Task: Buy 1 Air Pump Check Valves from Exhaust & Emissions section under best seller category for shipping address: Eden Taylor, 3517 Cook Hill Road, Danbury, Connecticut 06810, Cell Number 2034707320. Pay from credit card ending with 6010, CVV 682
Action: Mouse moved to (14, 82)
Screenshot: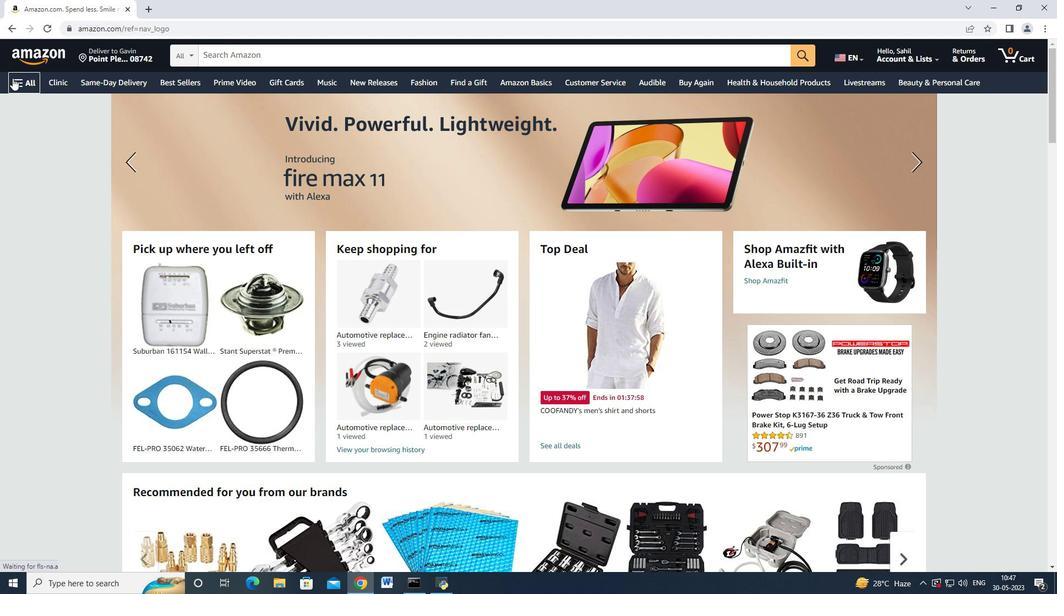 
Action: Mouse pressed left at (14, 82)
Screenshot: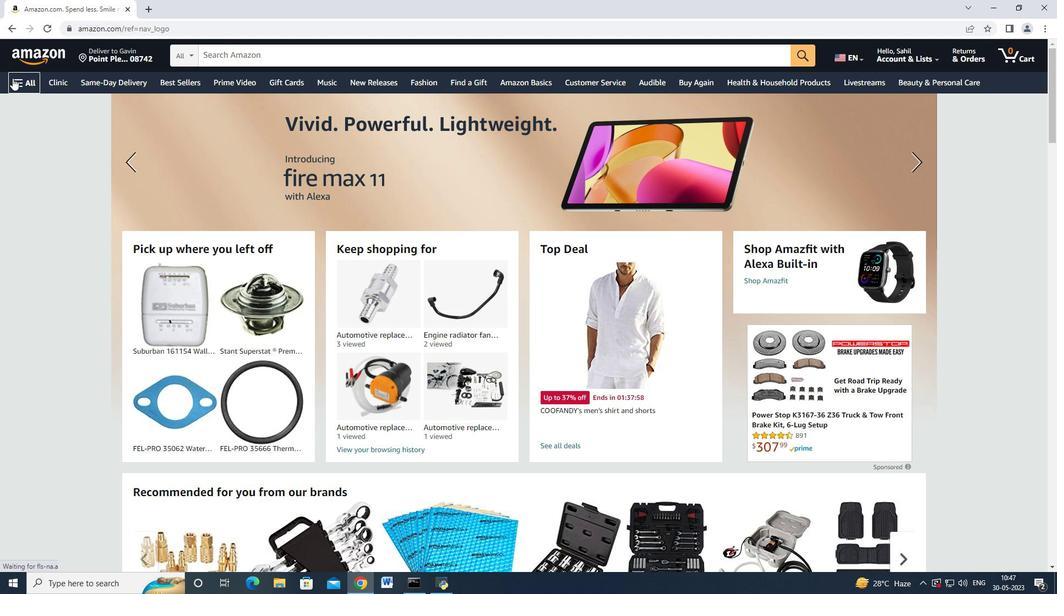 
Action: Mouse moved to (57, 173)
Screenshot: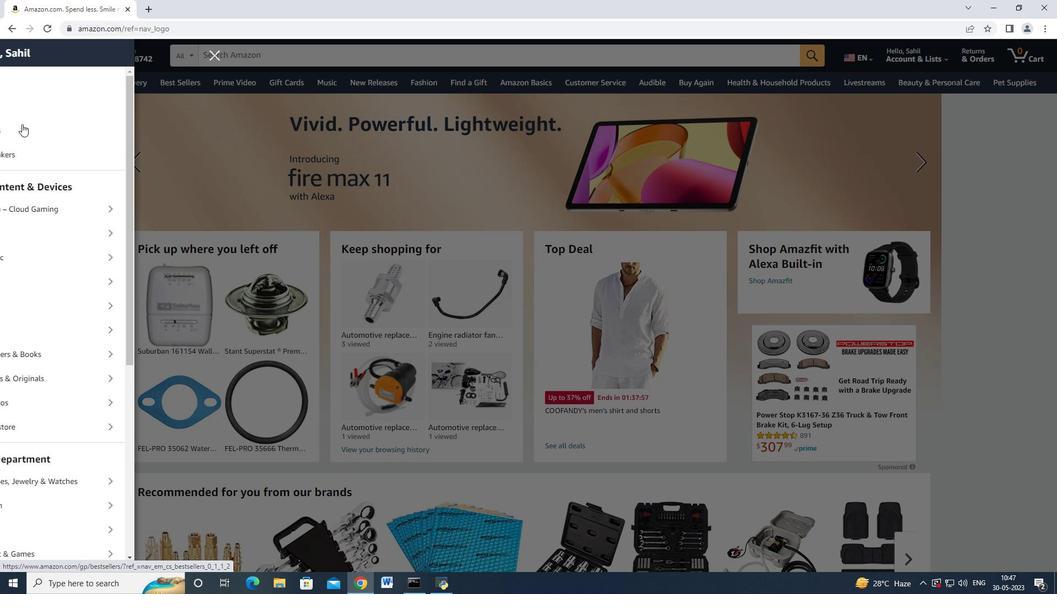 
Action: Mouse scrolled (57, 172) with delta (0, 0)
Screenshot: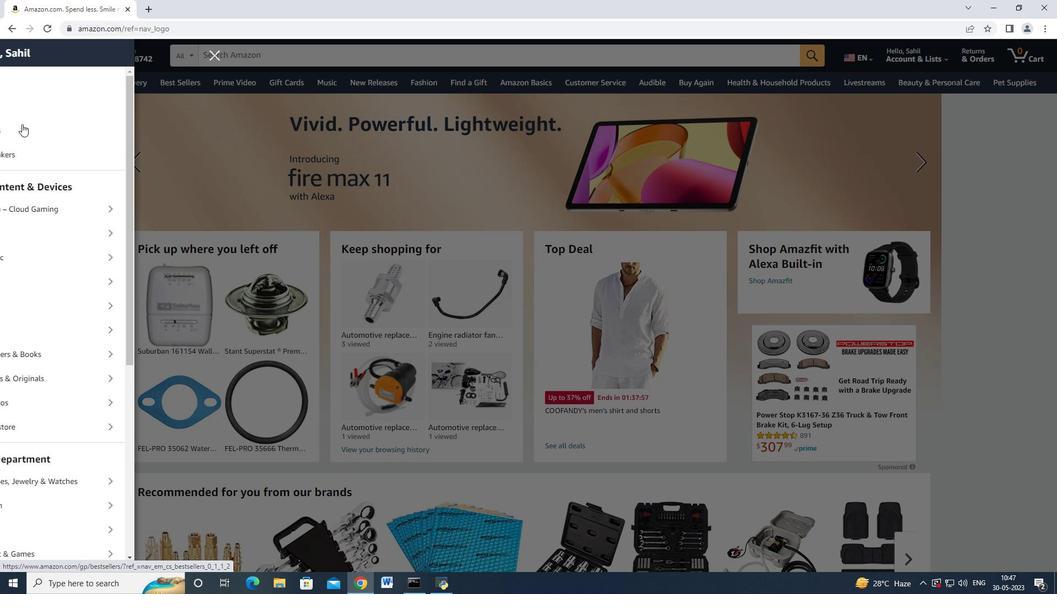 
Action: Mouse moved to (58, 176)
Screenshot: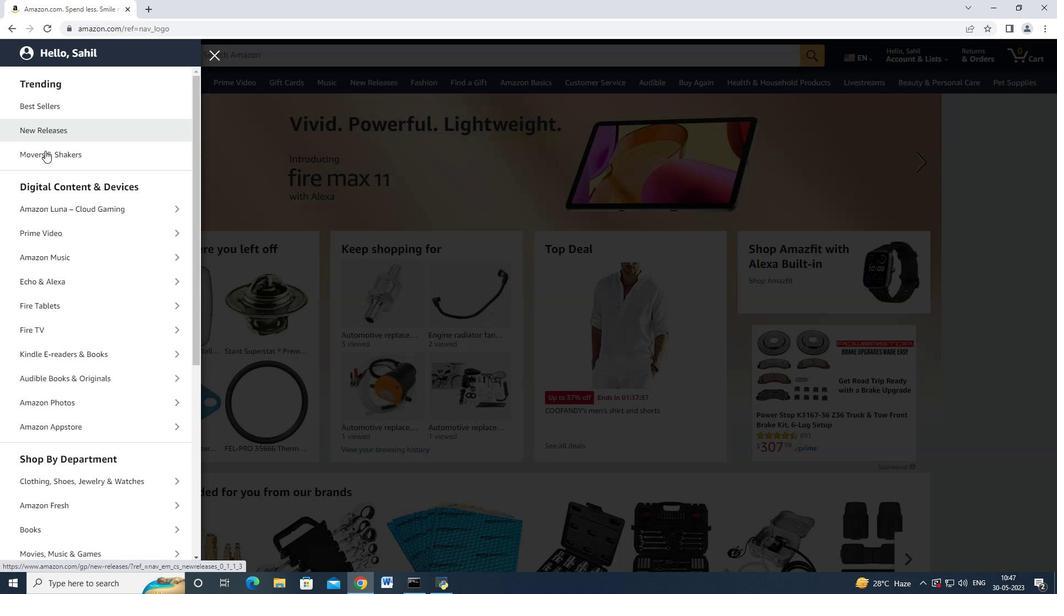 
Action: Mouse scrolled (58, 176) with delta (0, 0)
Screenshot: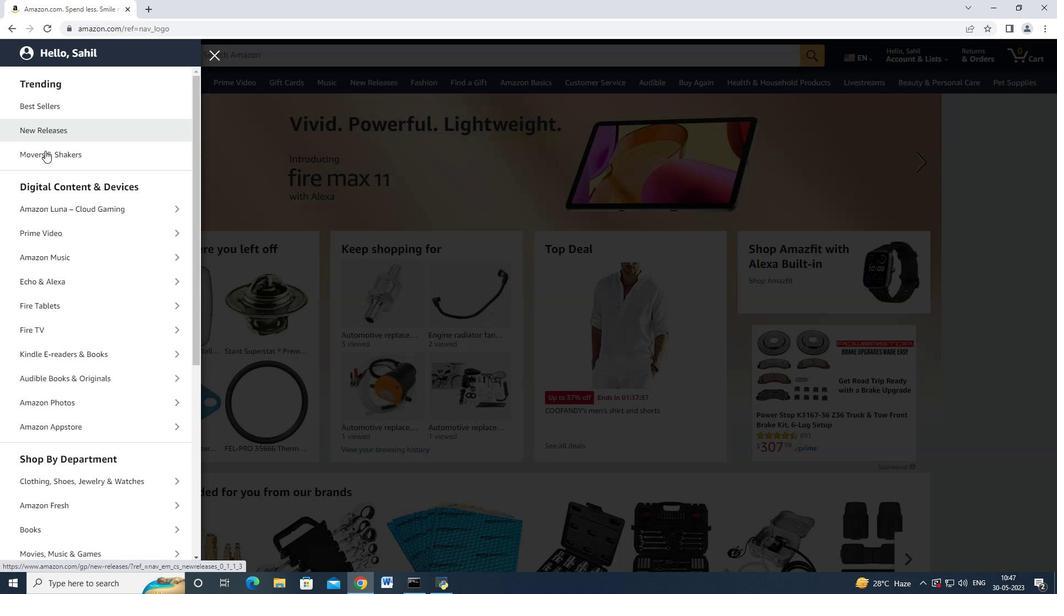 
Action: Mouse moved to (62, 186)
Screenshot: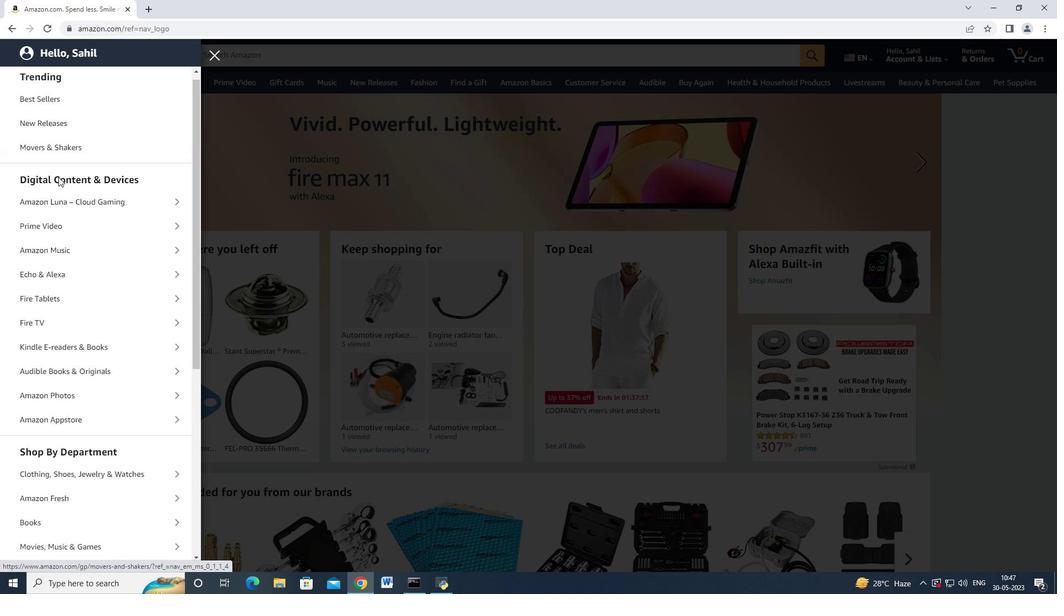 
Action: Mouse scrolled (62, 185) with delta (0, 0)
Screenshot: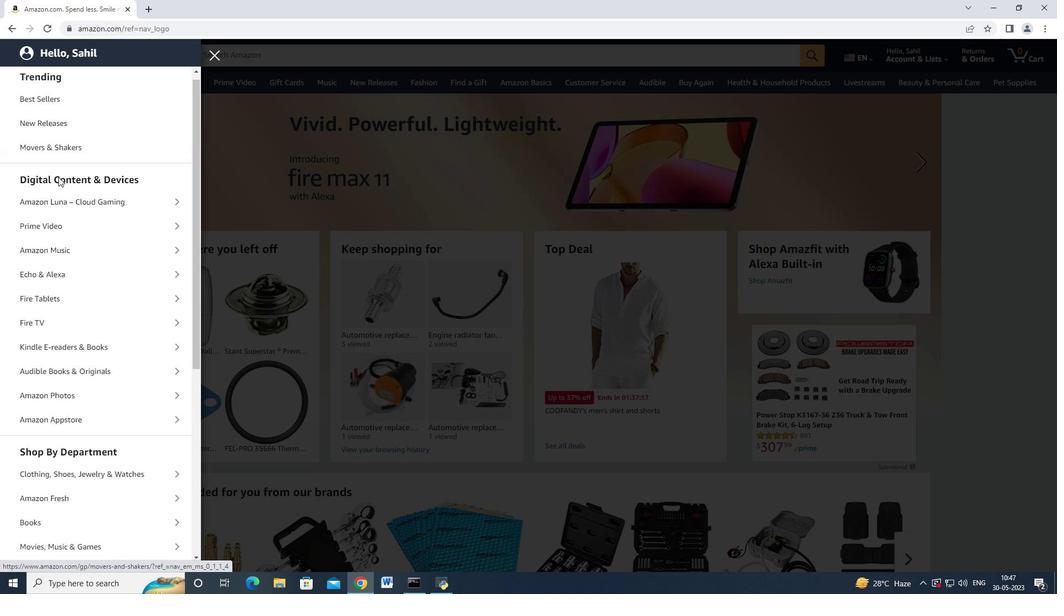 
Action: Mouse moved to (66, 411)
Screenshot: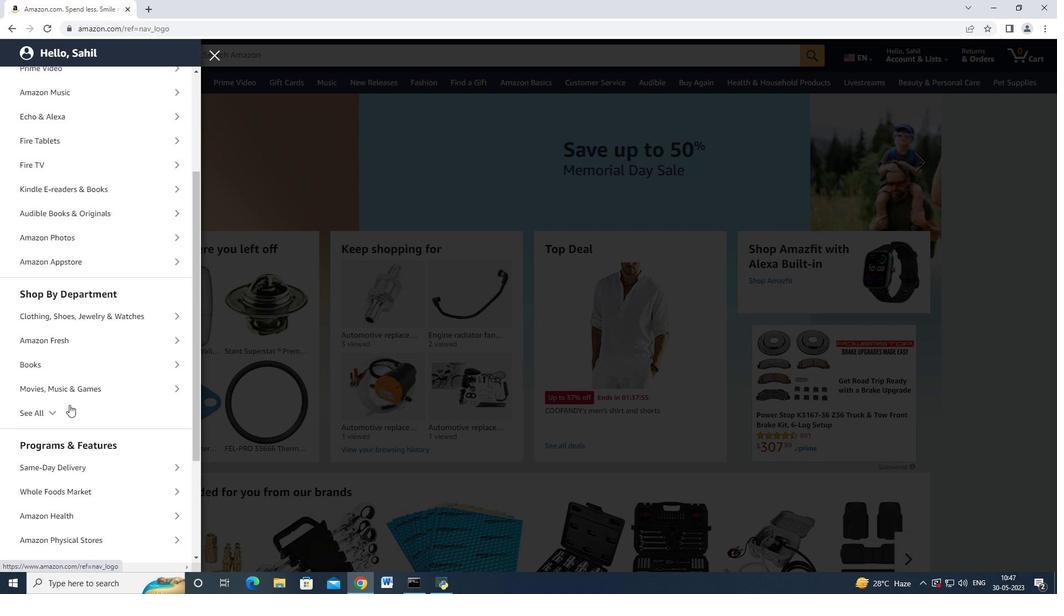 
Action: Mouse pressed left at (66, 411)
Screenshot: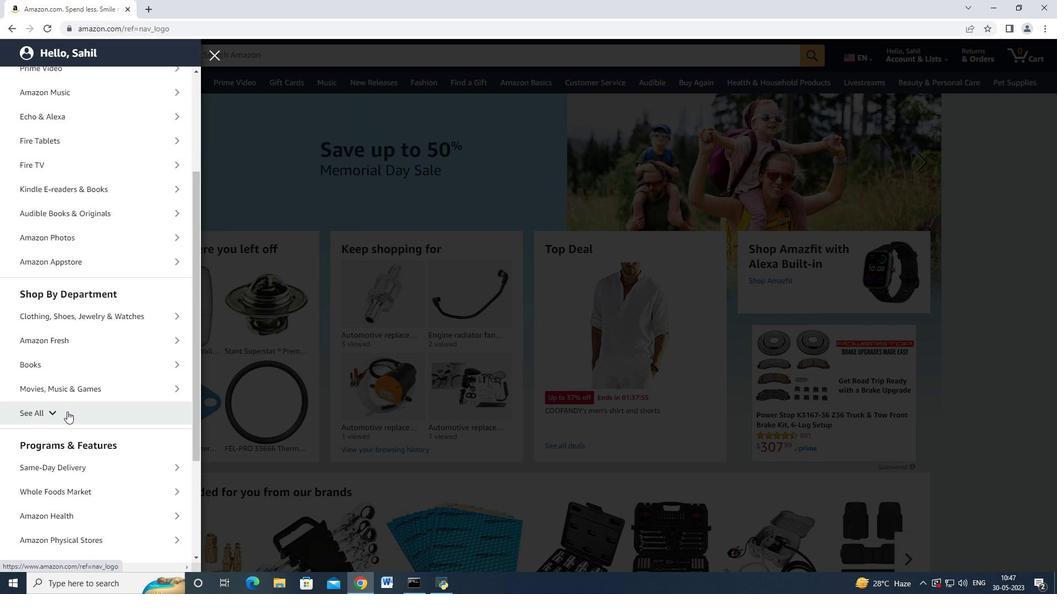 
Action: Mouse moved to (73, 385)
Screenshot: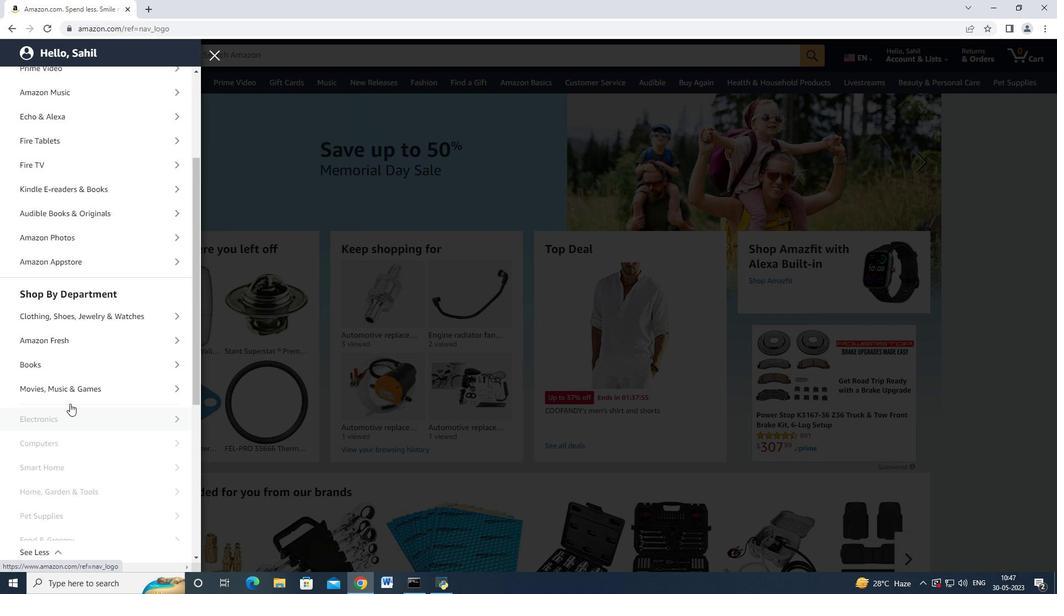 
Action: Mouse scrolled (73, 384) with delta (0, 0)
Screenshot: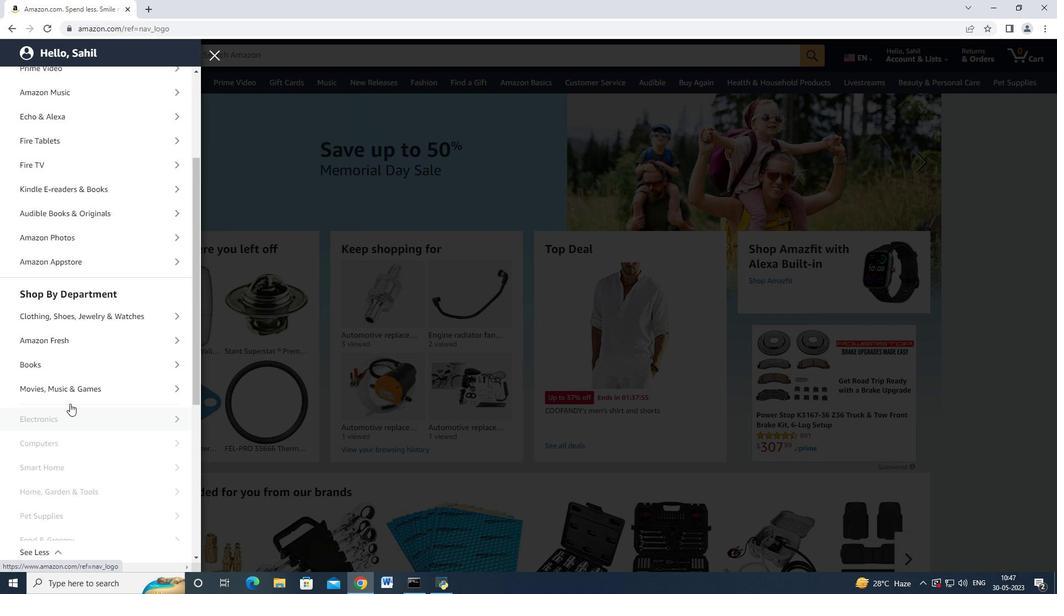 
Action: Mouse moved to (73, 385)
Screenshot: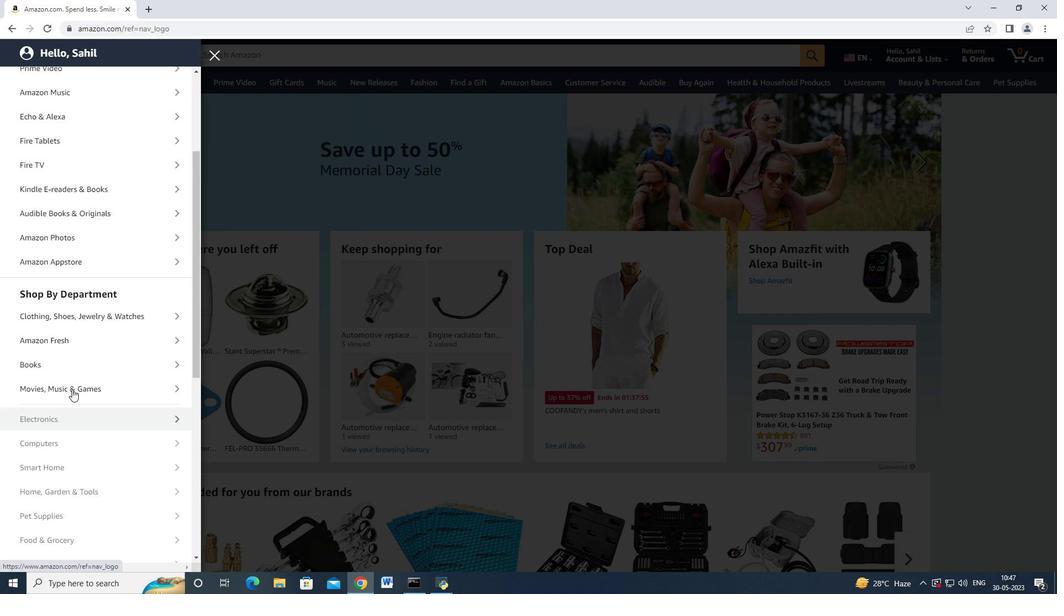 
Action: Mouse scrolled (73, 384) with delta (0, 0)
Screenshot: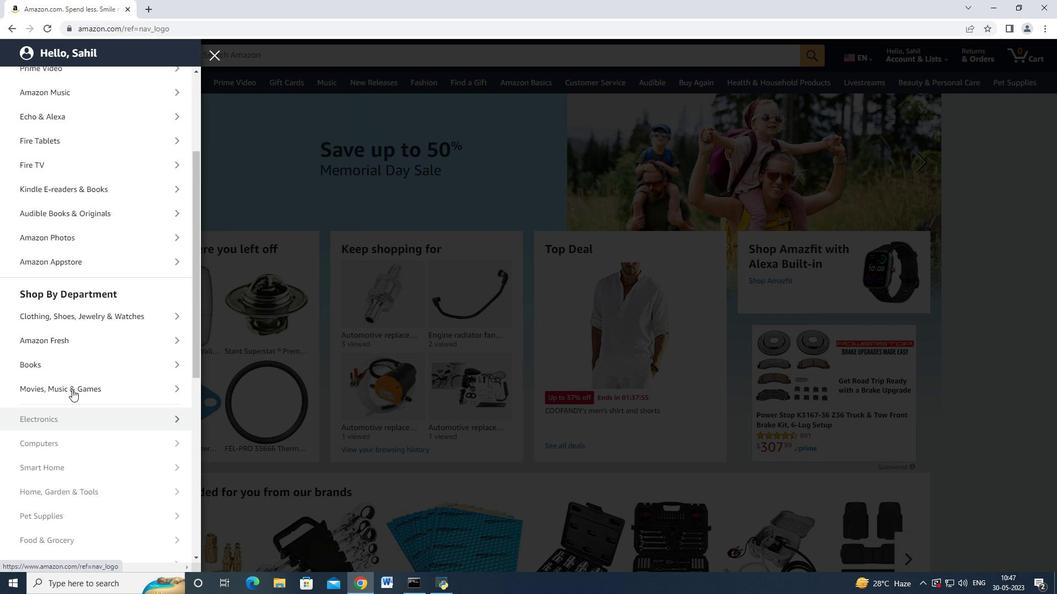 
Action: Mouse moved to (77, 380)
Screenshot: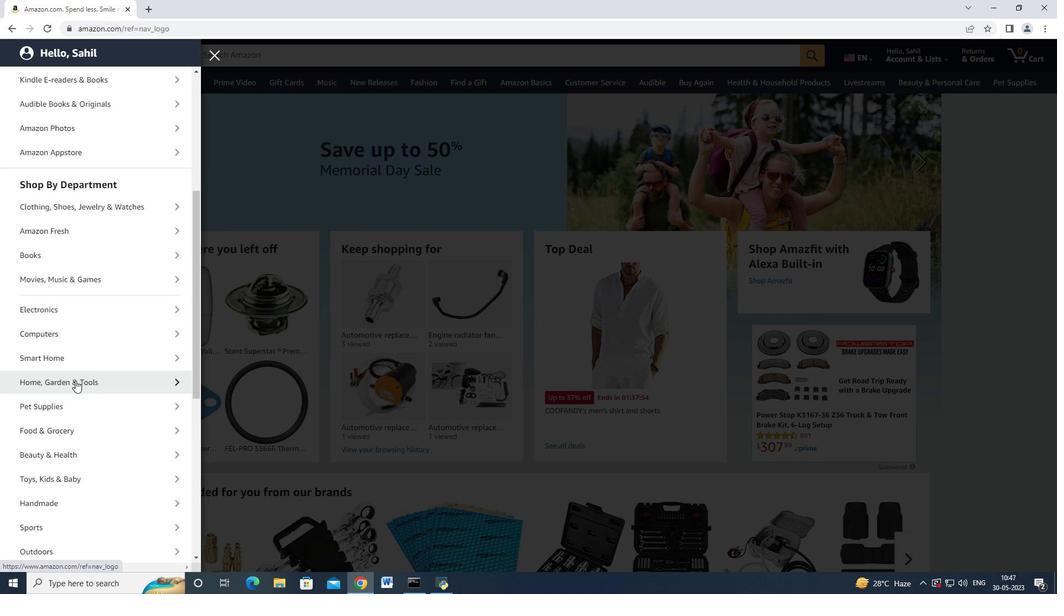 
Action: Mouse scrolled (77, 380) with delta (0, 0)
Screenshot: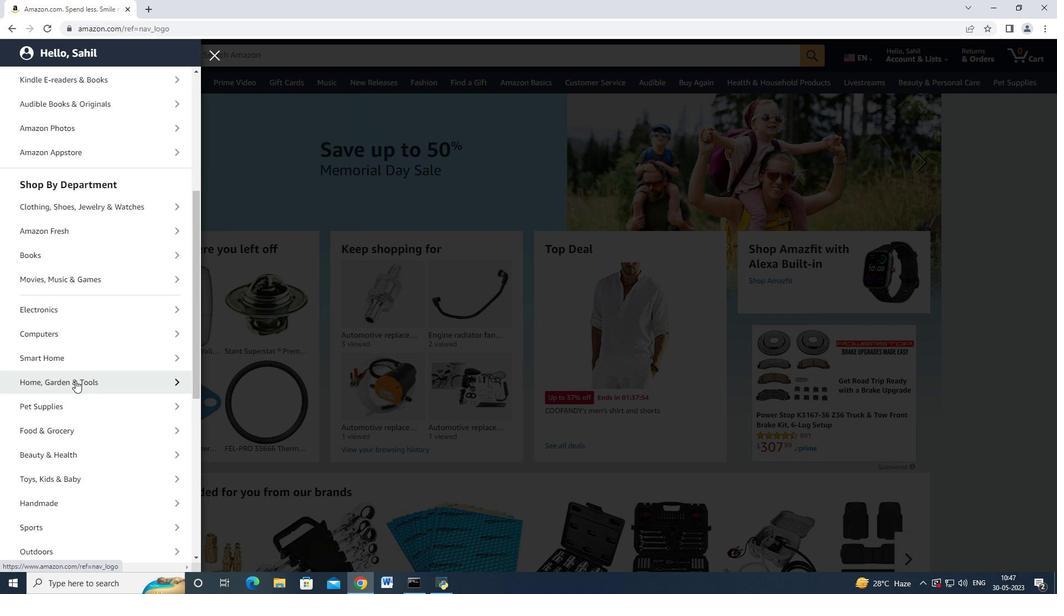 
Action: Mouse moved to (79, 366)
Screenshot: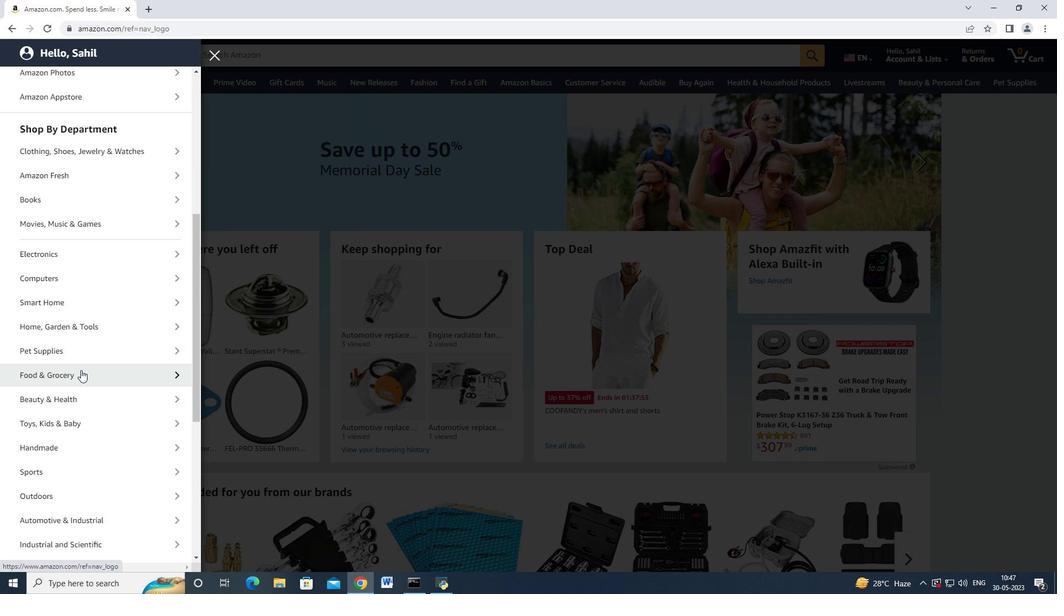 
Action: Mouse scrolled (79, 365) with delta (0, 0)
Screenshot: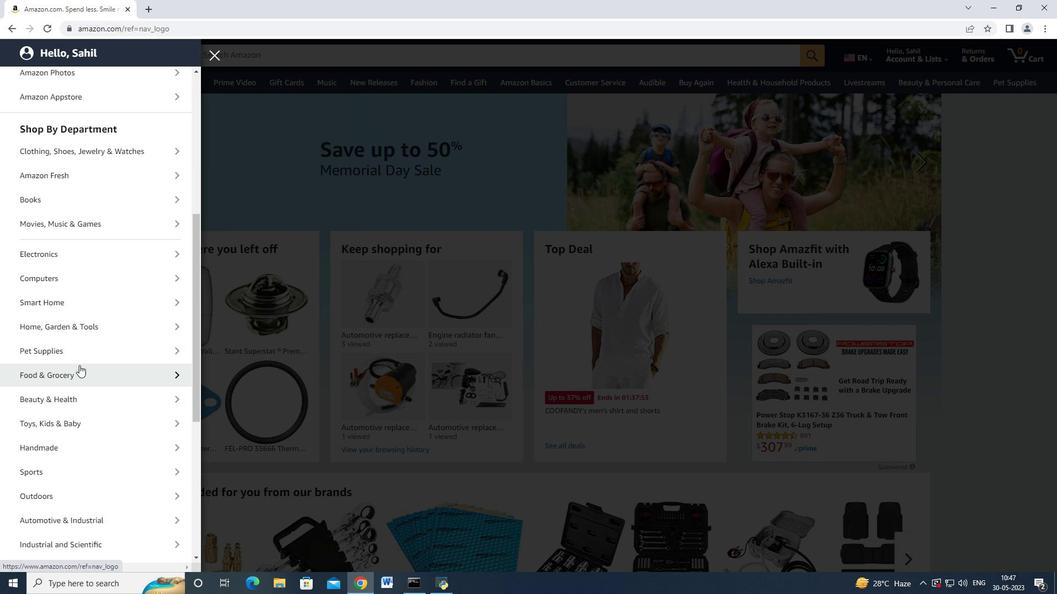 
Action: Mouse scrolled (79, 365) with delta (0, 0)
Screenshot: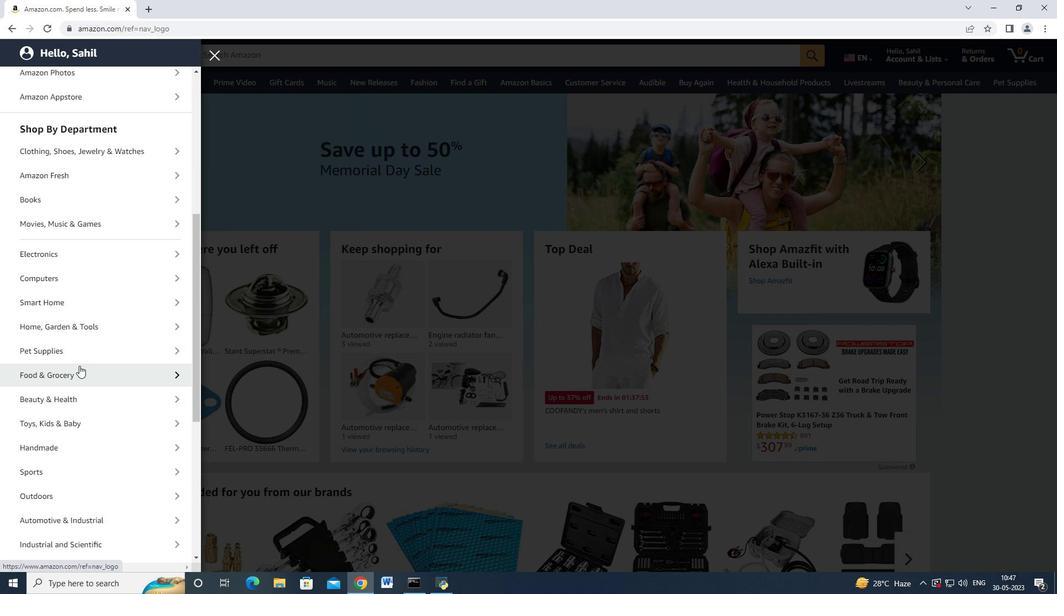
Action: Mouse moved to (110, 415)
Screenshot: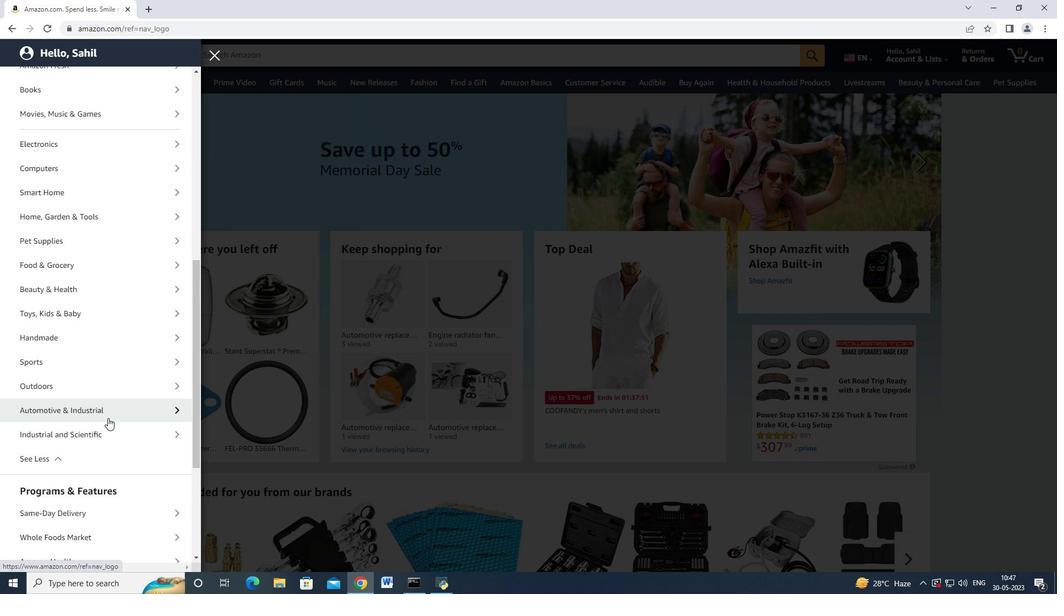
Action: Mouse pressed left at (110, 415)
Screenshot: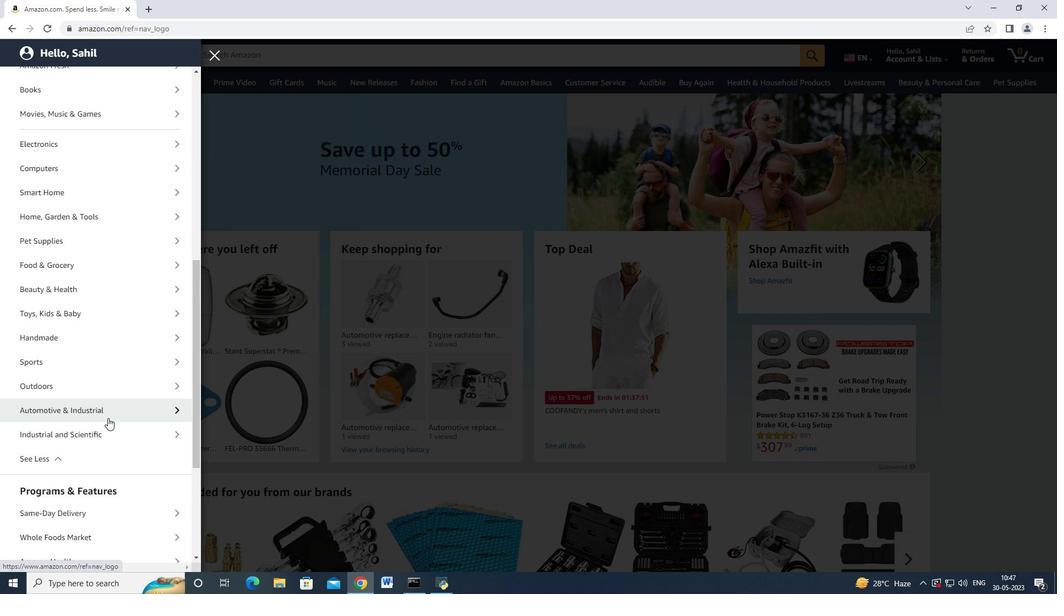 
Action: Mouse moved to (113, 137)
Screenshot: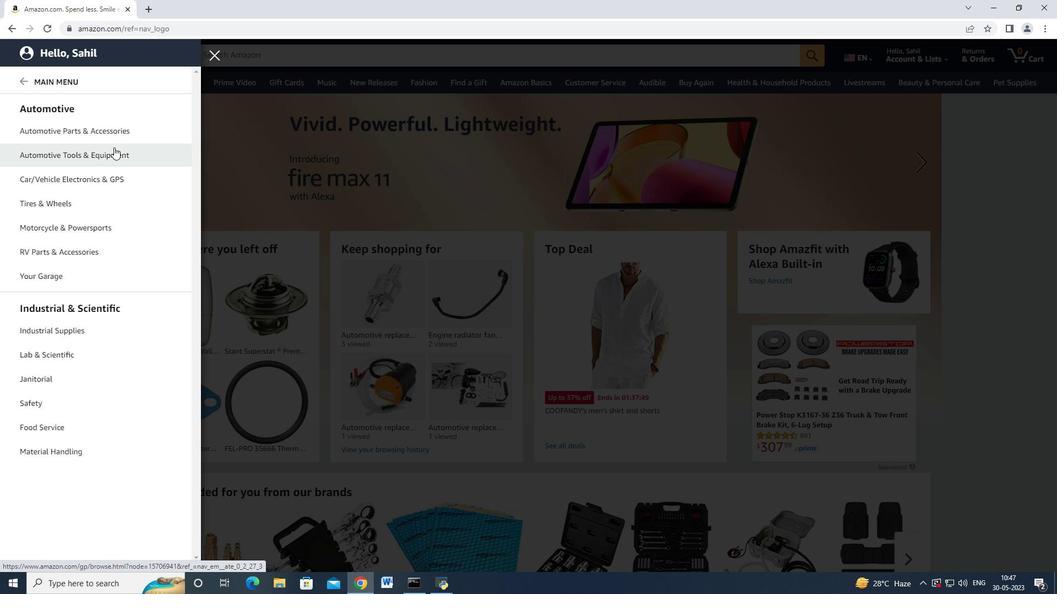 
Action: Mouse pressed left at (113, 137)
Screenshot: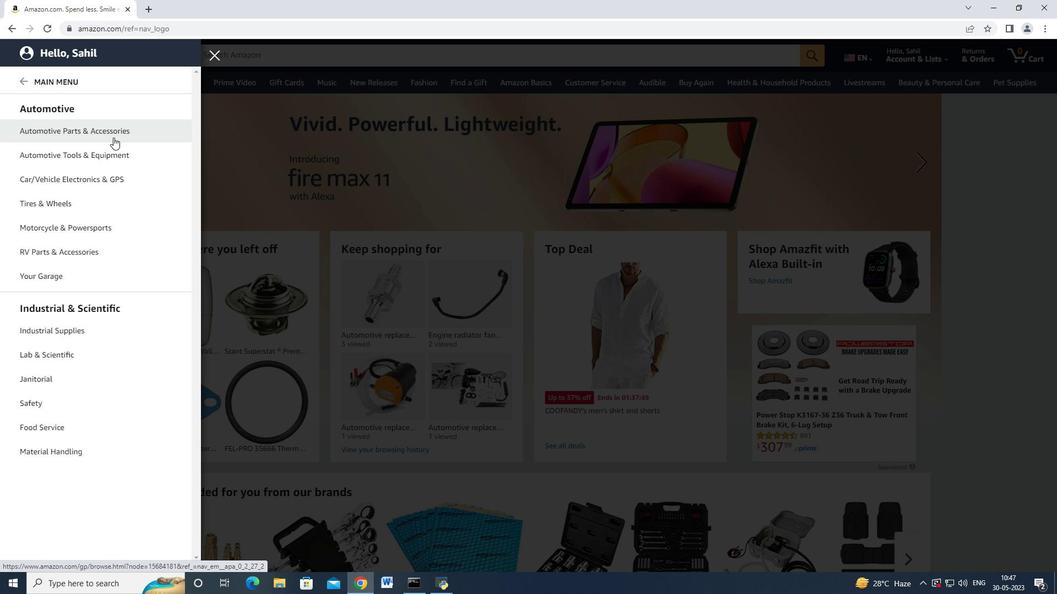 
Action: Mouse moved to (185, 107)
Screenshot: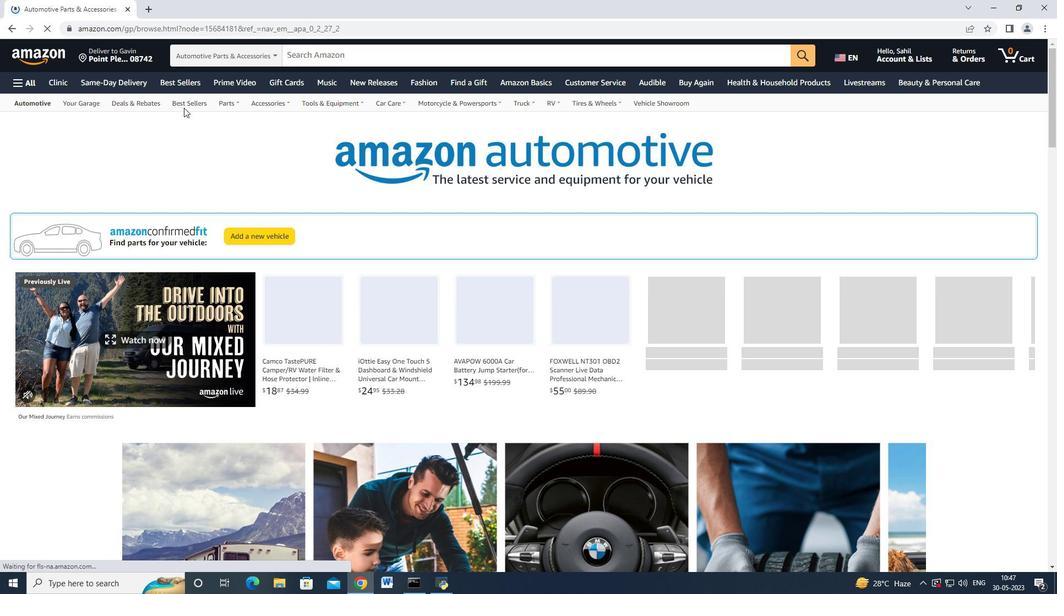 
Action: Mouse pressed left at (185, 107)
Screenshot: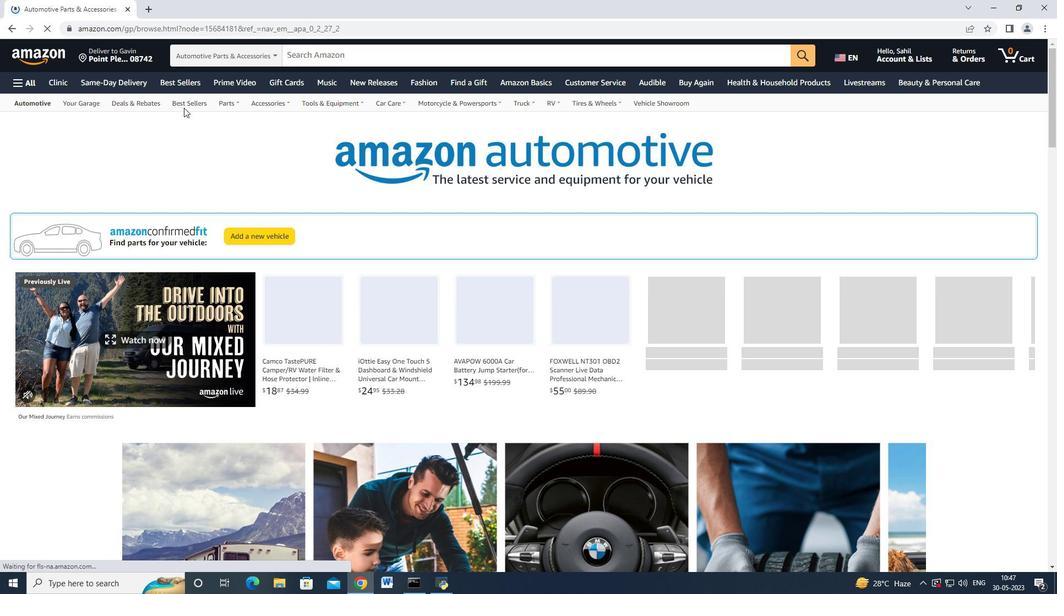 
Action: Mouse moved to (64, 356)
Screenshot: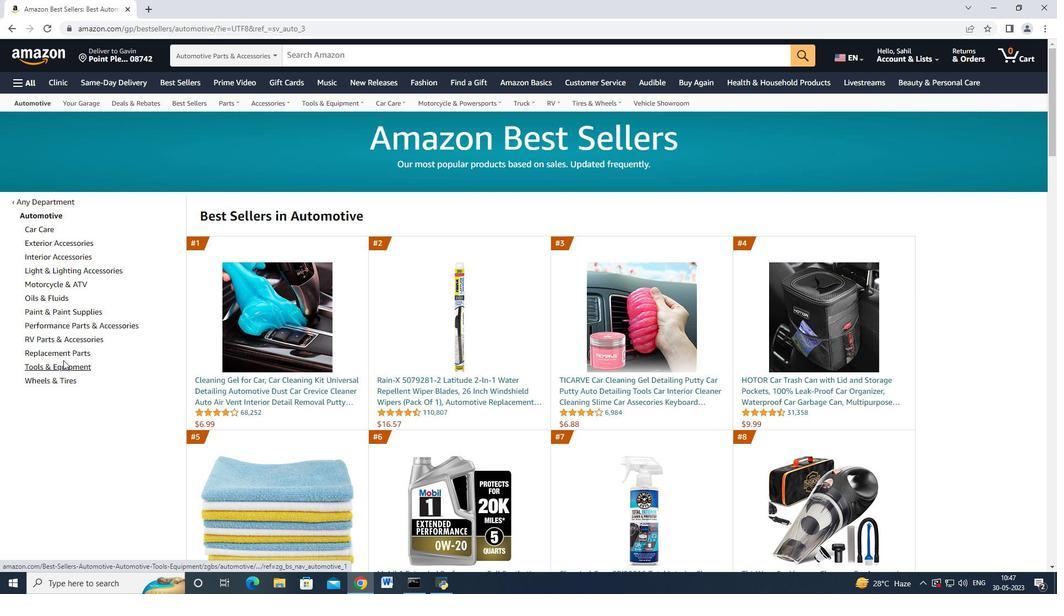
Action: Mouse pressed left at (64, 356)
Screenshot: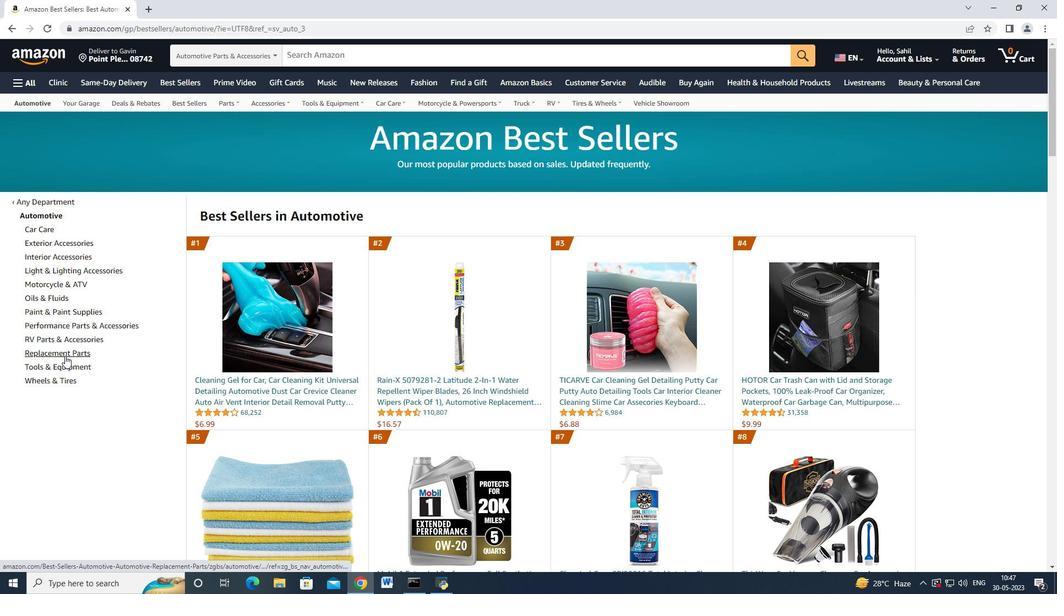 
Action: Mouse moved to (120, 239)
Screenshot: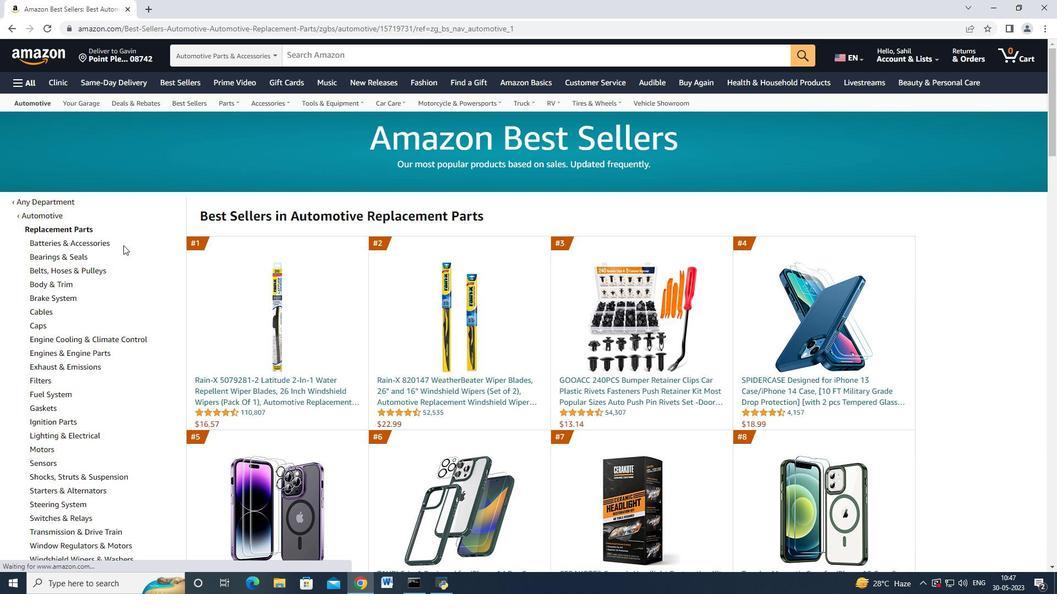 
Action: Mouse scrolled (120, 238) with delta (0, 0)
Screenshot: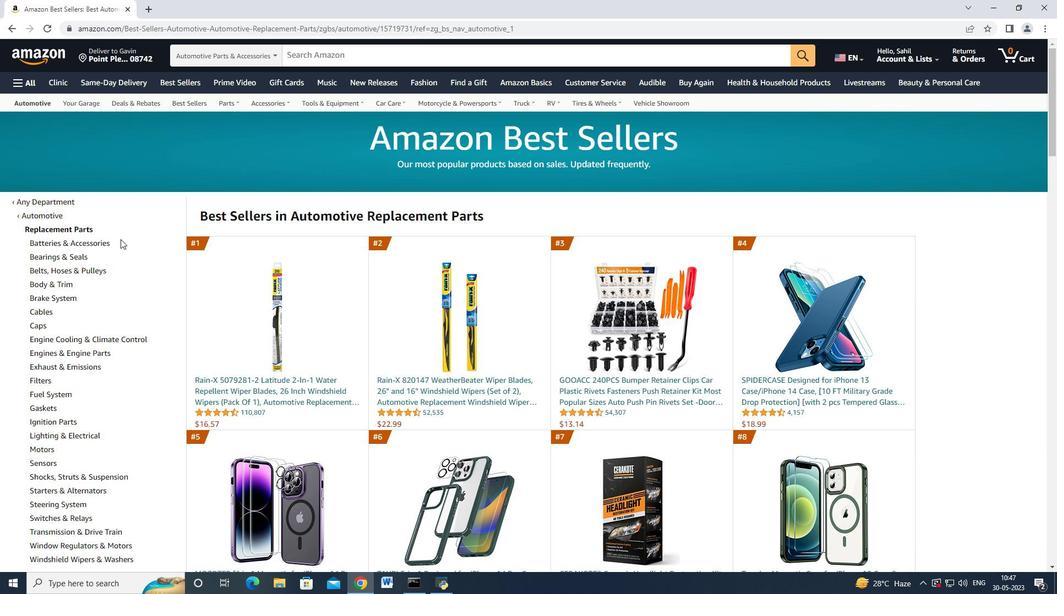
Action: Mouse moved to (119, 247)
Screenshot: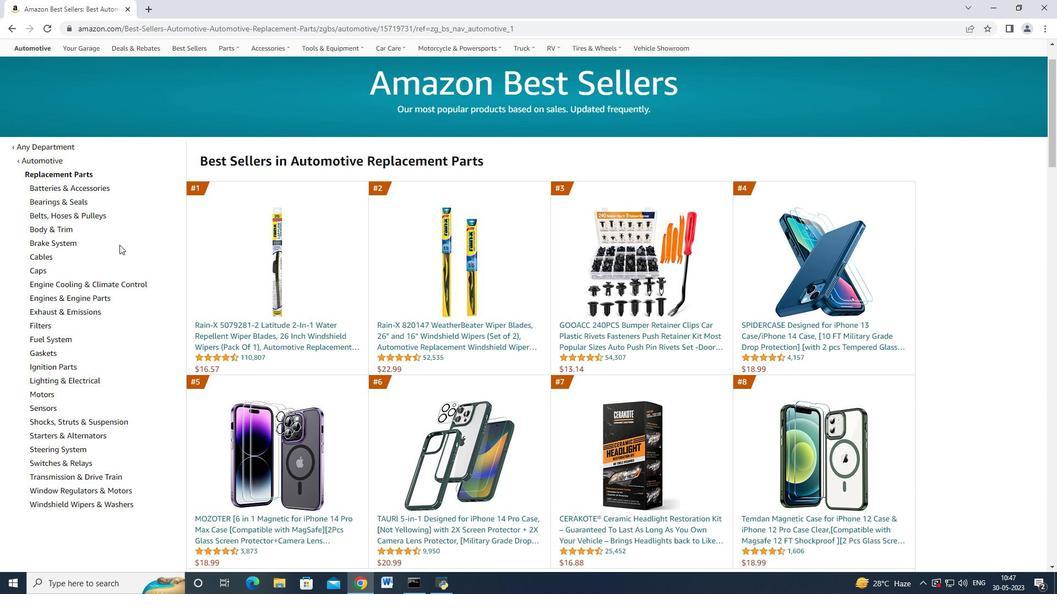 
Action: Mouse scrolled (119, 247) with delta (0, 0)
Screenshot: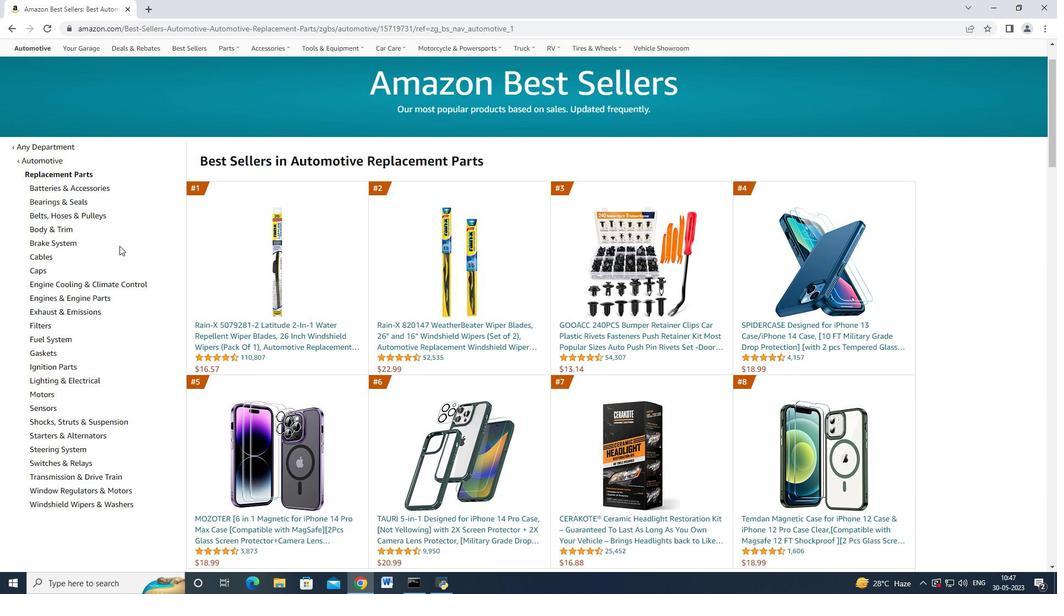 
Action: Mouse moved to (86, 254)
Screenshot: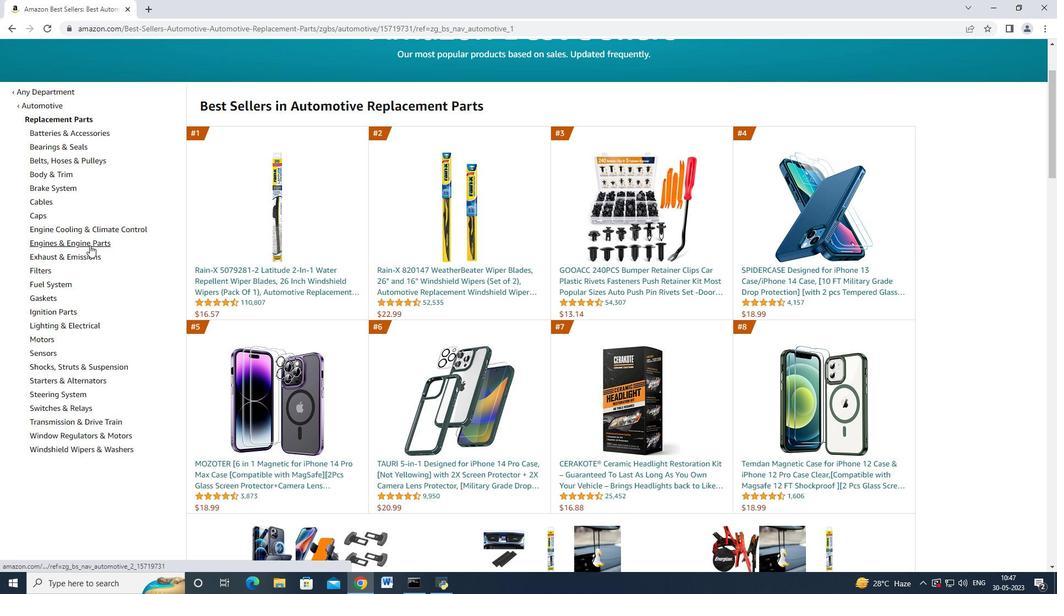 
Action: Mouse pressed left at (86, 254)
Screenshot: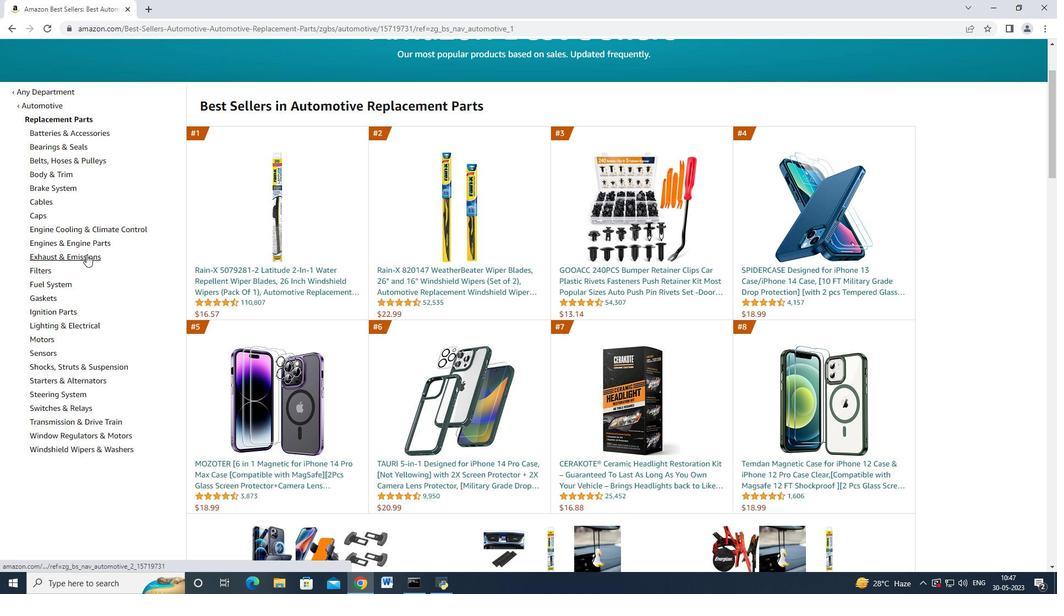 
Action: Mouse moved to (123, 250)
Screenshot: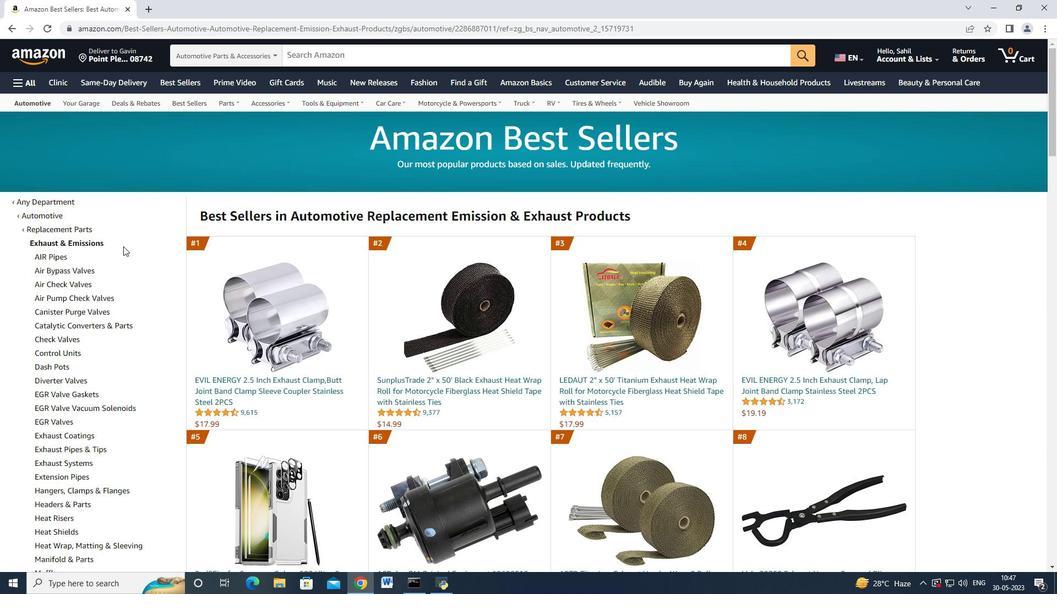 
Action: Mouse scrolled (123, 249) with delta (0, 0)
Screenshot: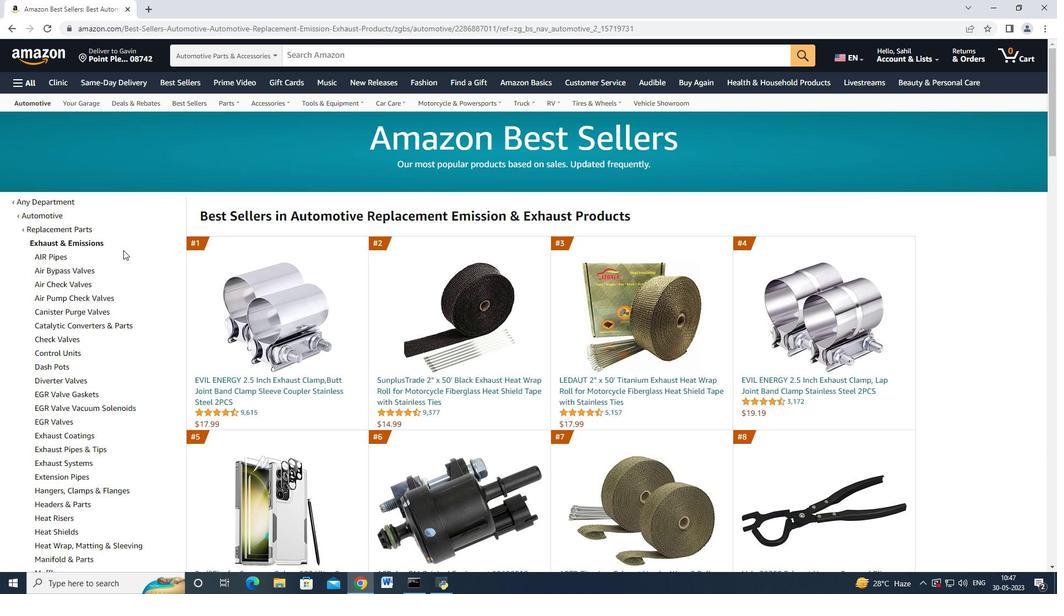 
Action: Mouse scrolled (123, 251) with delta (0, 0)
Screenshot: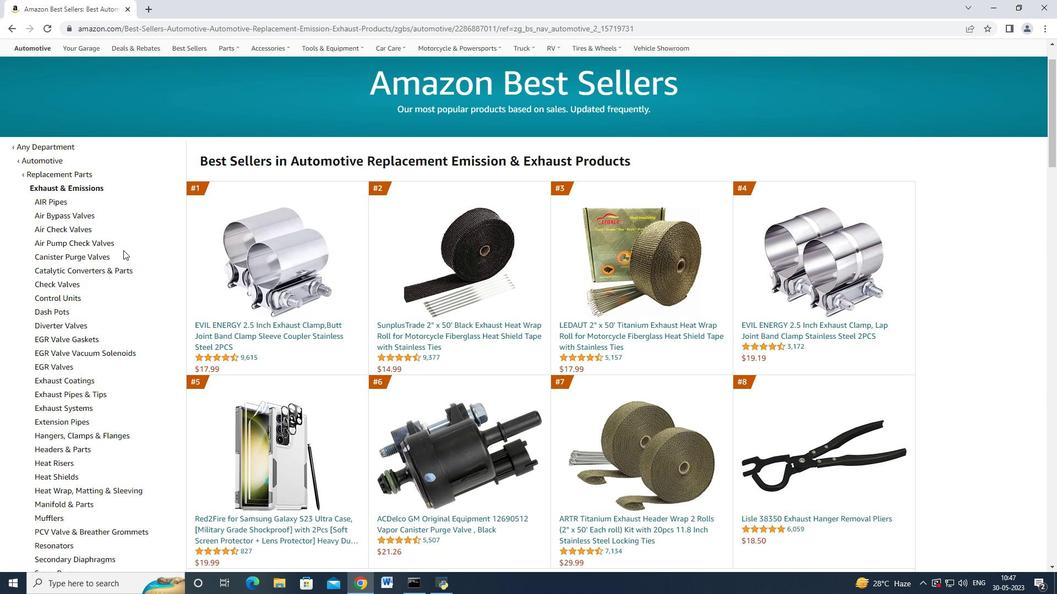
Action: Mouse moved to (99, 300)
Screenshot: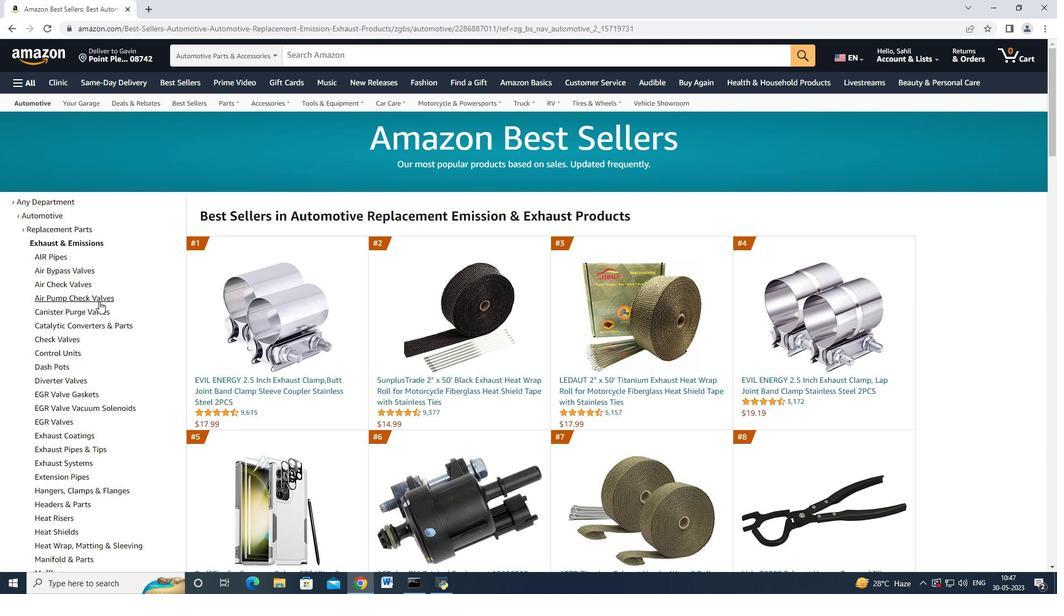 
Action: Mouse pressed left at (99, 300)
Screenshot: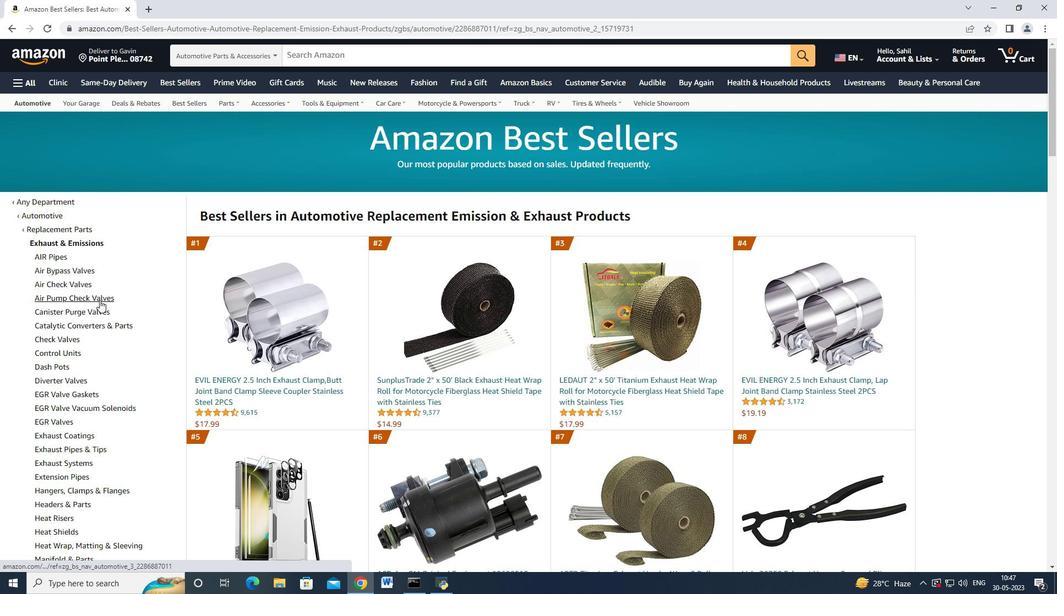 
Action: Mouse moved to (353, 305)
Screenshot: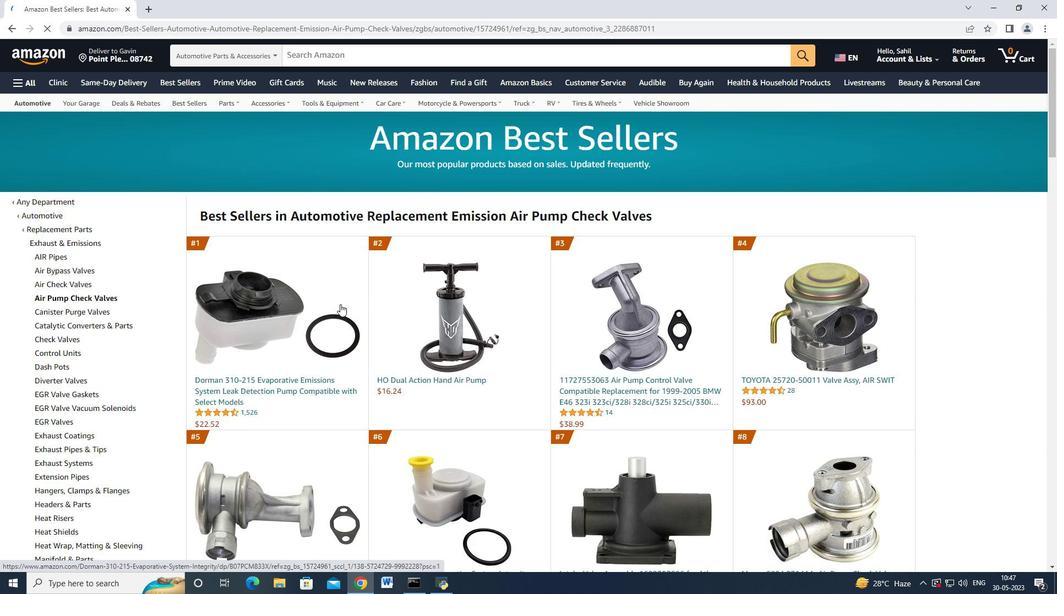 
Action: Mouse scrolled (353, 305) with delta (0, 0)
Screenshot: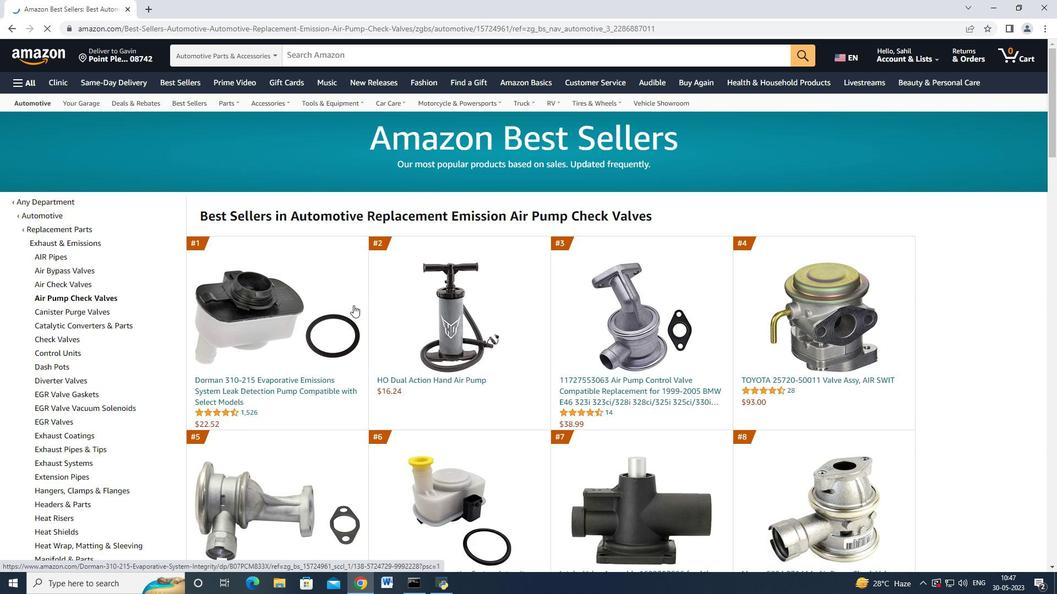 
Action: Mouse moved to (353, 306)
Screenshot: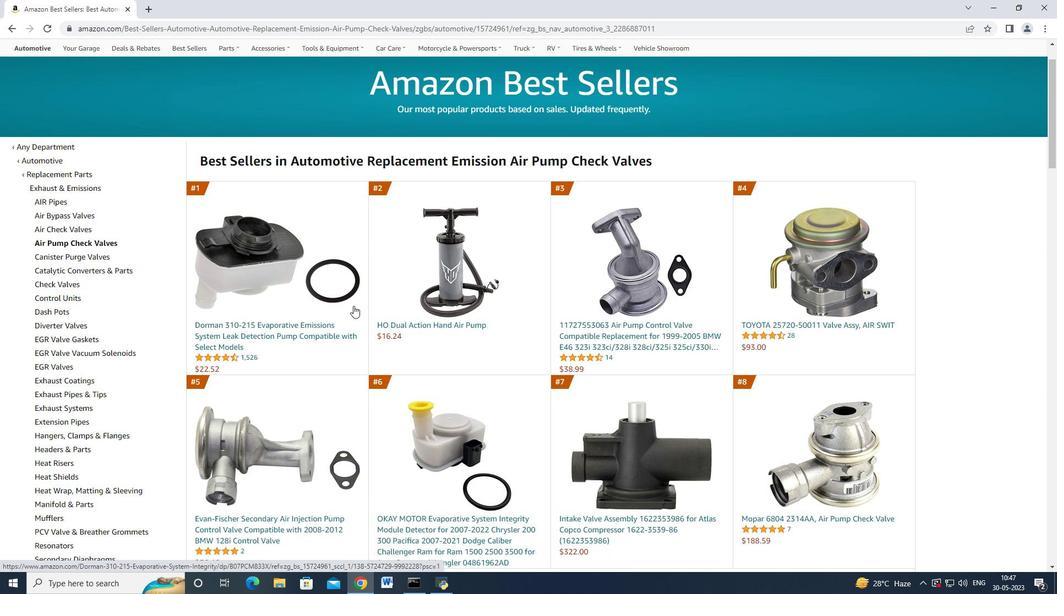 
Action: Mouse scrolled (353, 306) with delta (0, 0)
Screenshot: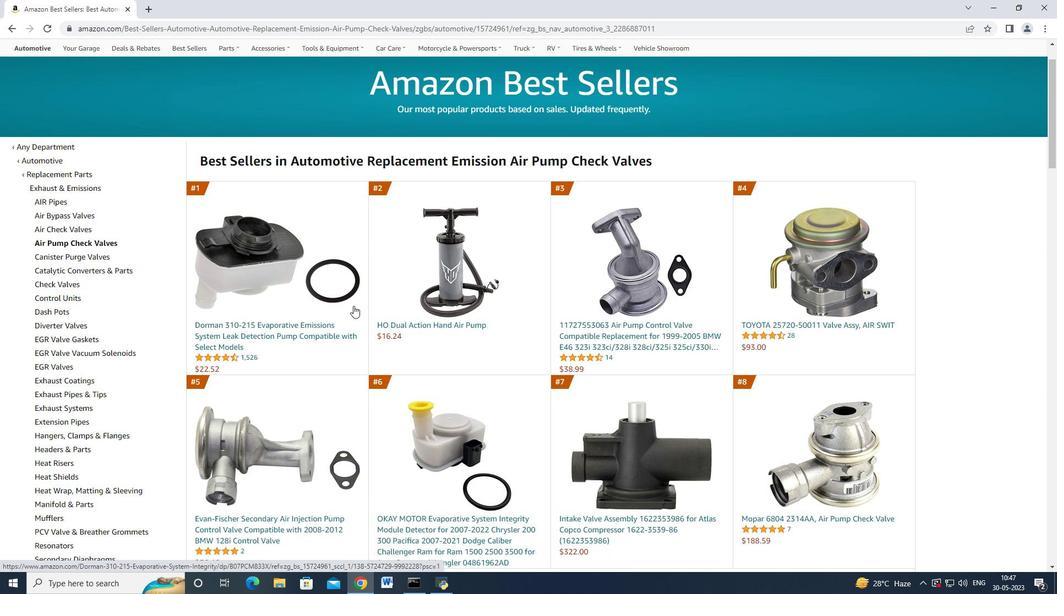 
Action: Mouse scrolled (353, 306) with delta (0, 0)
Screenshot: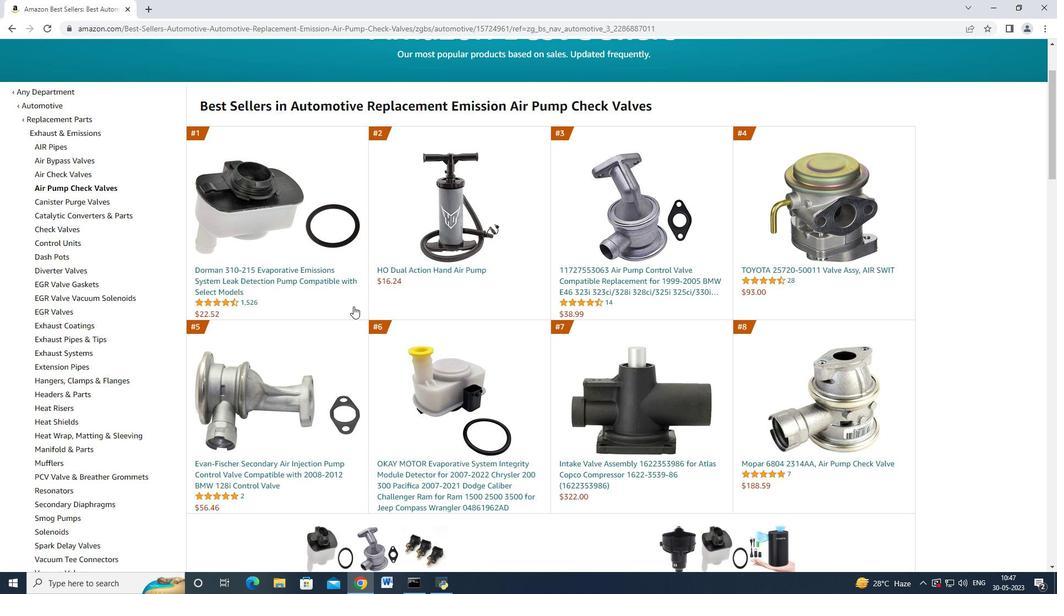 
Action: Mouse scrolled (353, 306) with delta (0, 0)
Screenshot: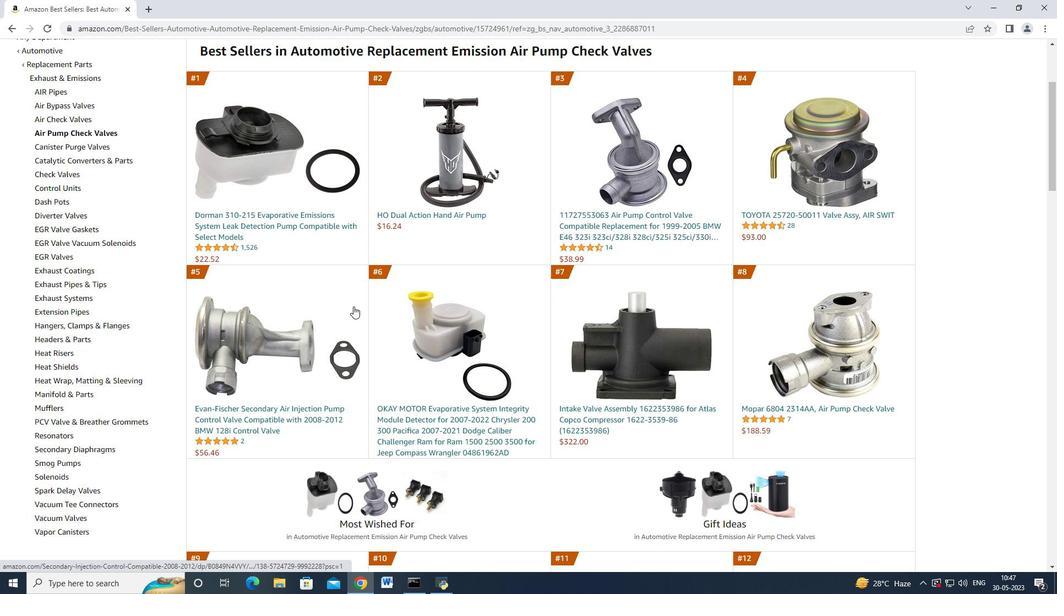 
Action: Mouse scrolled (353, 307) with delta (0, 0)
Screenshot: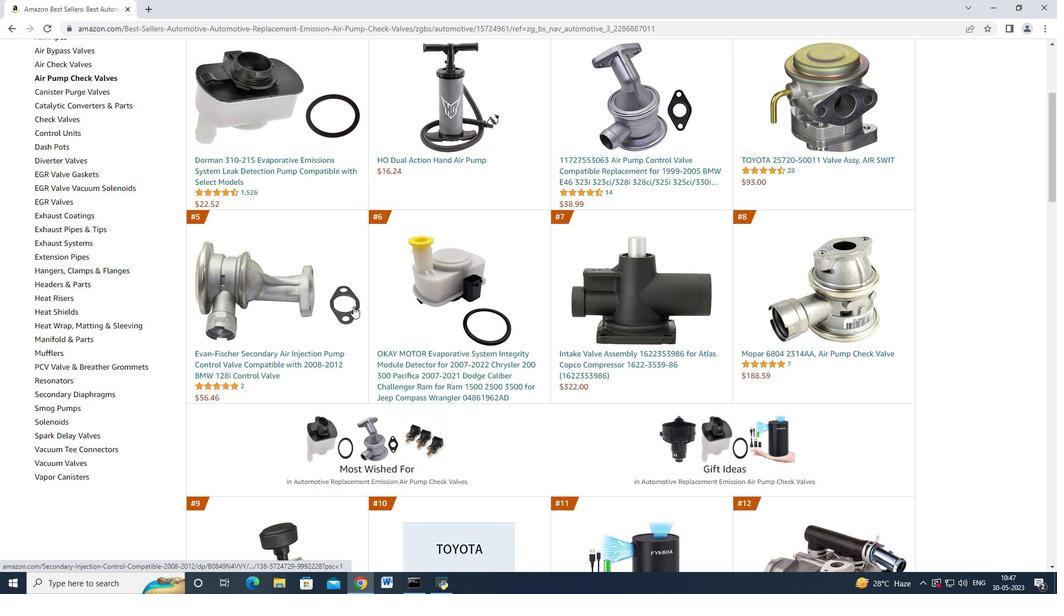 
Action: Mouse scrolled (353, 307) with delta (0, 0)
Screenshot: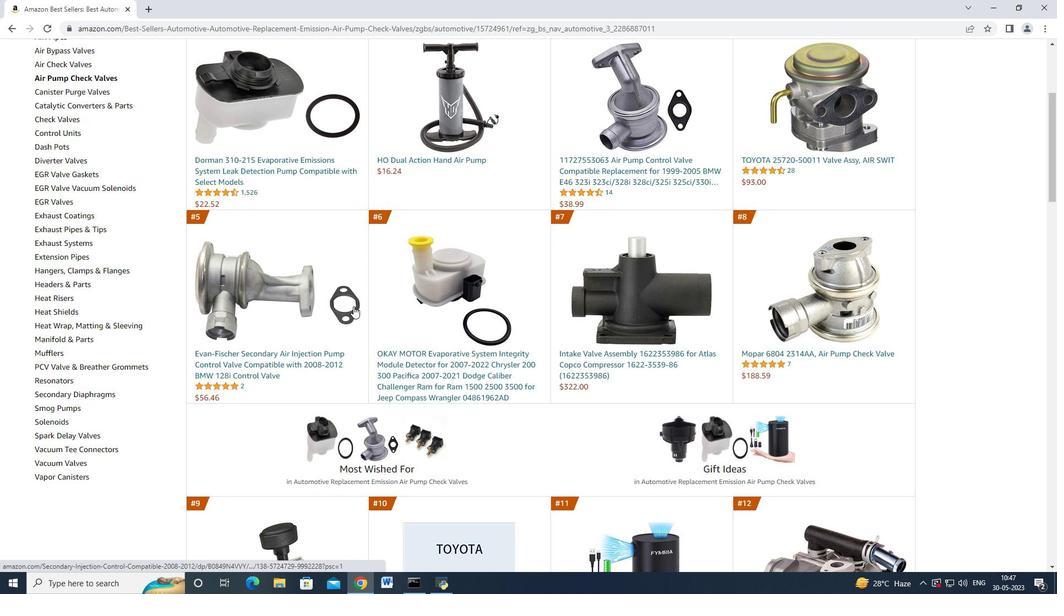 
Action: Mouse scrolled (353, 307) with delta (0, 0)
Screenshot: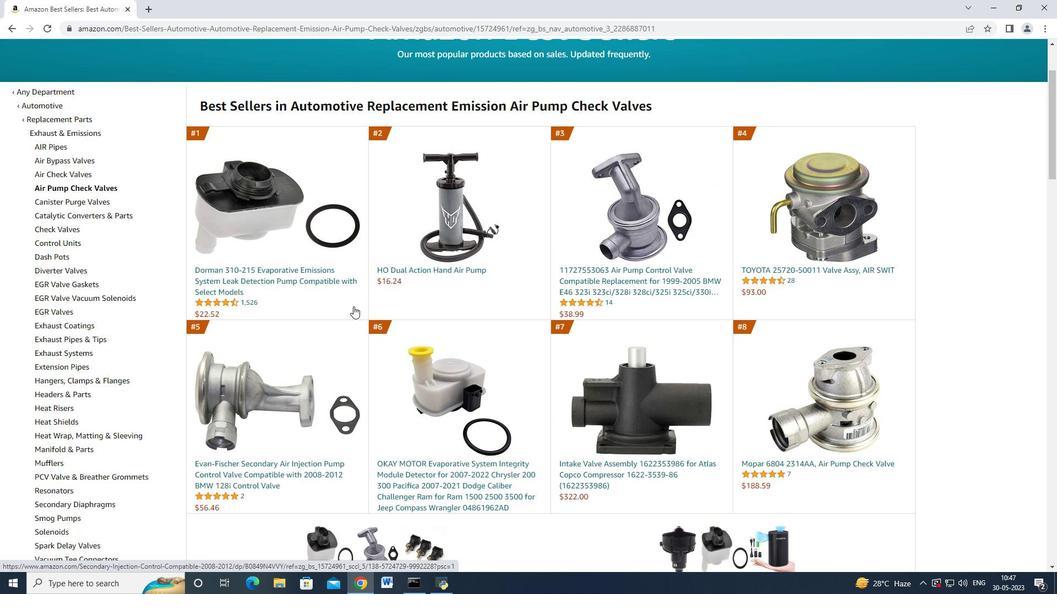 
Action: Mouse moved to (300, 327)
Screenshot: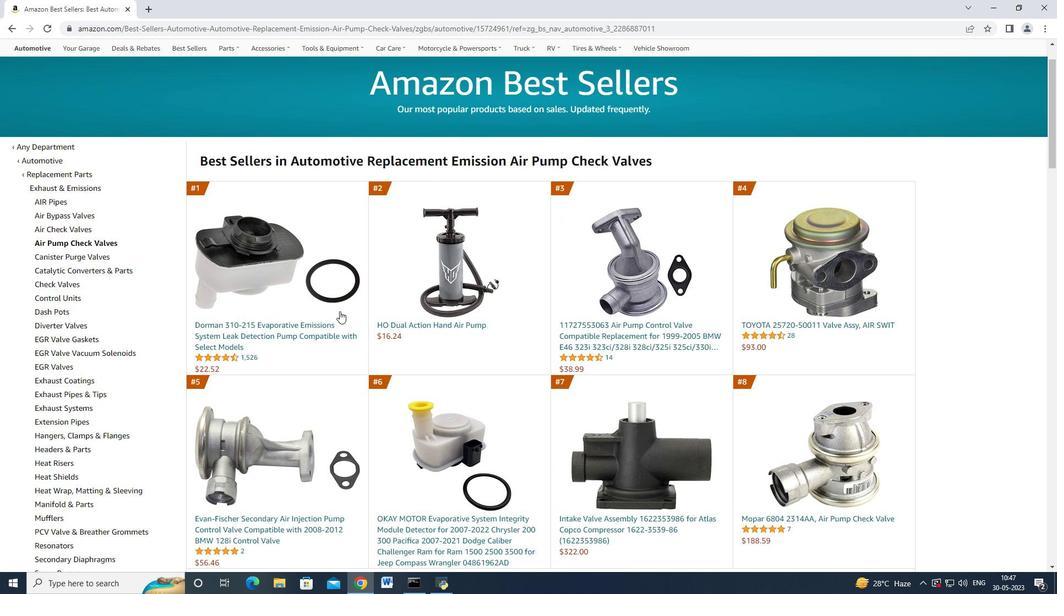 
Action: Mouse pressed left at (300, 327)
Screenshot: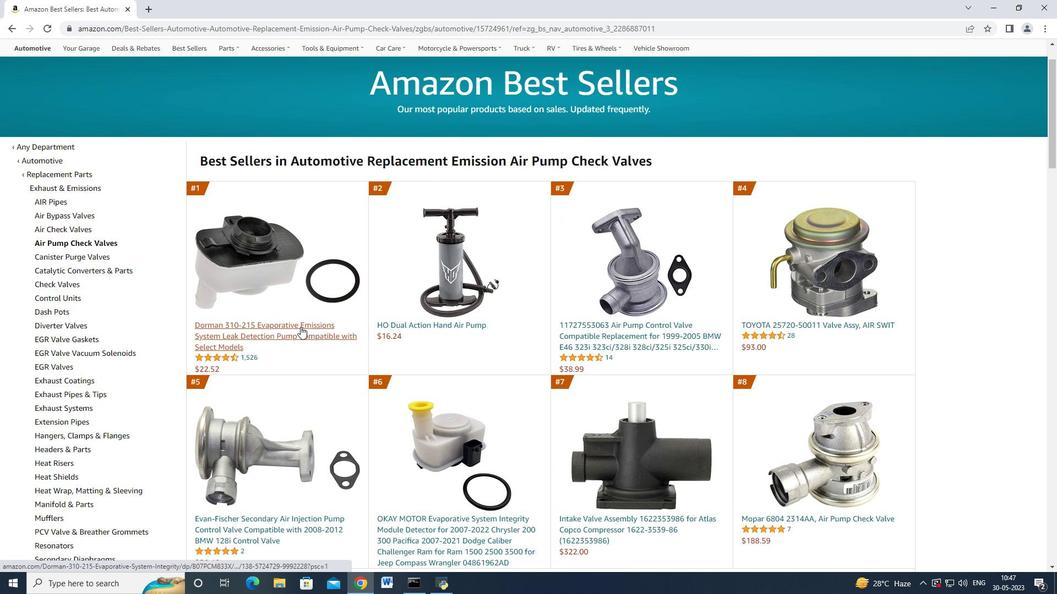 
Action: Mouse moved to (869, 515)
Screenshot: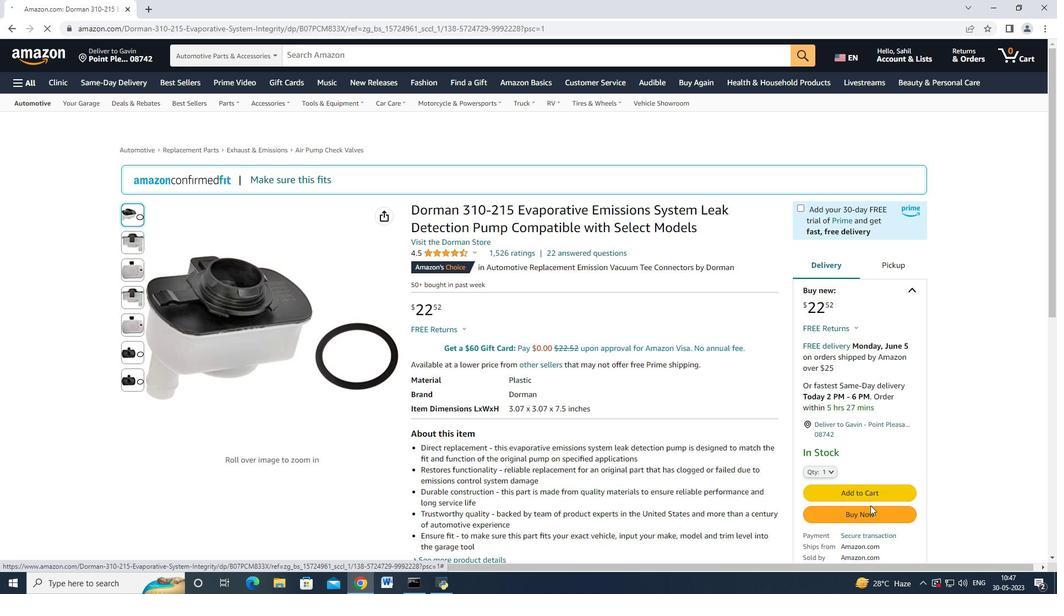 
Action: Mouse pressed left at (869, 515)
Screenshot: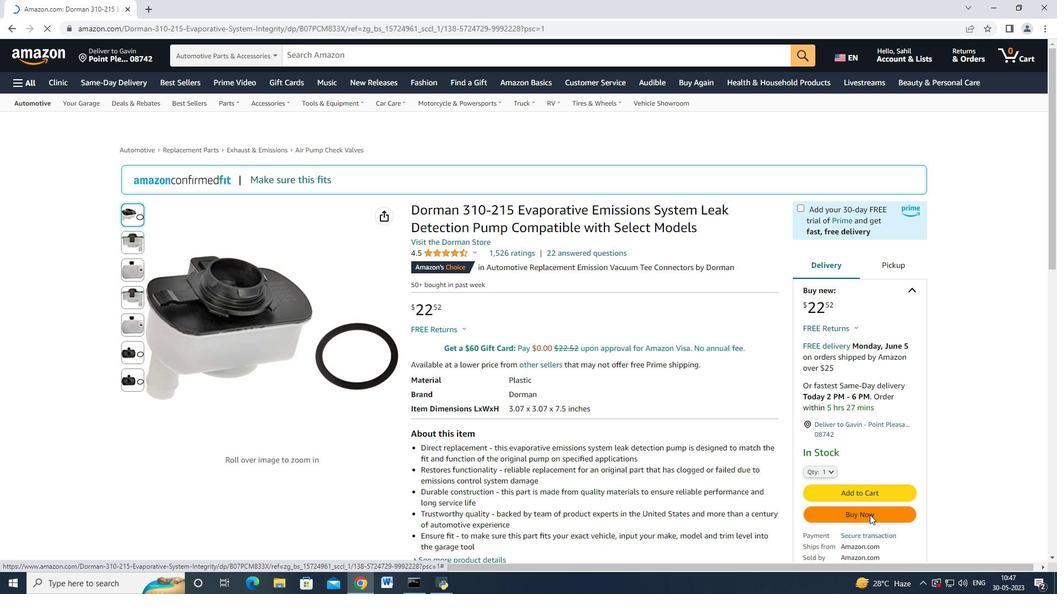 
Action: Mouse moved to (443, 287)
Screenshot: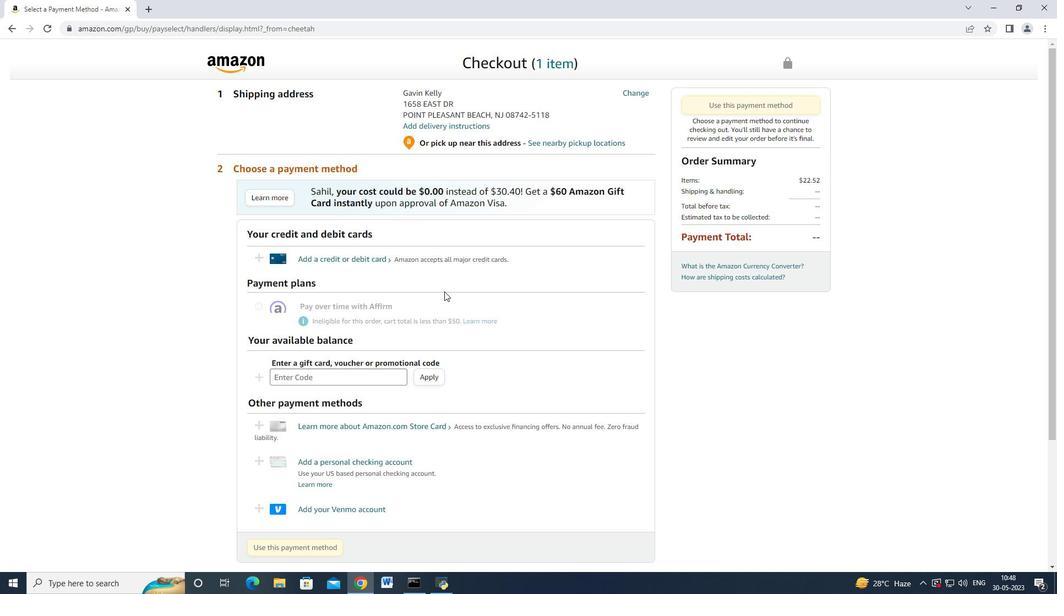 
Action: Mouse scrolled (443, 286) with delta (0, 0)
Screenshot: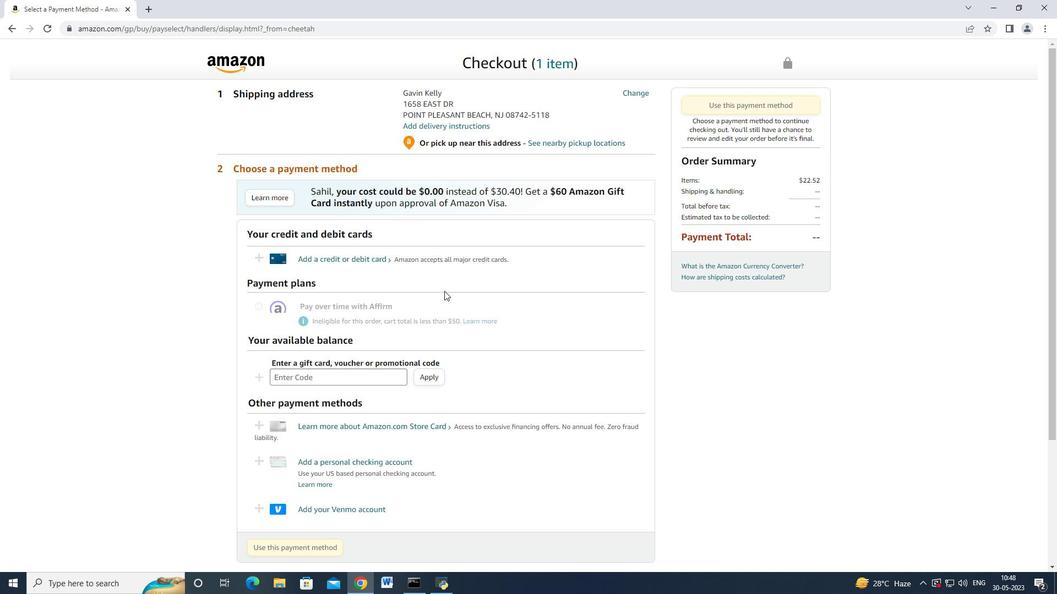 
Action: Mouse moved to (445, 287)
Screenshot: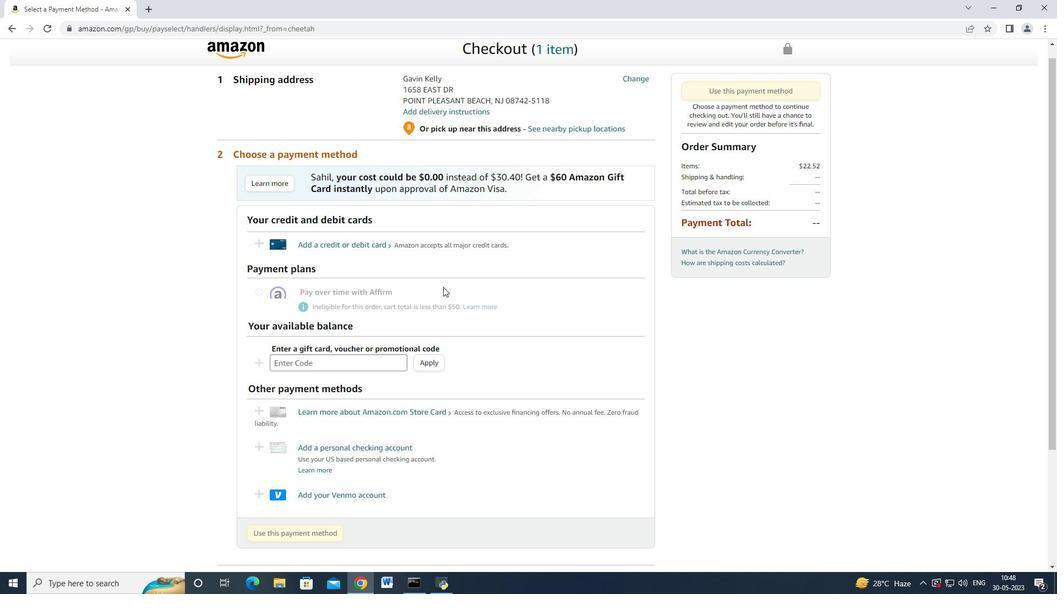 
Action: Mouse scrolled (445, 288) with delta (0, 0)
Screenshot: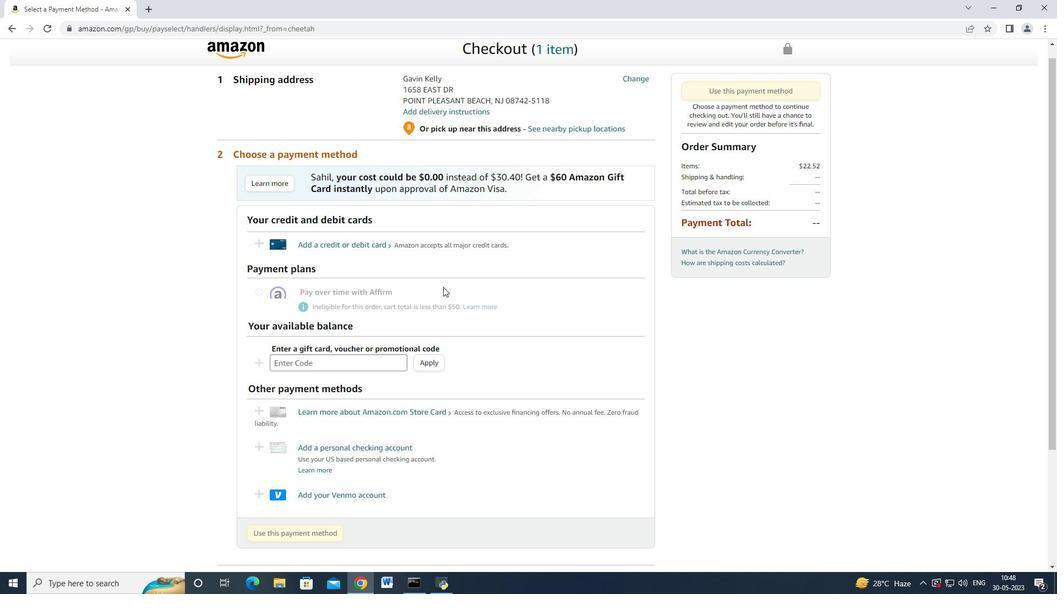 
Action: Mouse scrolled (445, 288) with delta (0, 0)
Screenshot: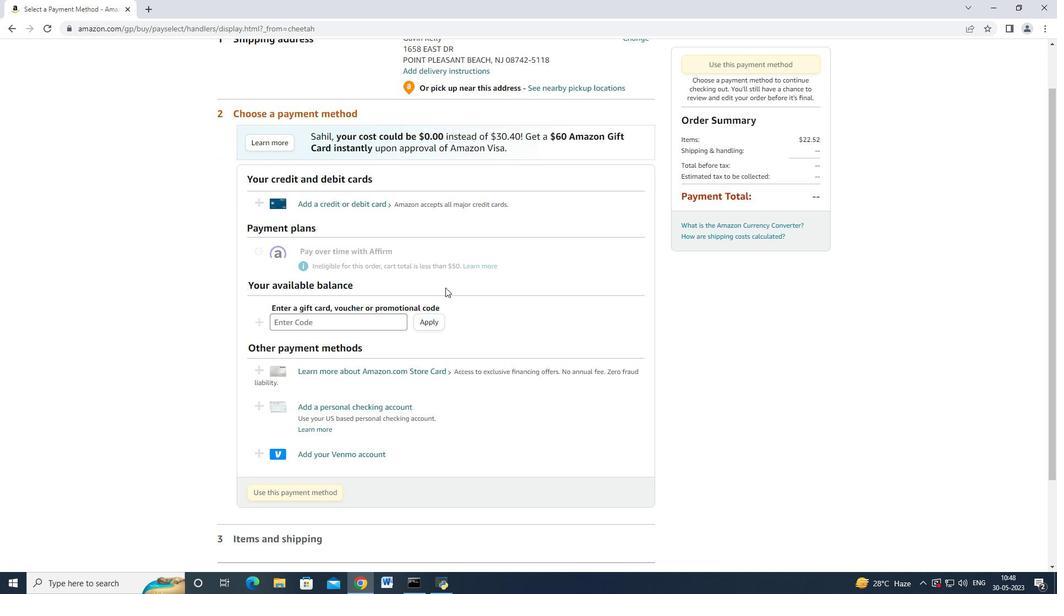 
Action: Mouse moved to (637, 93)
Screenshot: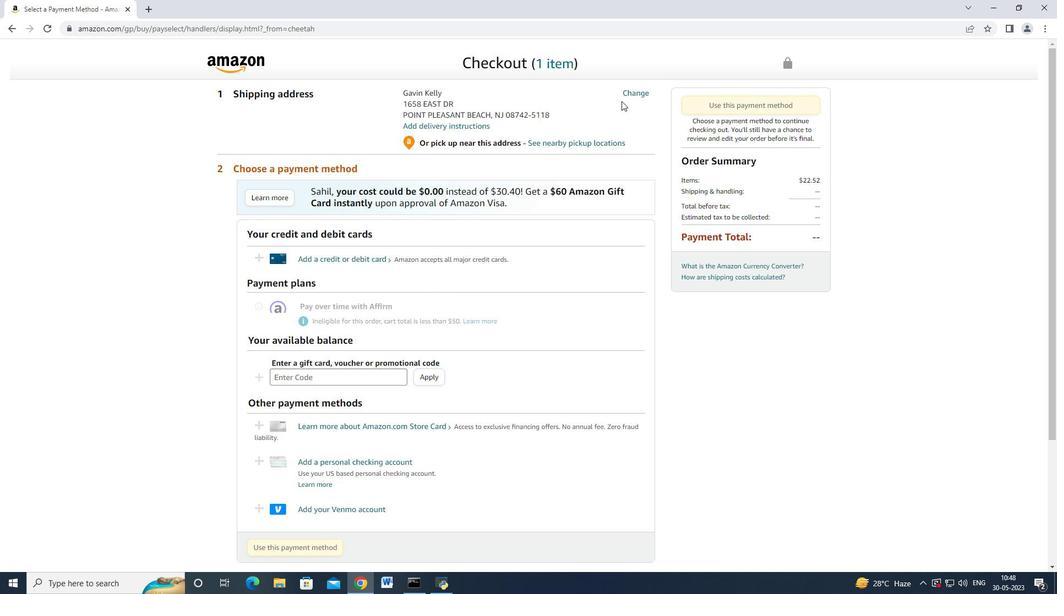 
Action: Mouse pressed left at (637, 93)
Screenshot: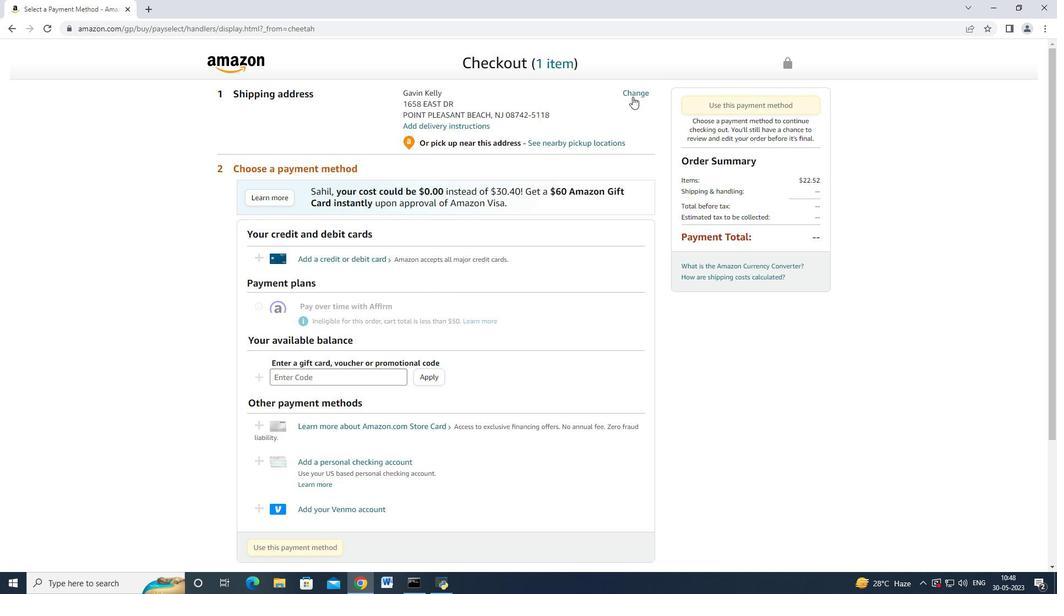 
Action: Mouse moved to (401, 205)
Screenshot: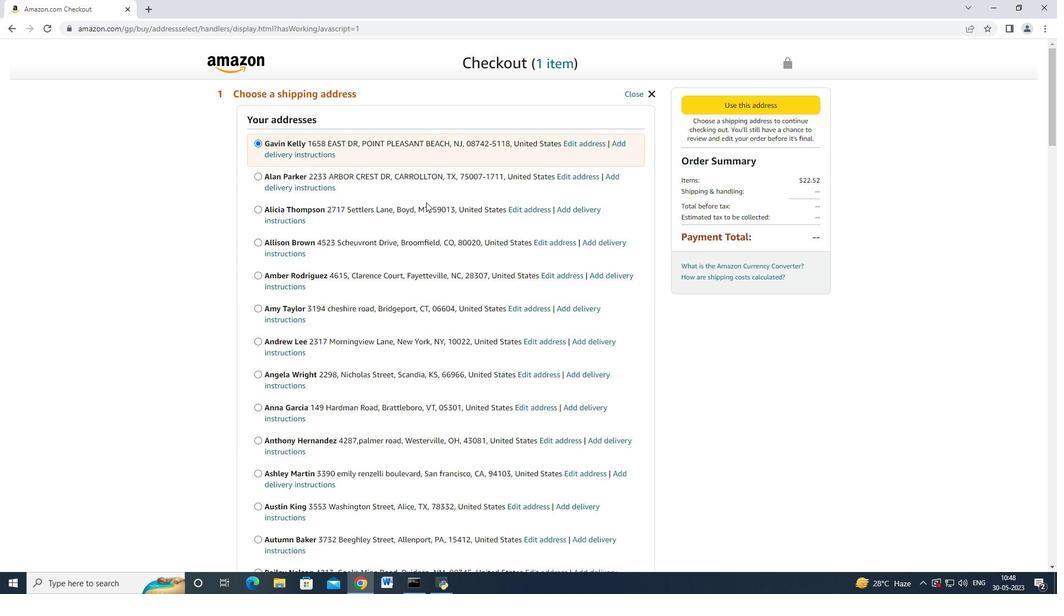 
Action: Mouse scrolled (401, 205) with delta (0, 0)
Screenshot: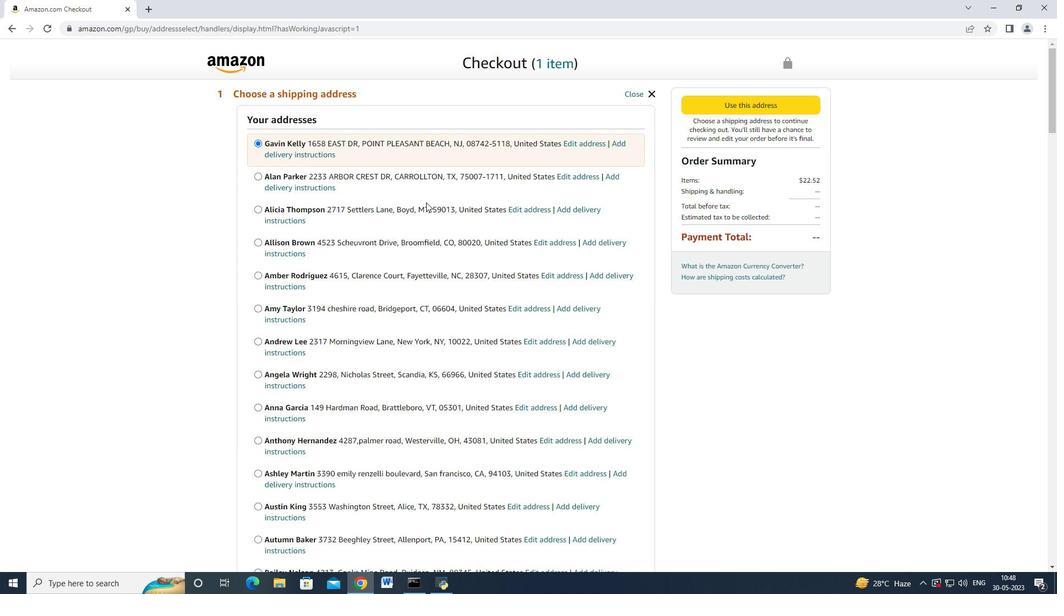 
Action: Mouse scrolled (401, 205) with delta (0, 0)
Screenshot: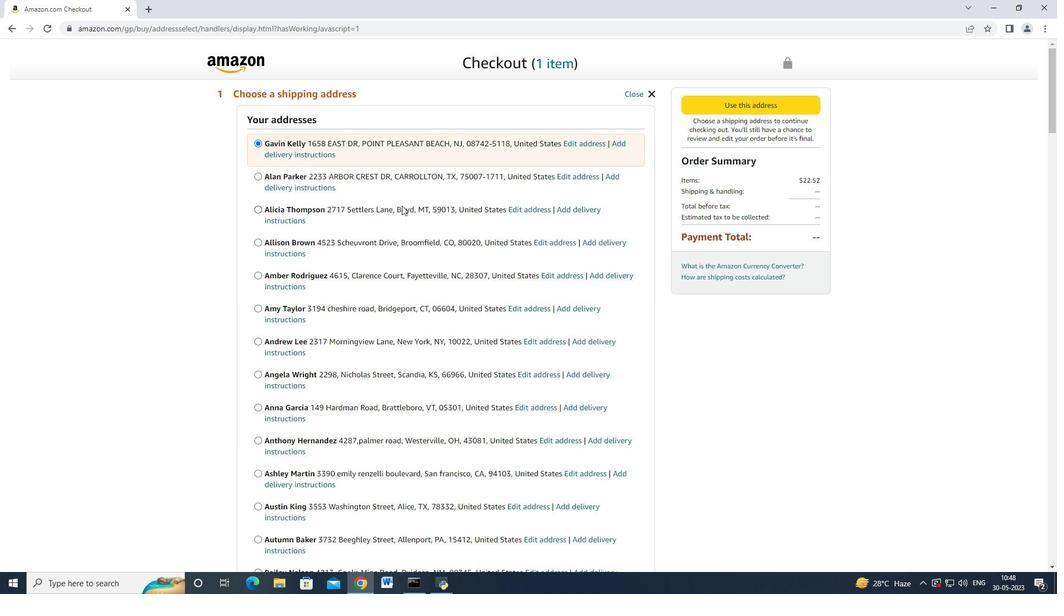 
Action: Mouse scrolled (401, 205) with delta (0, 0)
Screenshot: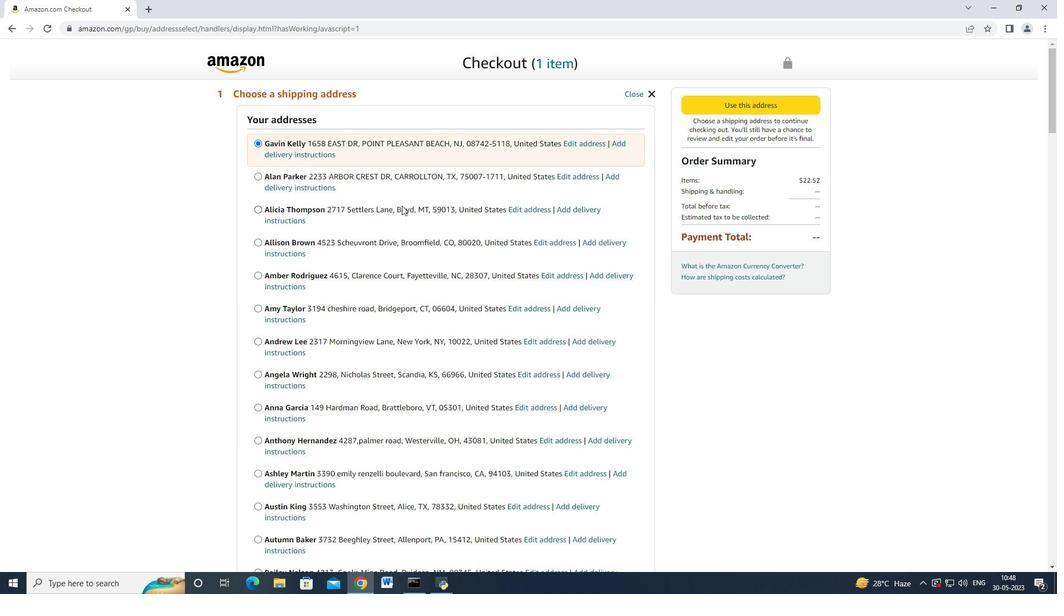 
Action: Mouse scrolled (401, 205) with delta (0, 0)
Screenshot: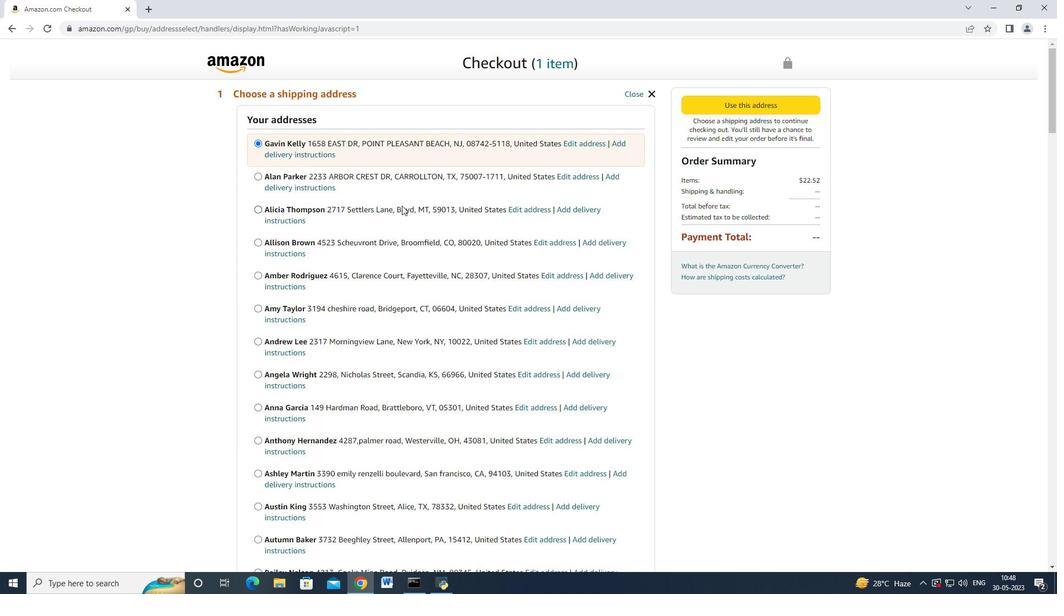 
Action: Mouse scrolled (401, 205) with delta (0, 0)
Screenshot: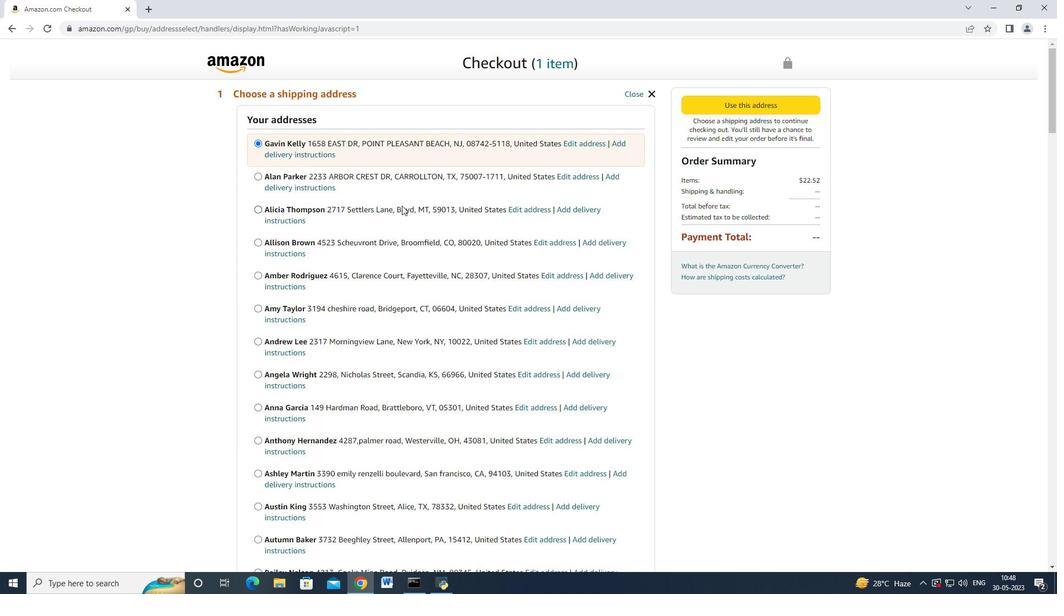 
Action: Mouse scrolled (401, 205) with delta (0, 0)
Screenshot: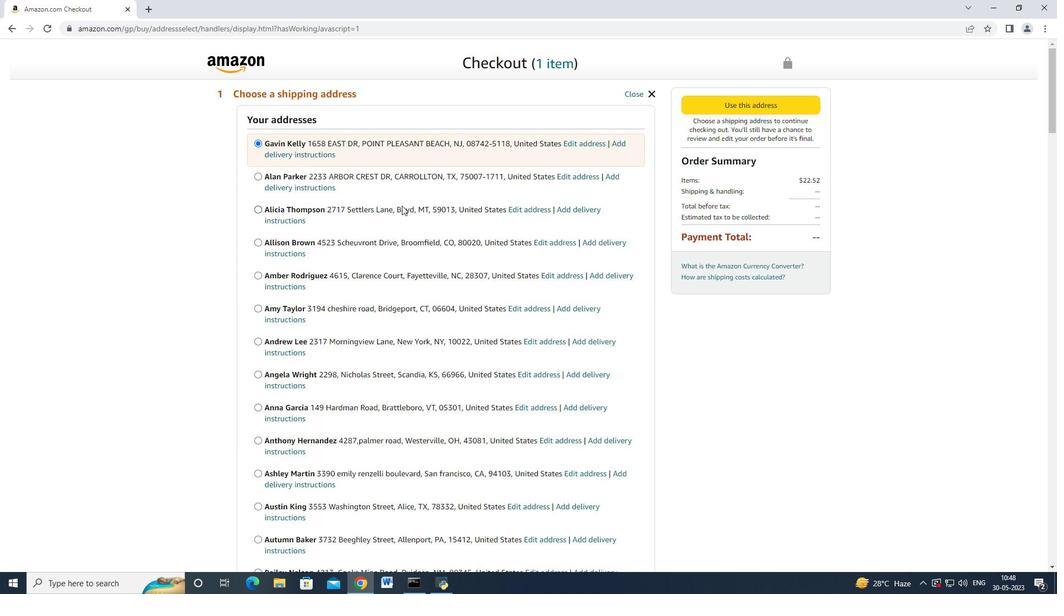 
Action: Mouse moved to (398, 203)
Screenshot: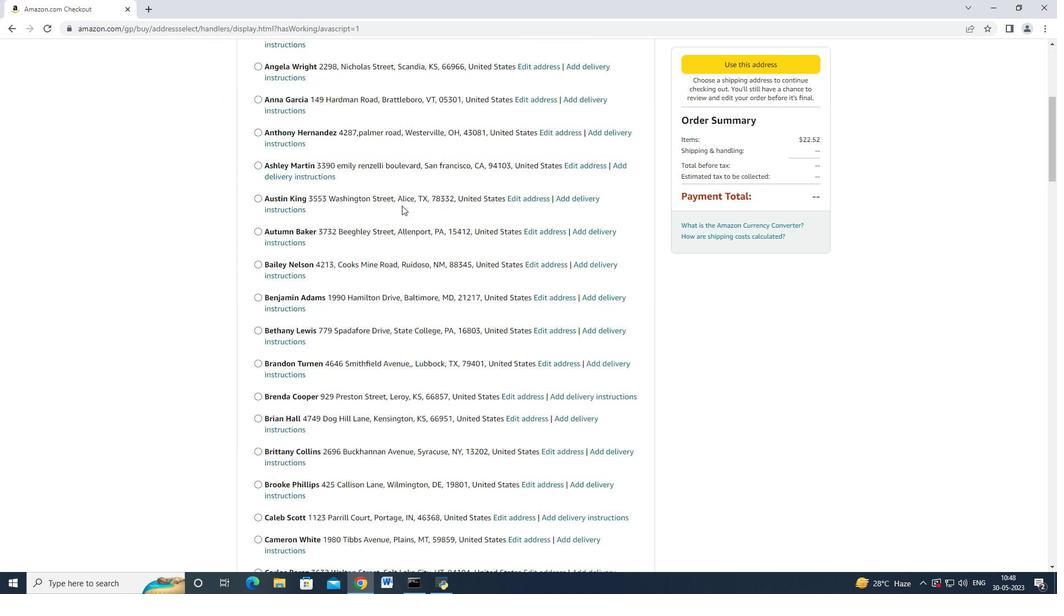 
Action: Mouse scrolled (398, 202) with delta (0, 0)
Screenshot: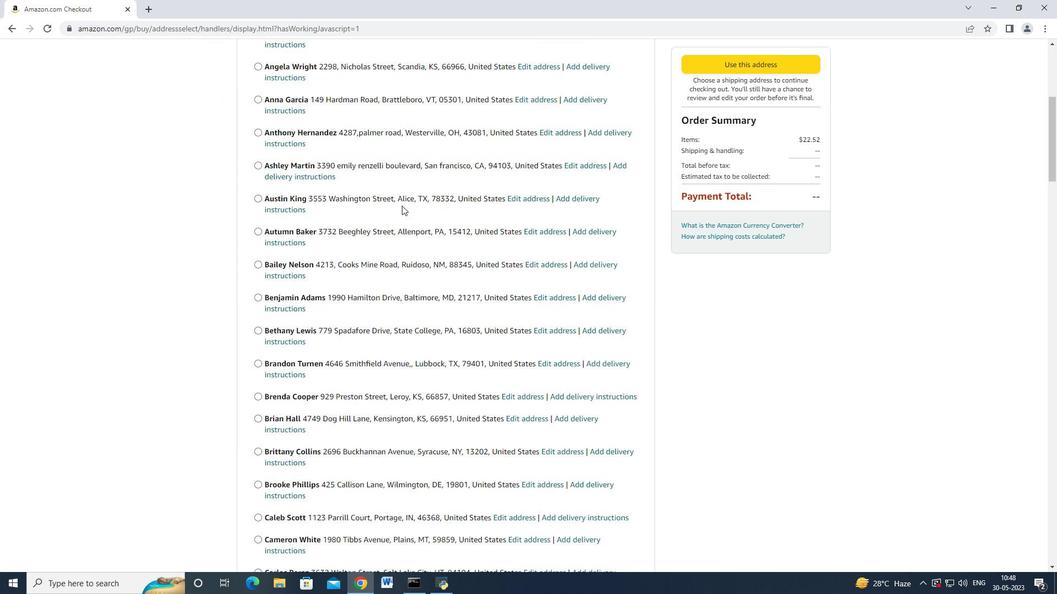 
Action: Mouse moved to (396, 202)
Screenshot: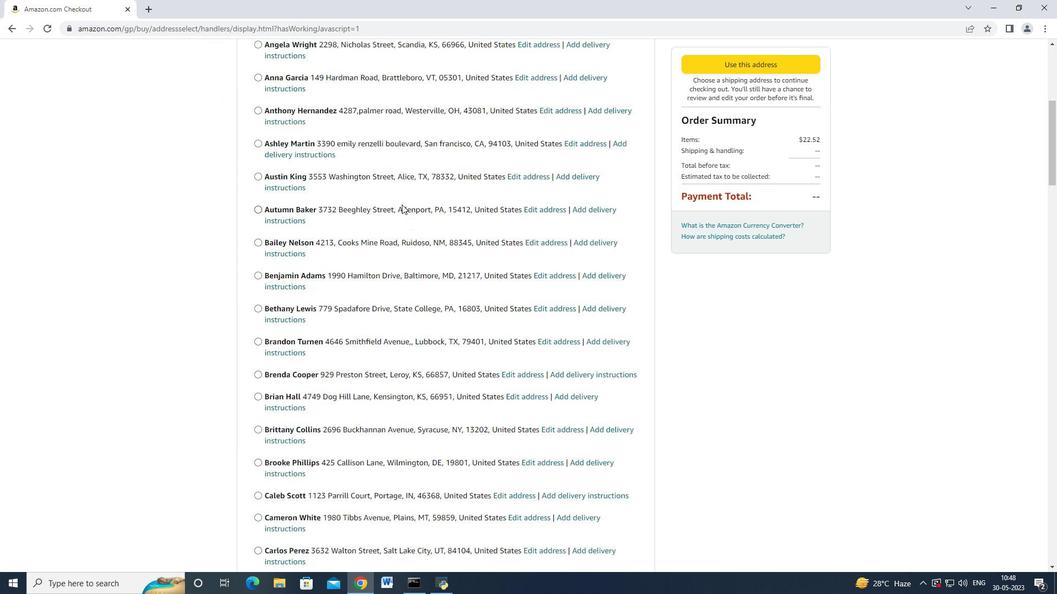 
Action: Mouse scrolled (396, 202) with delta (0, 0)
Screenshot: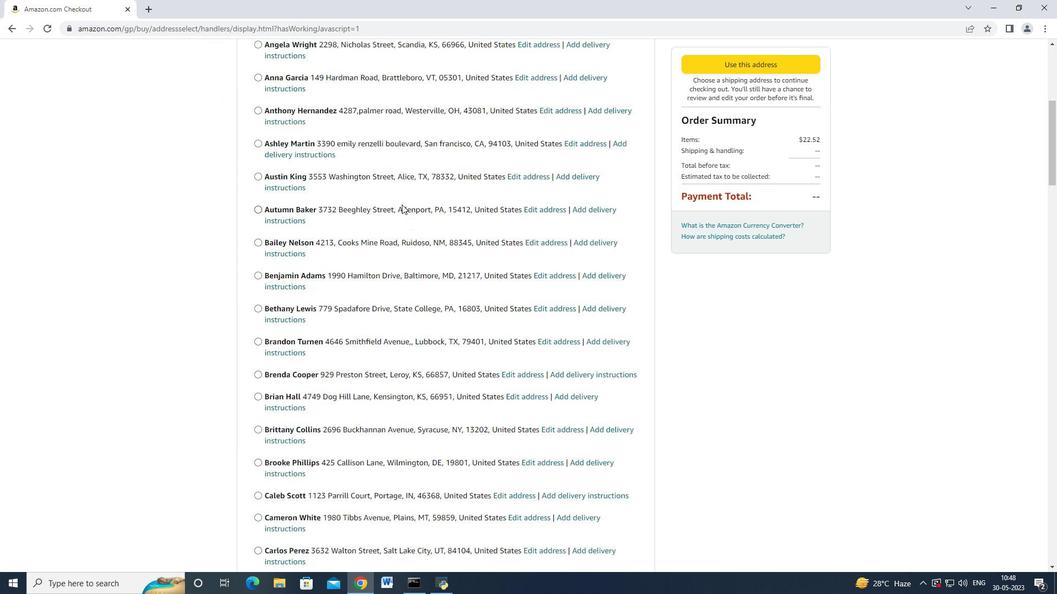 
Action: Mouse moved to (395, 201)
Screenshot: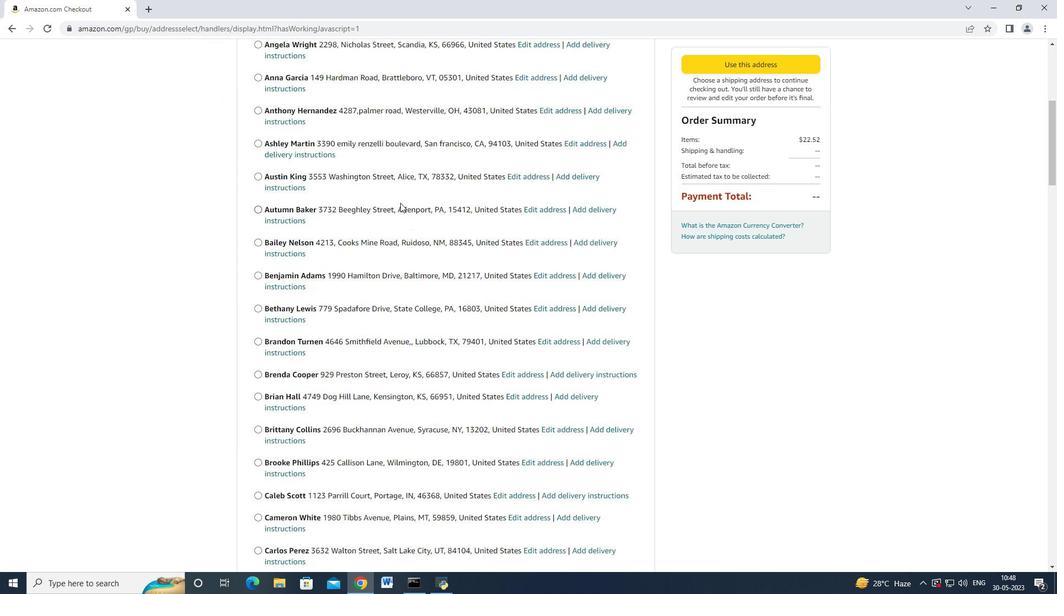 
Action: Mouse scrolled (396, 201) with delta (0, 0)
Screenshot: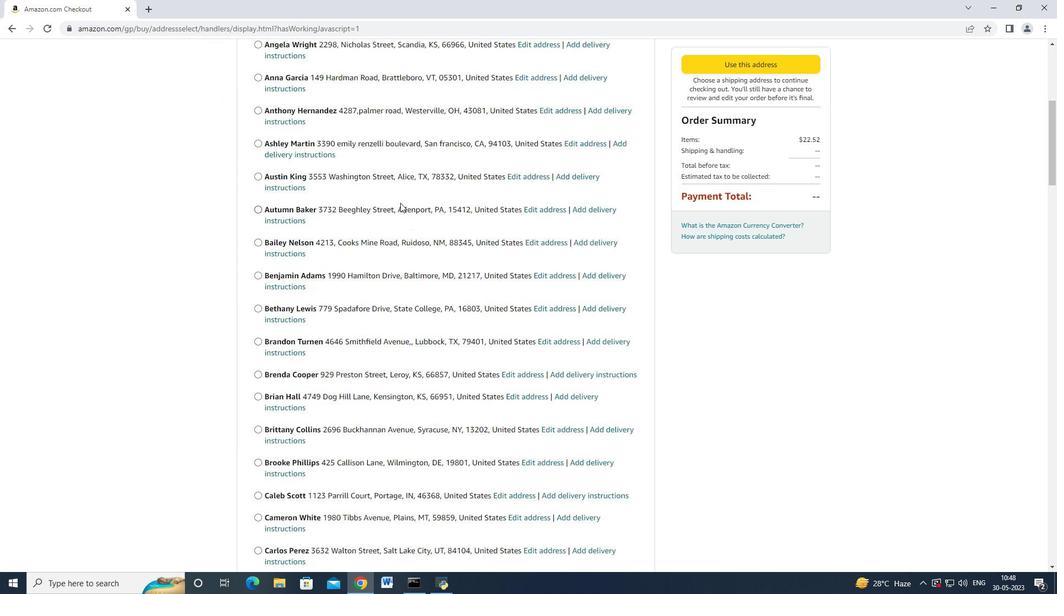 
Action: Mouse moved to (395, 201)
Screenshot: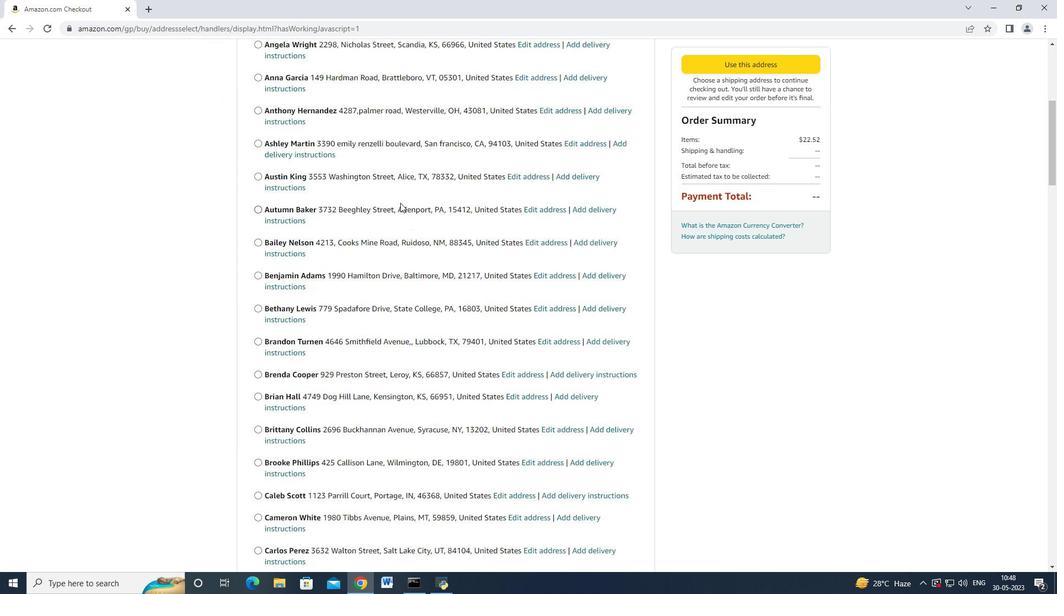 
Action: Mouse scrolled (395, 200) with delta (0, 0)
Screenshot: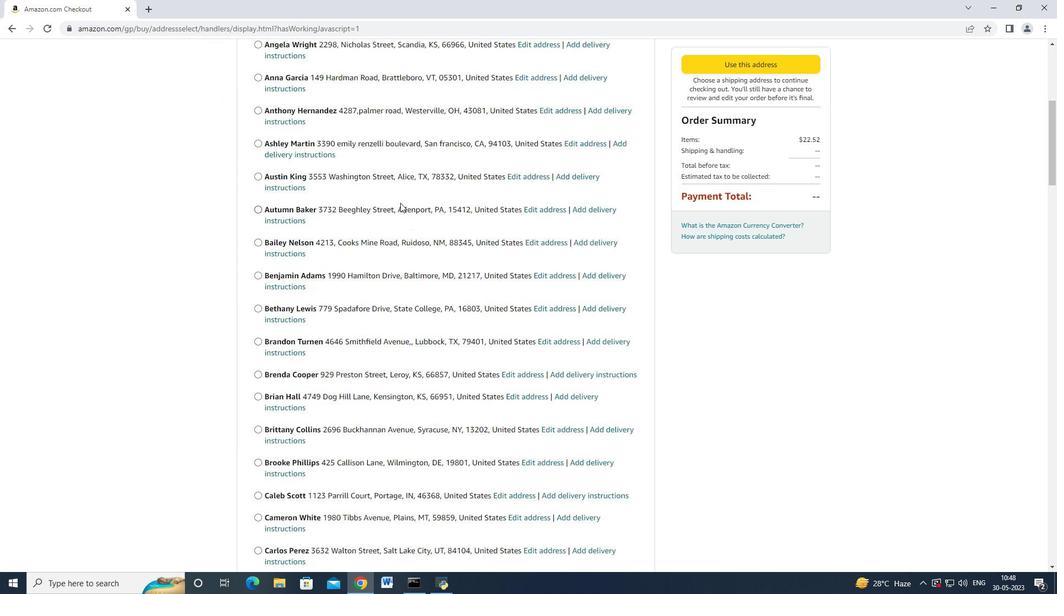 
Action: Mouse moved to (395, 200)
Screenshot: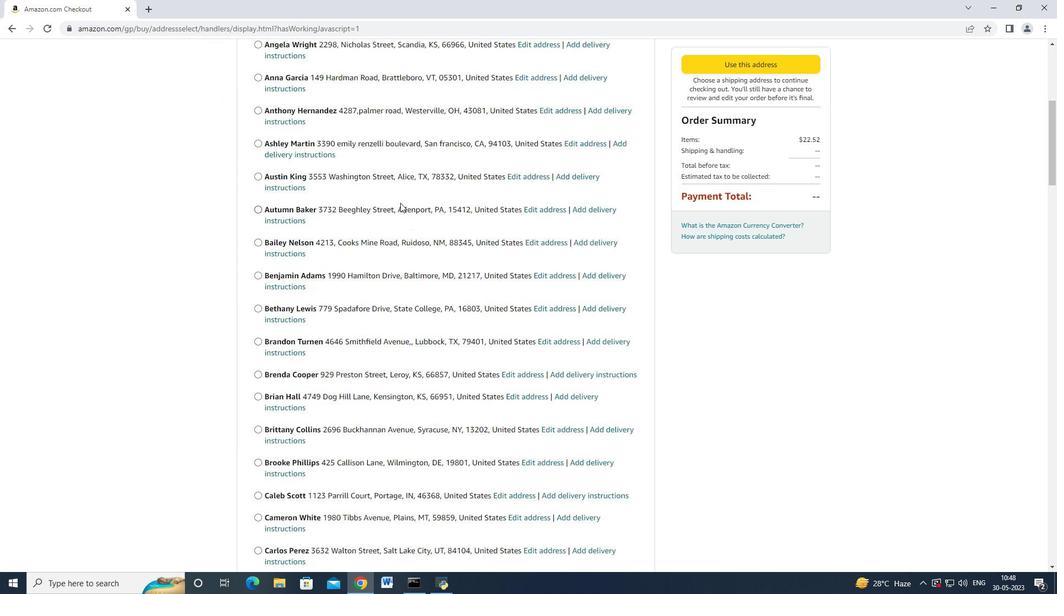 
Action: Mouse scrolled (395, 200) with delta (0, 0)
Screenshot: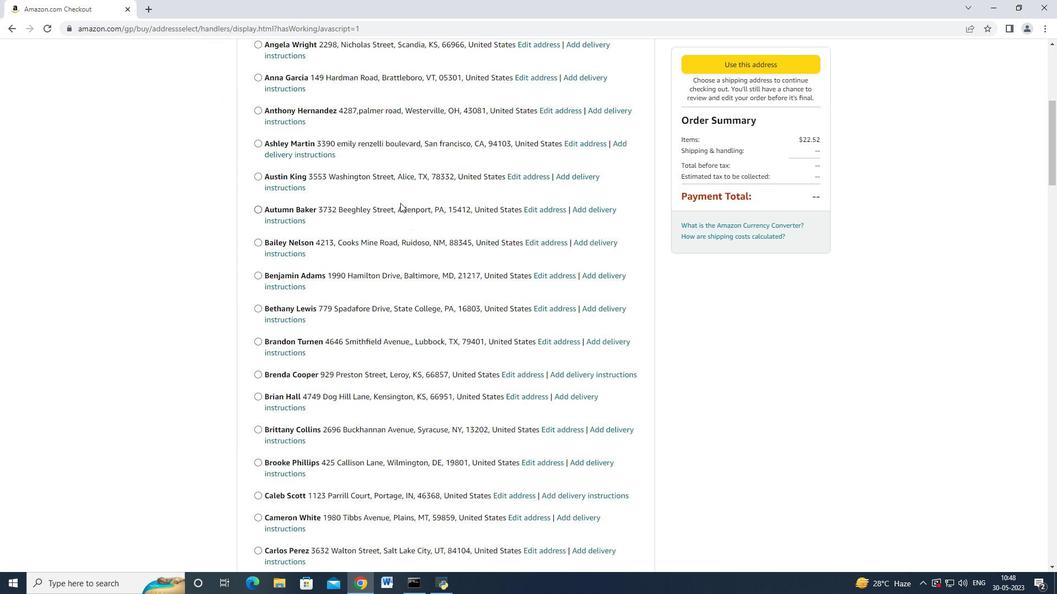 
Action: Mouse moved to (394, 200)
Screenshot: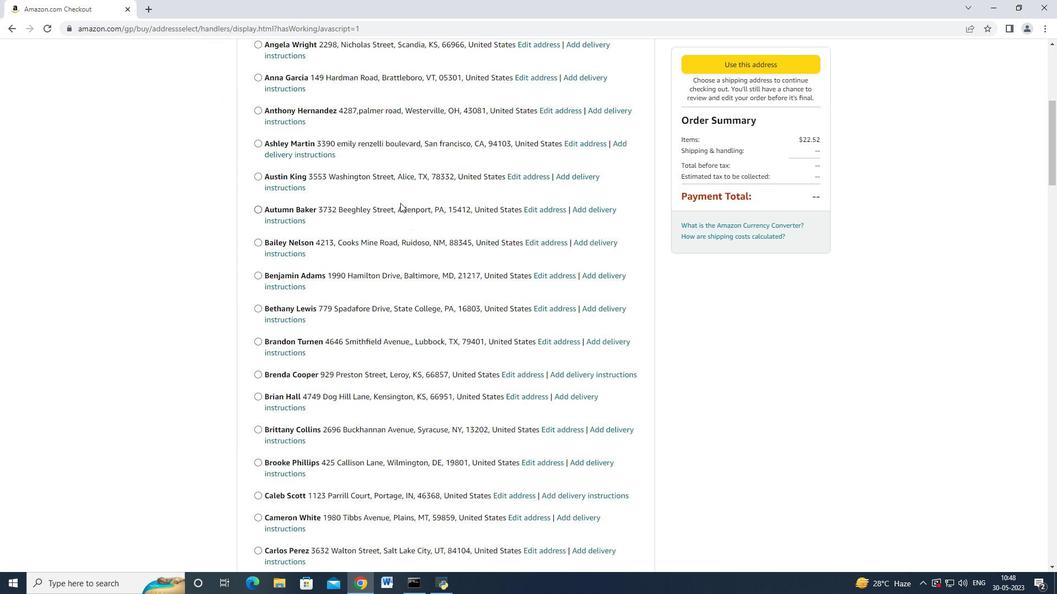 
Action: Mouse scrolled (394, 200) with delta (0, 0)
Screenshot: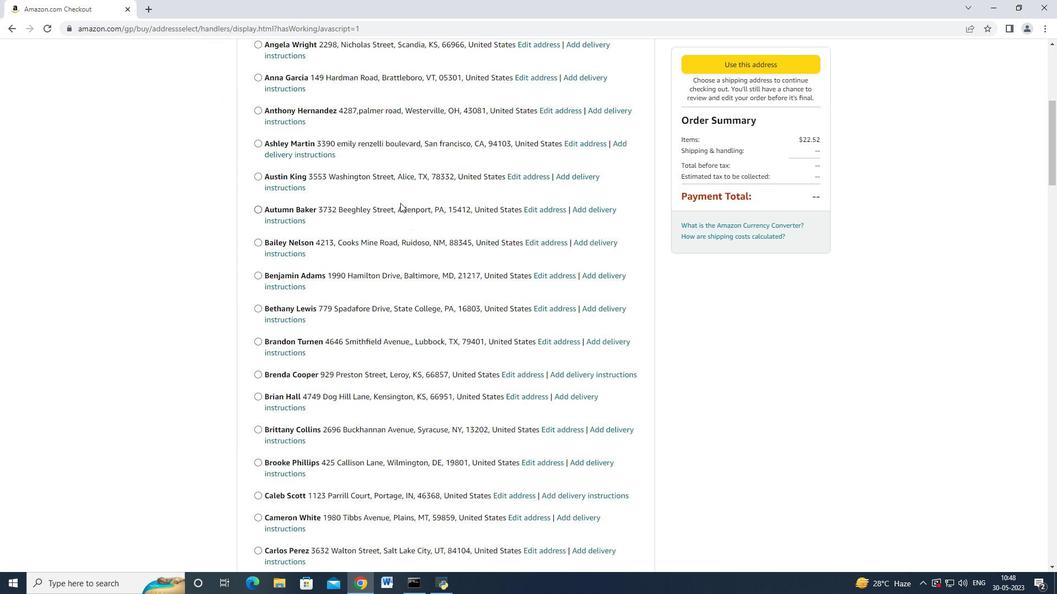 
Action: Mouse moved to (394, 200)
Screenshot: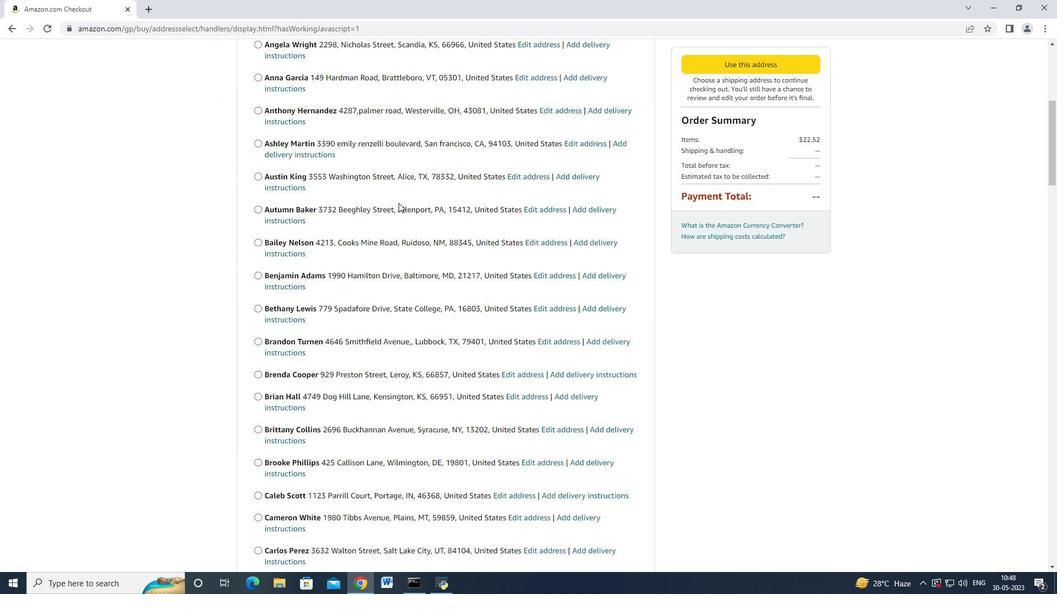 
Action: Mouse scrolled (394, 200) with delta (0, 0)
Screenshot: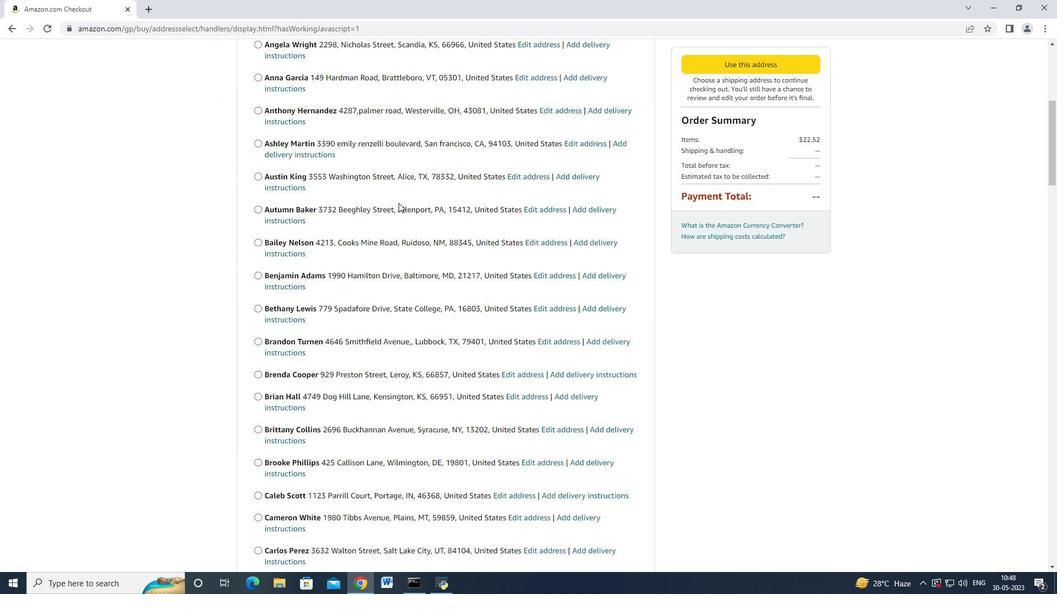 
Action: Mouse moved to (385, 202)
Screenshot: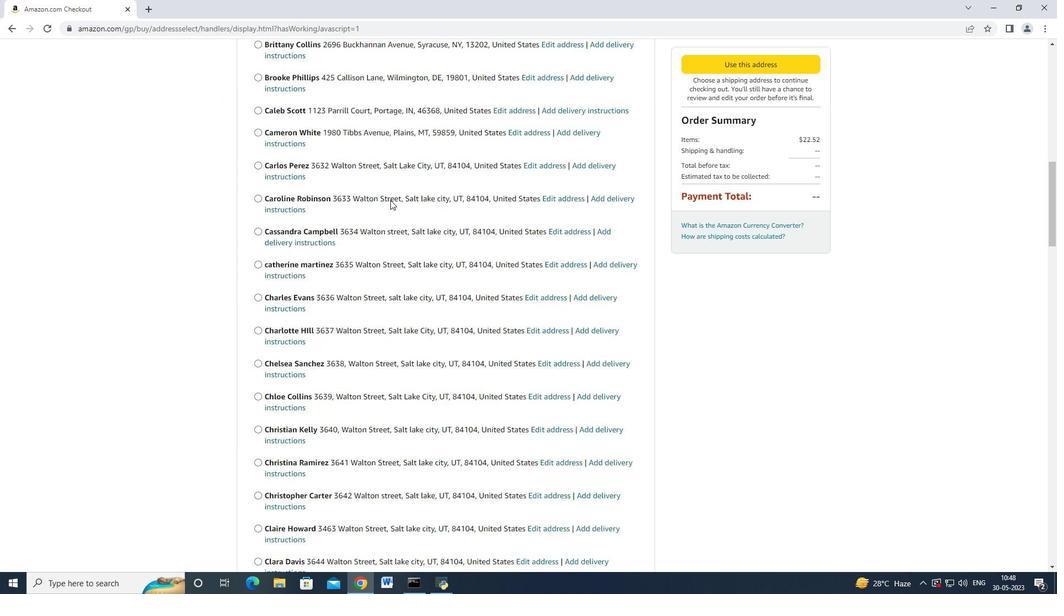 
Action: Mouse scrolled (385, 202) with delta (0, 0)
Screenshot: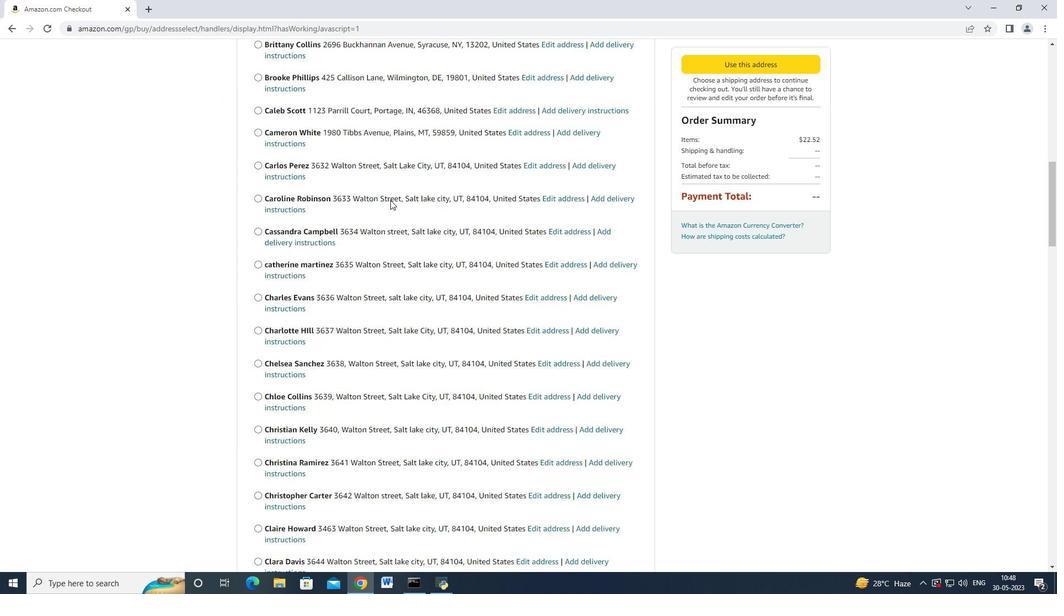 
Action: Mouse moved to (385, 203)
Screenshot: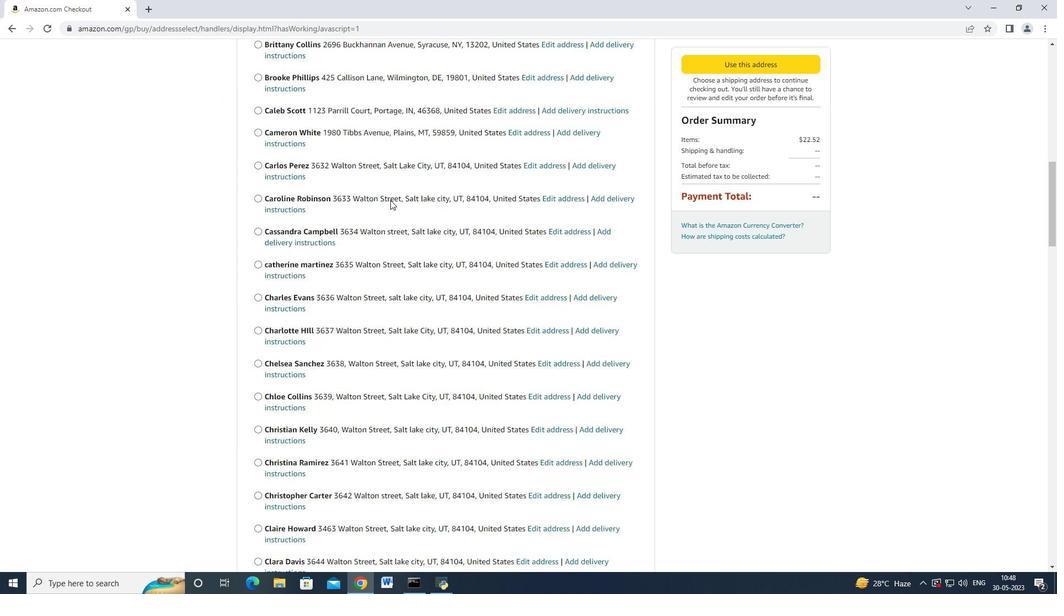 
Action: Mouse scrolled (385, 202) with delta (0, 0)
Screenshot: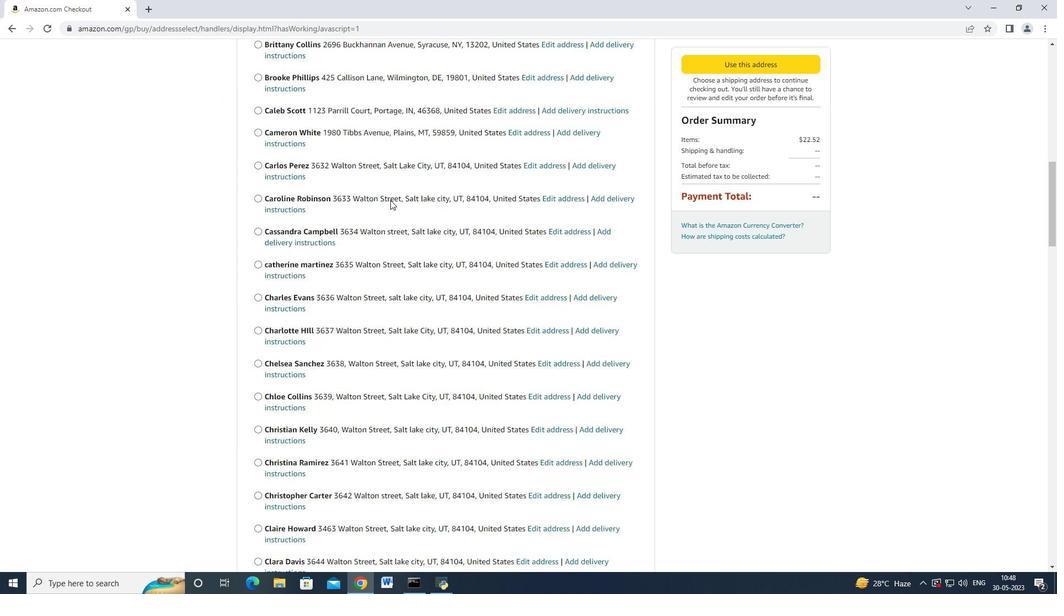 
Action: Mouse moved to (384, 203)
Screenshot: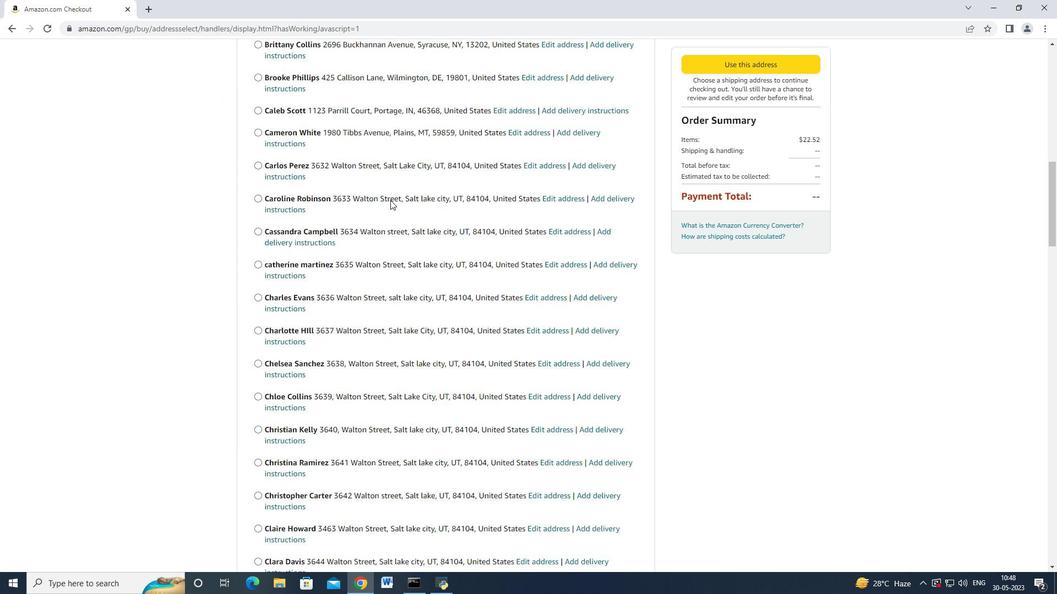 
Action: Mouse scrolled (384, 203) with delta (0, 0)
Screenshot: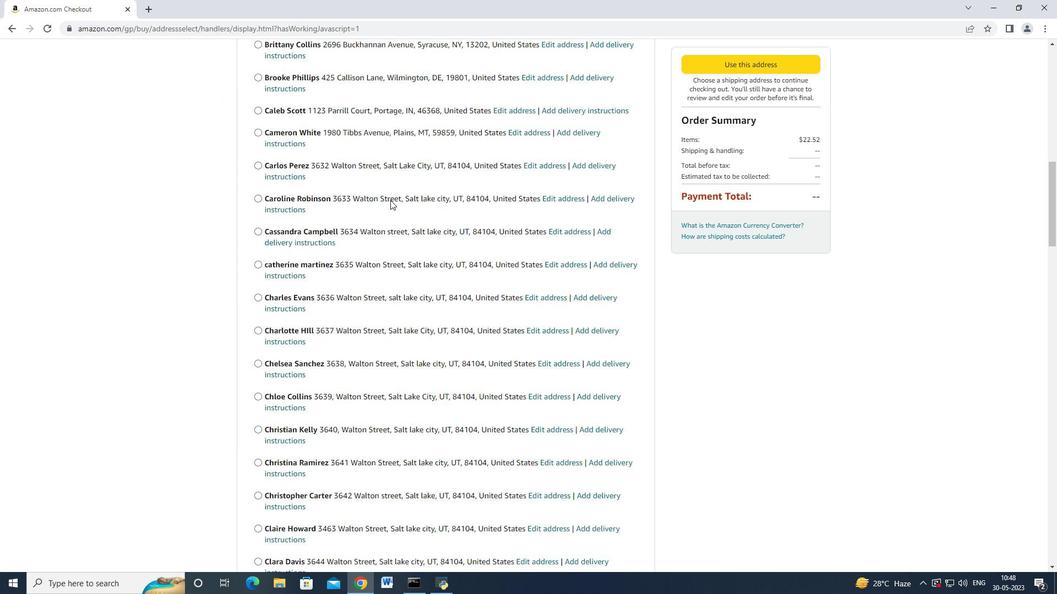 
Action: Mouse moved to (383, 204)
Screenshot: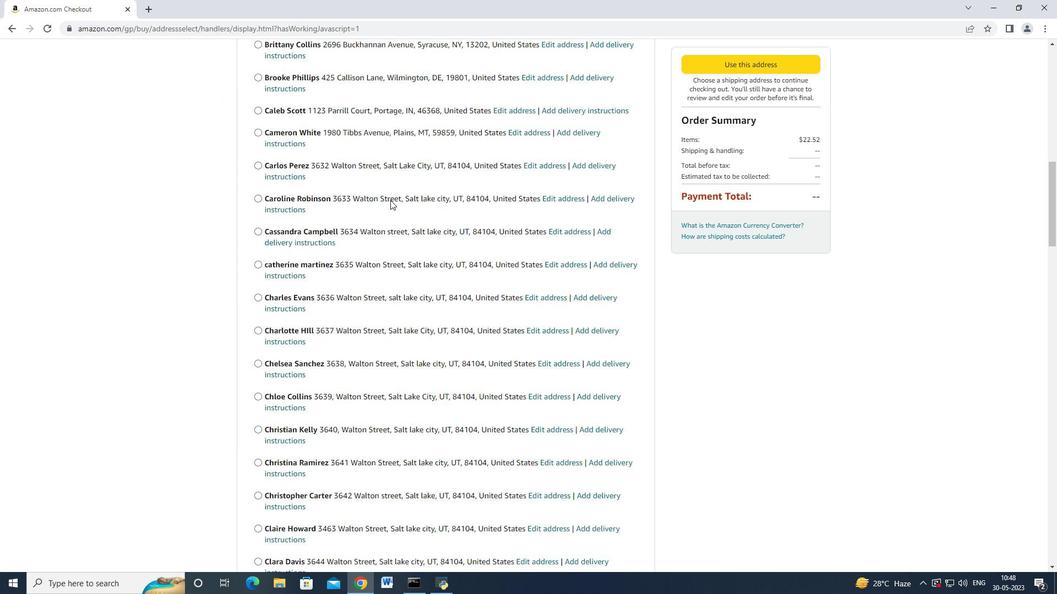 
Action: Mouse scrolled (384, 203) with delta (0, 0)
Screenshot: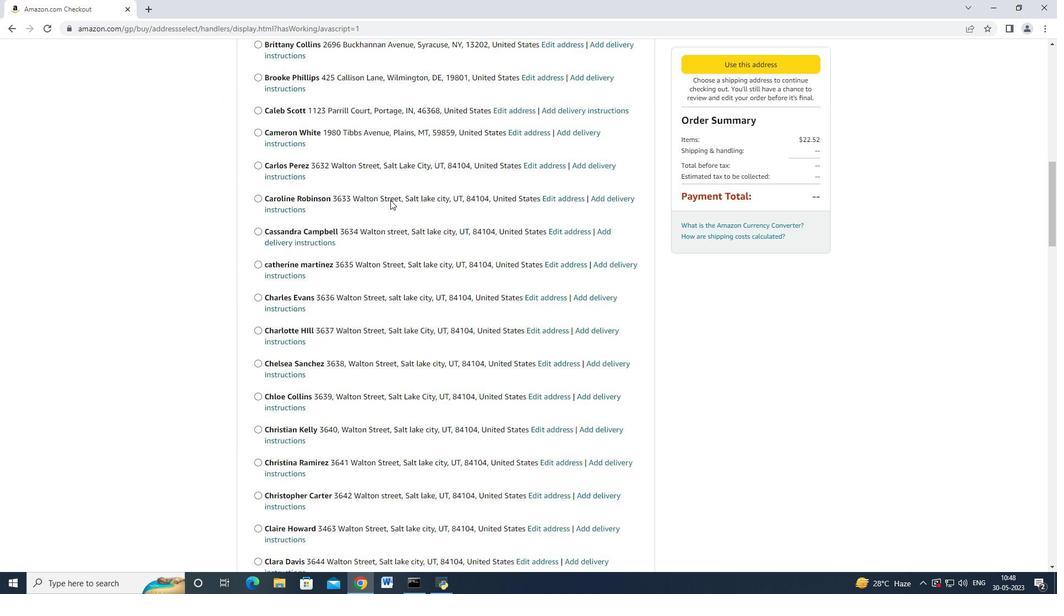 
Action: Mouse moved to (383, 204)
Screenshot: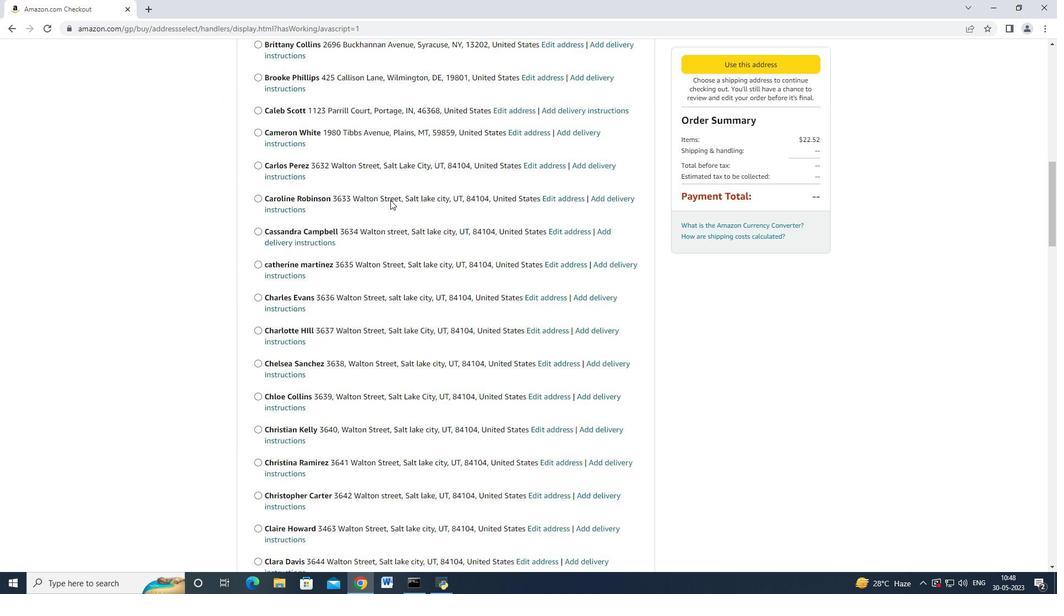 
Action: Mouse scrolled (383, 203) with delta (0, 0)
Screenshot: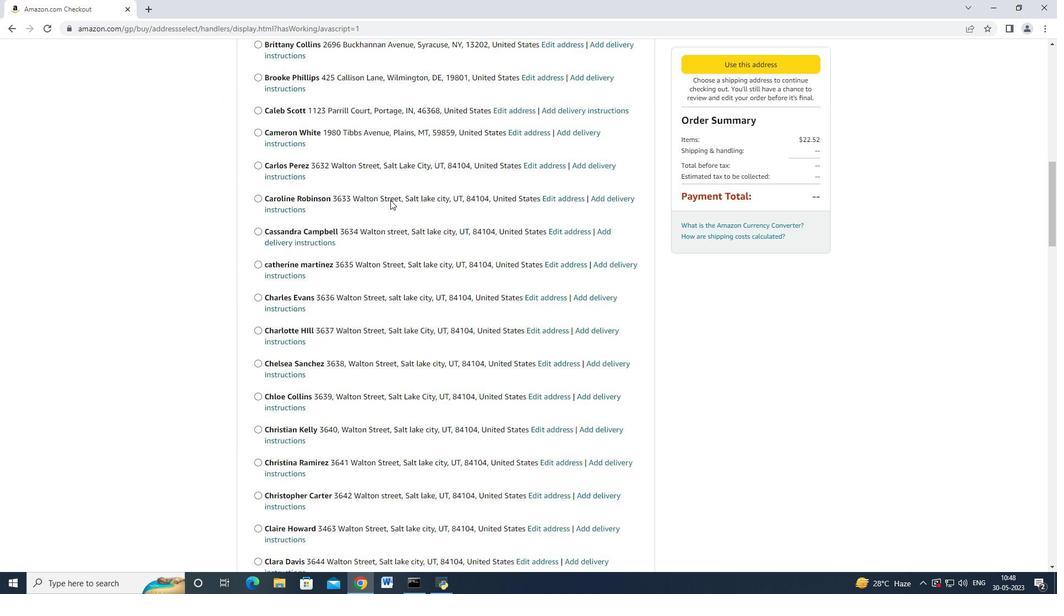 
Action: Mouse scrolled (383, 203) with delta (0, 0)
Screenshot: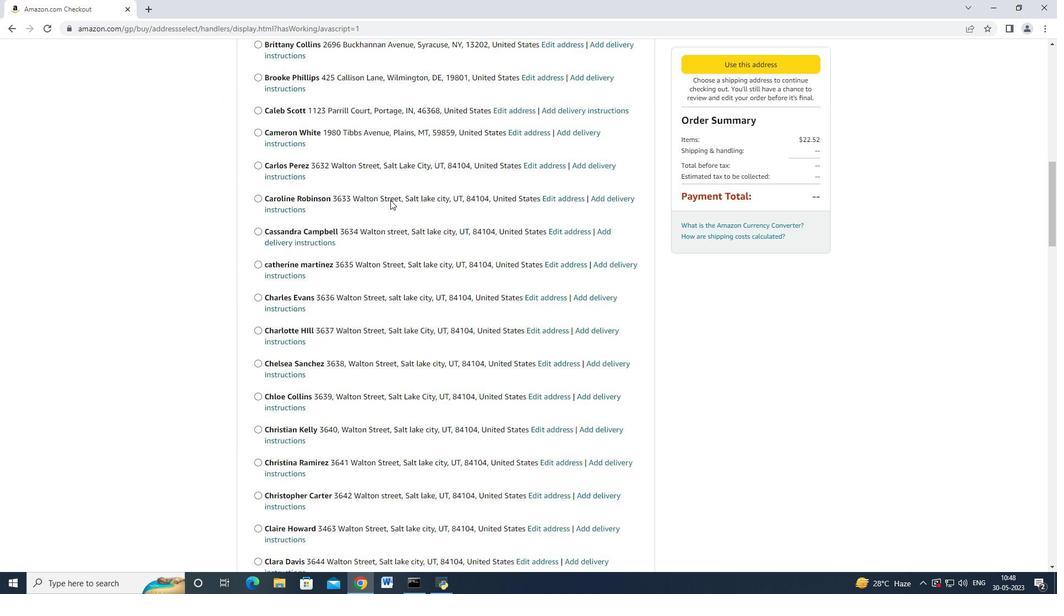 
Action: Mouse scrolled (383, 203) with delta (0, 0)
Screenshot: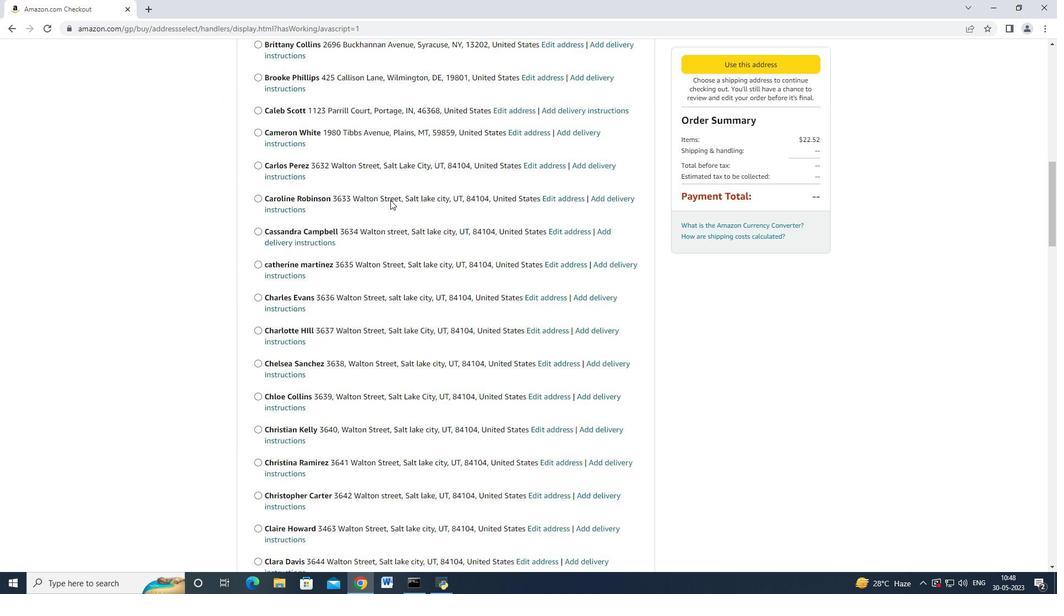 
Action: Mouse moved to (371, 215)
Screenshot: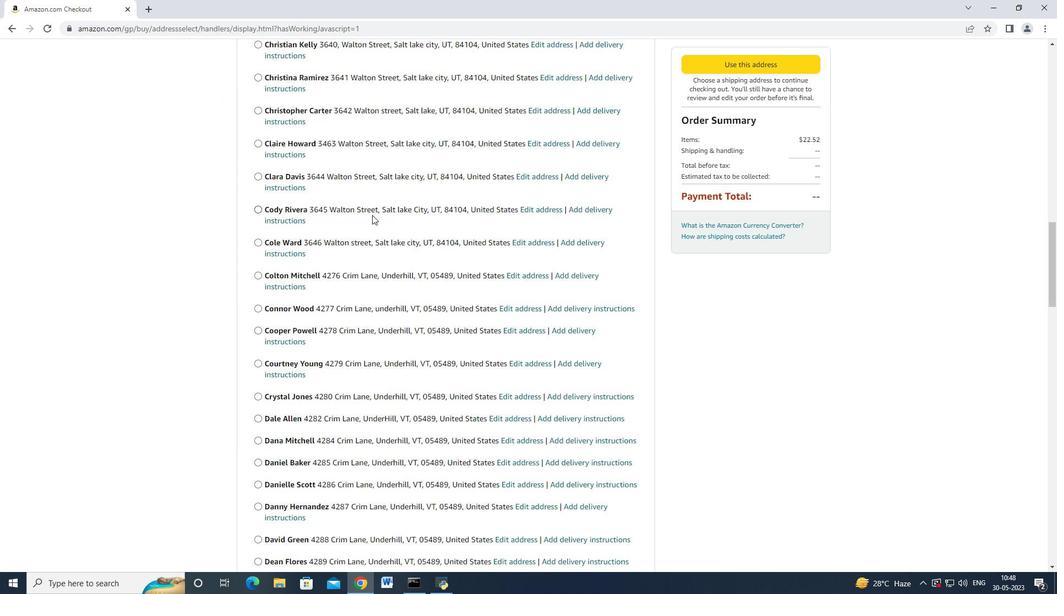 
Action: Mouse scrolled (371, 214) with delta (0, 0)
Screenshot: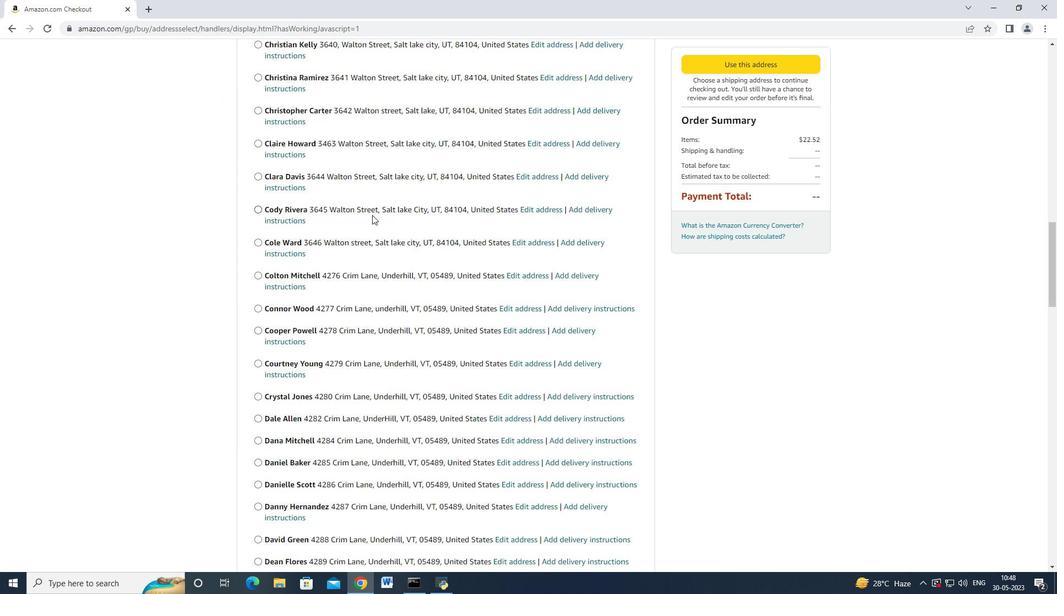 
Action: Mouse scrolled (371, 214) with delta (0, 0)
Screenshot: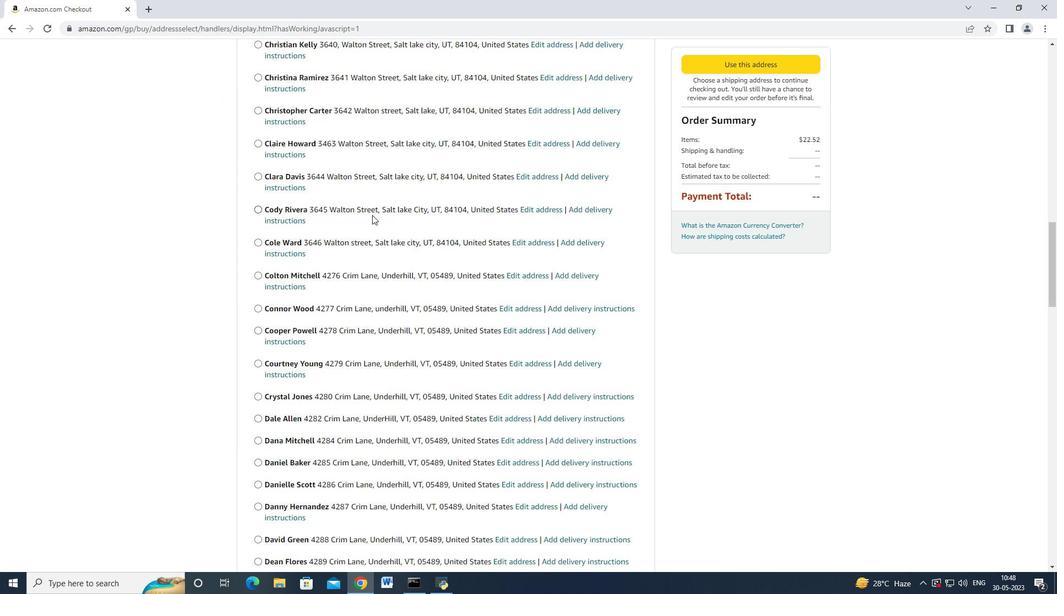 
Action: Mouse scrolled (371, 214) with delta (0, 0)
Screenshot: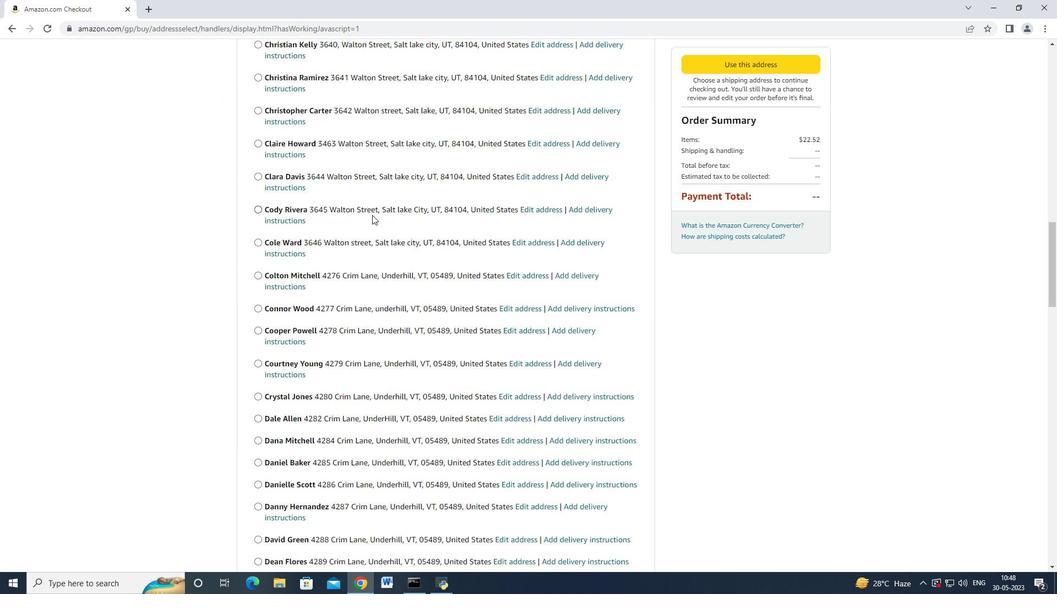 
Action: Mouse scrolled (371, 214) with delta (0, 0)
Screenshot: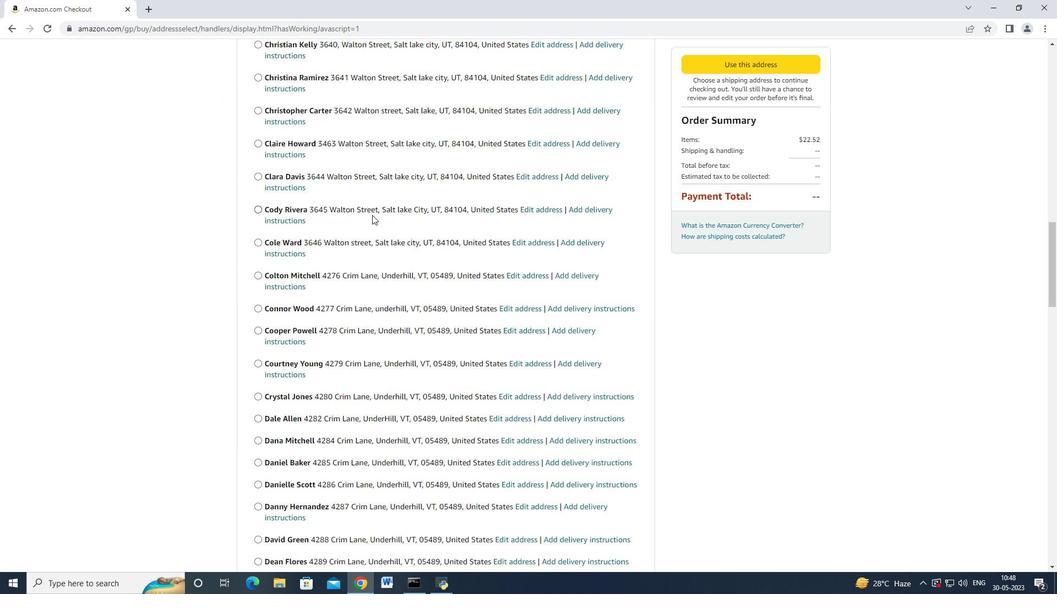 
Action: Mouse scrolled (371, 214) with delta (0, 0)
Screenshot: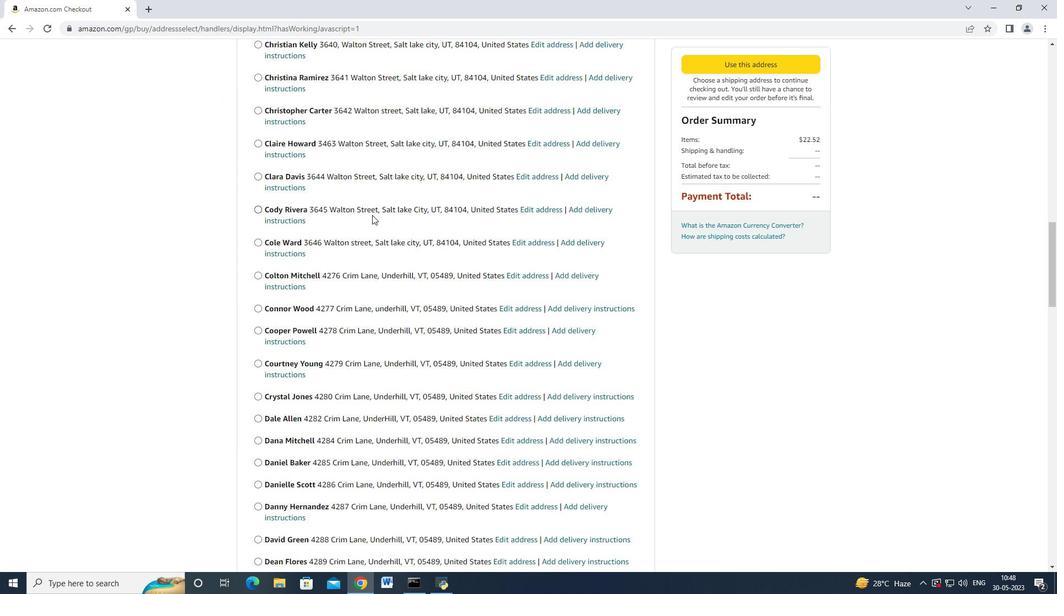 
Action: Mouse scrolled (371, 214) with delta (0, 0)
Screenshot: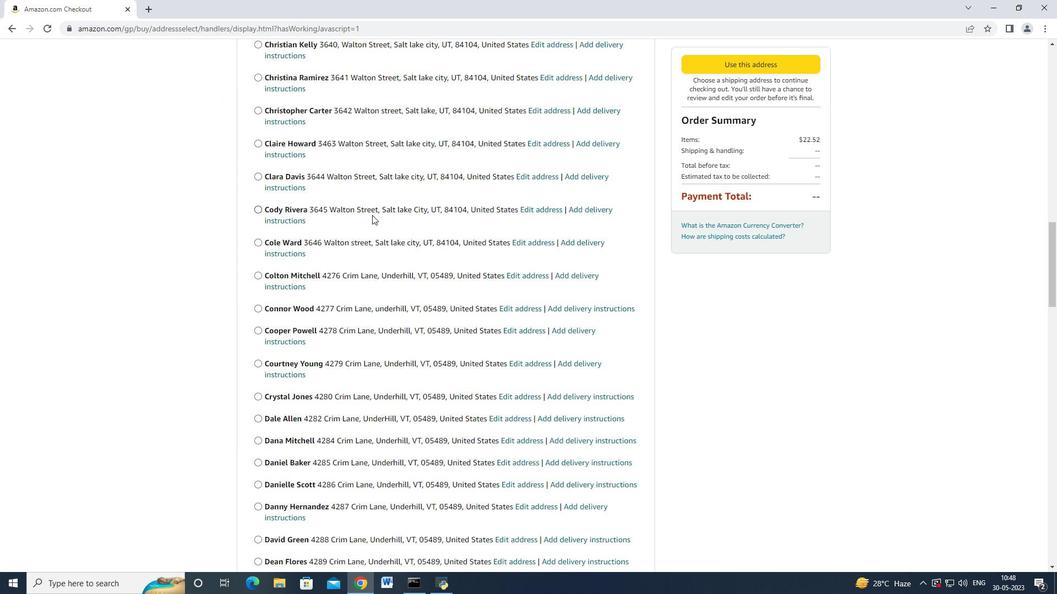 
Action: Mouse moved to (358, 219)
Screenshot: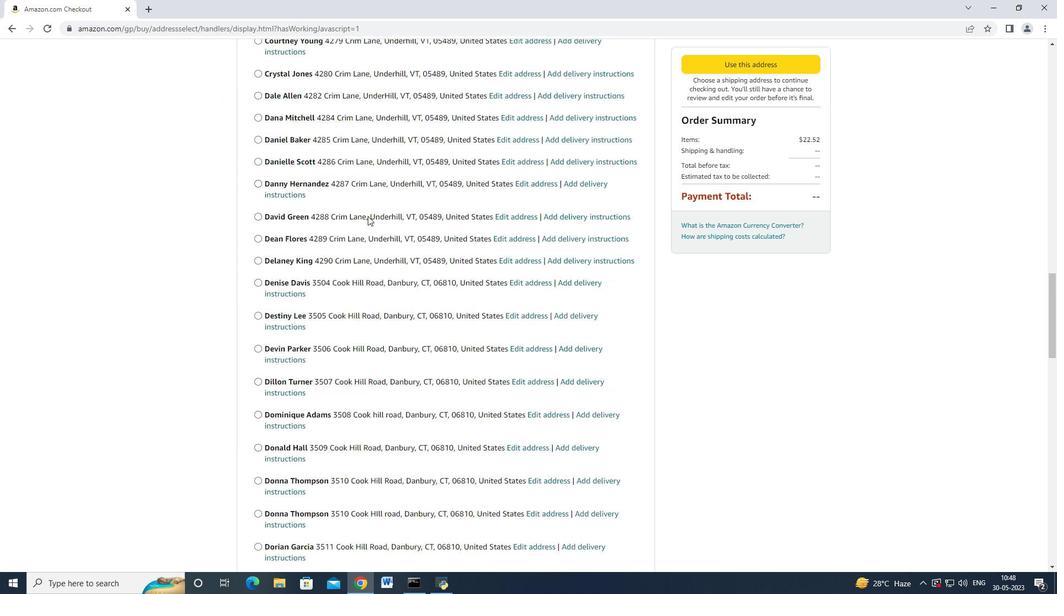
Action: Mouse scrolled (358, 219) with delta (0, 0)
Screenshot: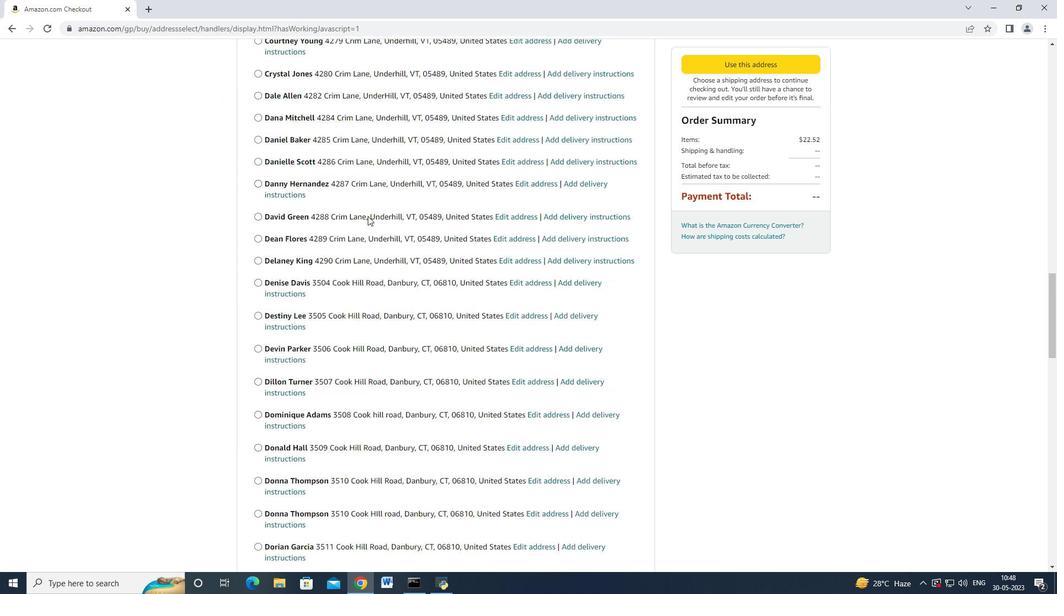 
Action: Mouse moved to (357, 220)
Screenshot: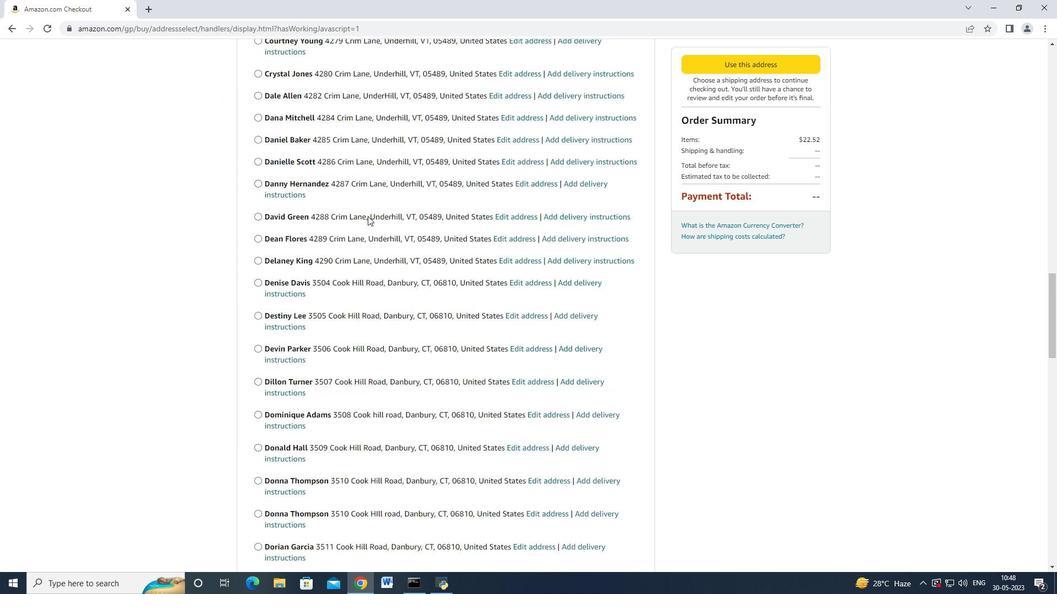 
Action: Mouse scrolled (357, 219) with delta (0, 0)
Screenshot: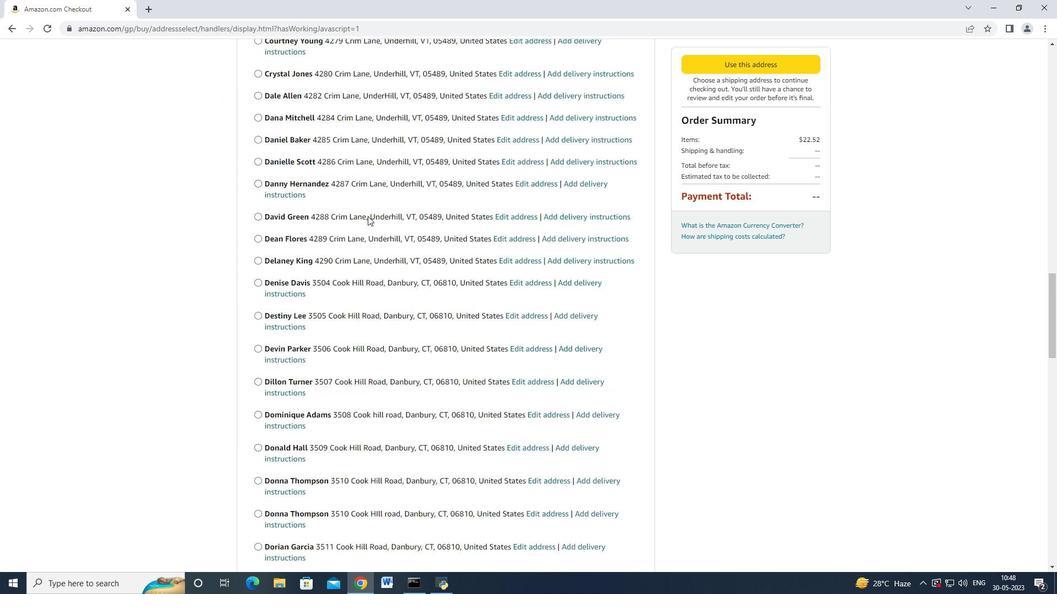 
Action: Mouse moved to (357, 220)
Screenshot: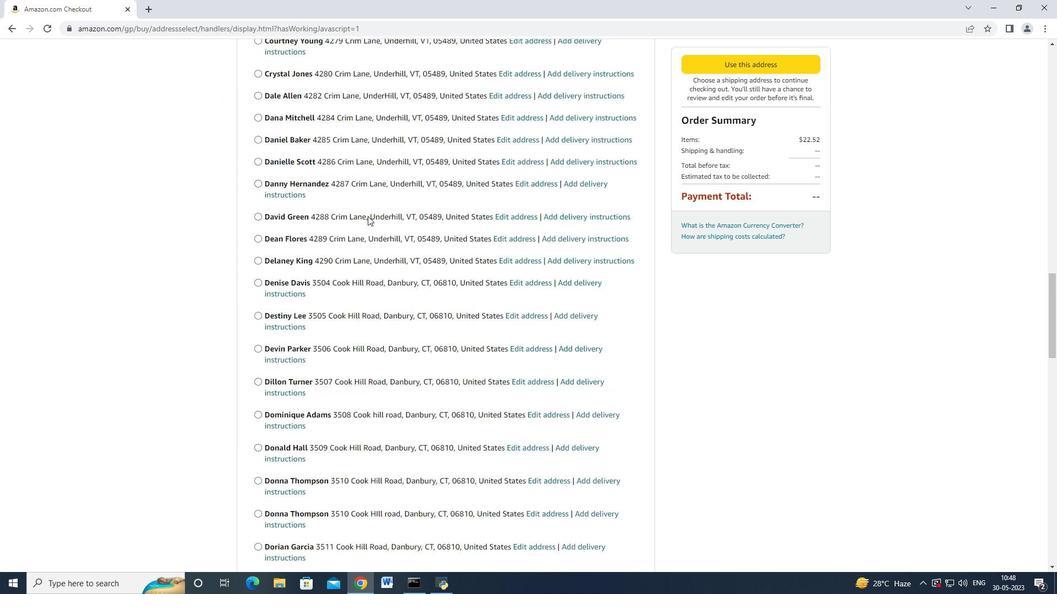 
Action: Mouse scrolled (357, 220) with delta (0, 0)
Screenshot: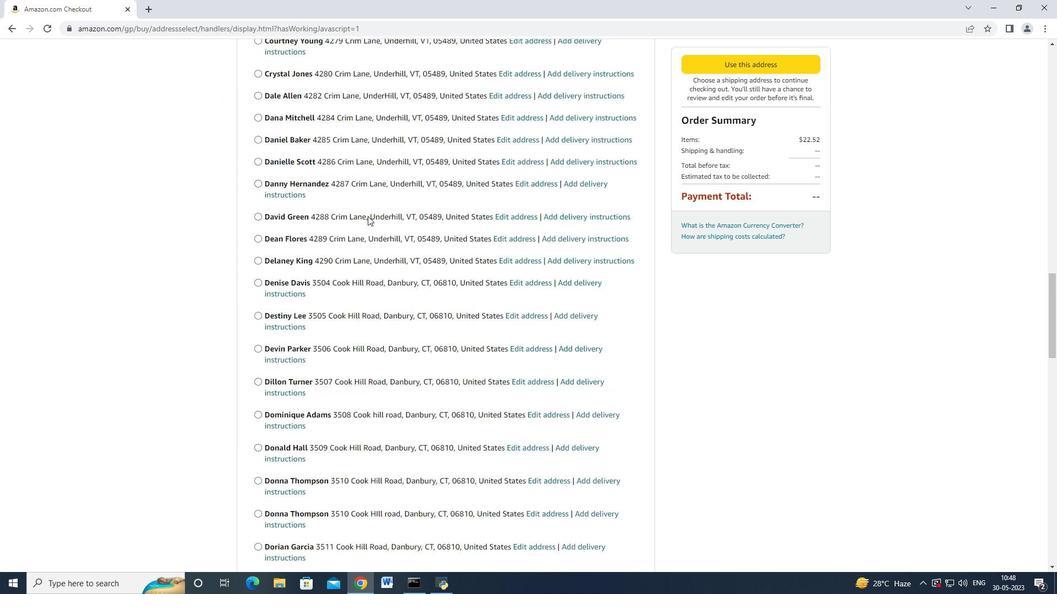 
Action: Mouse moved to (356, 222)
Screenshot: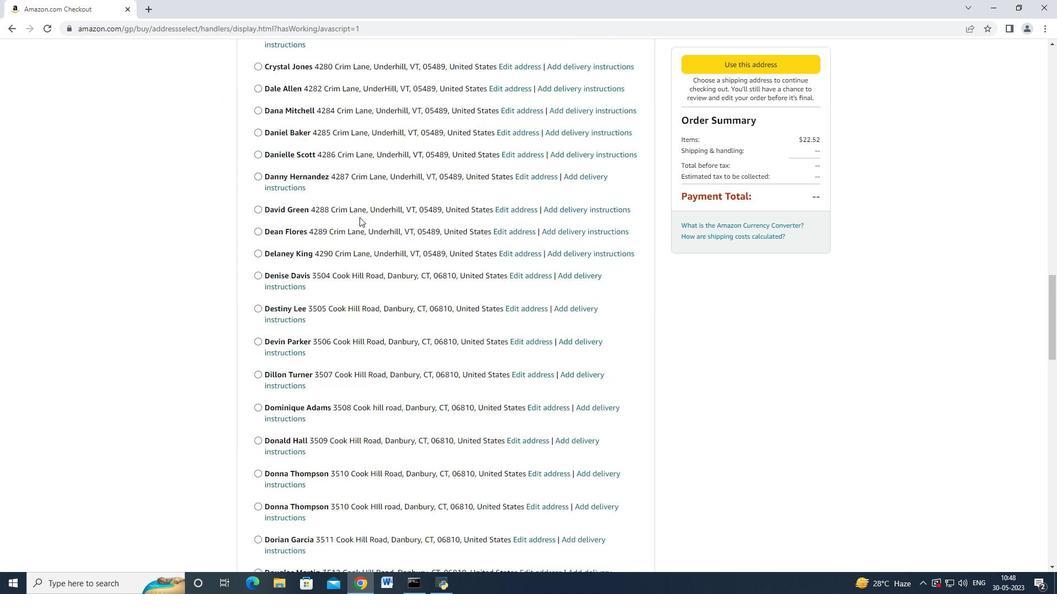 
Action: Mouse scrolled (357, 220) with delta (0, 0)
Screenshot: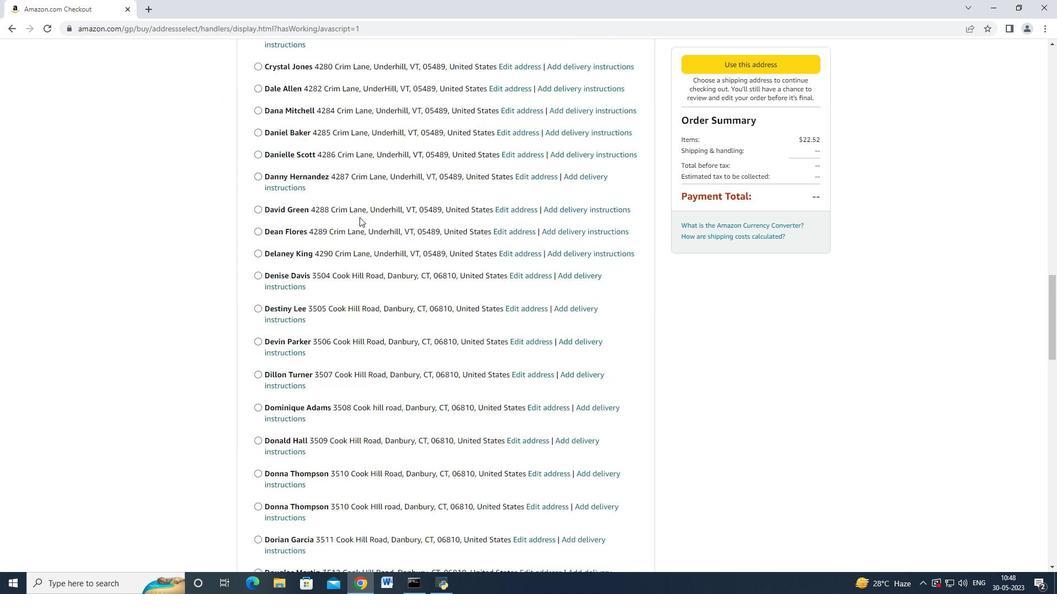
Action: Mouse moved to (355, 222)
Screenshot: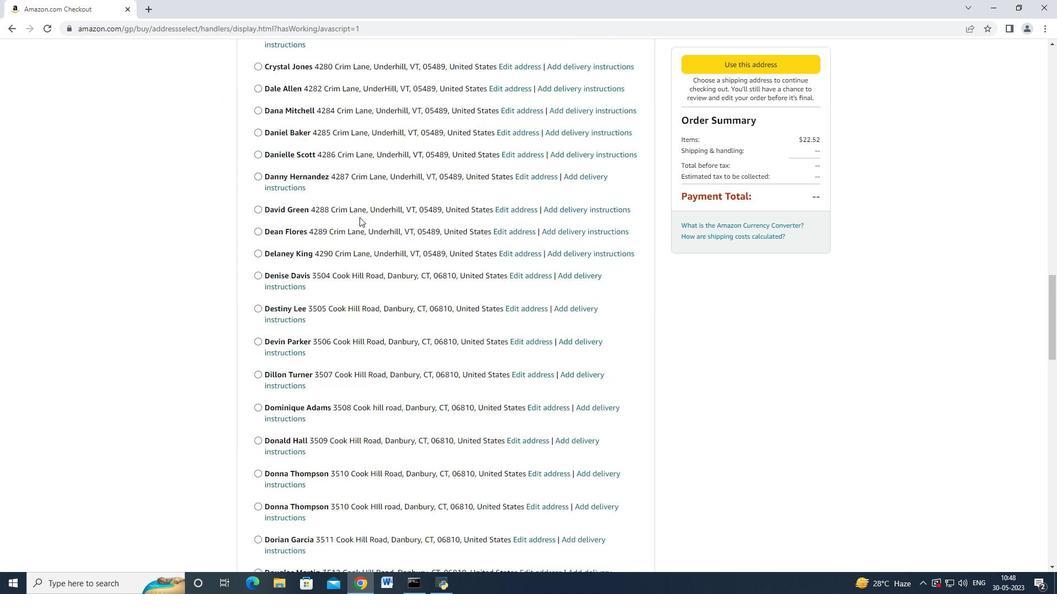 
Action: Mouse scrolled (356, 221) with delta (0, 0)
Screenshot: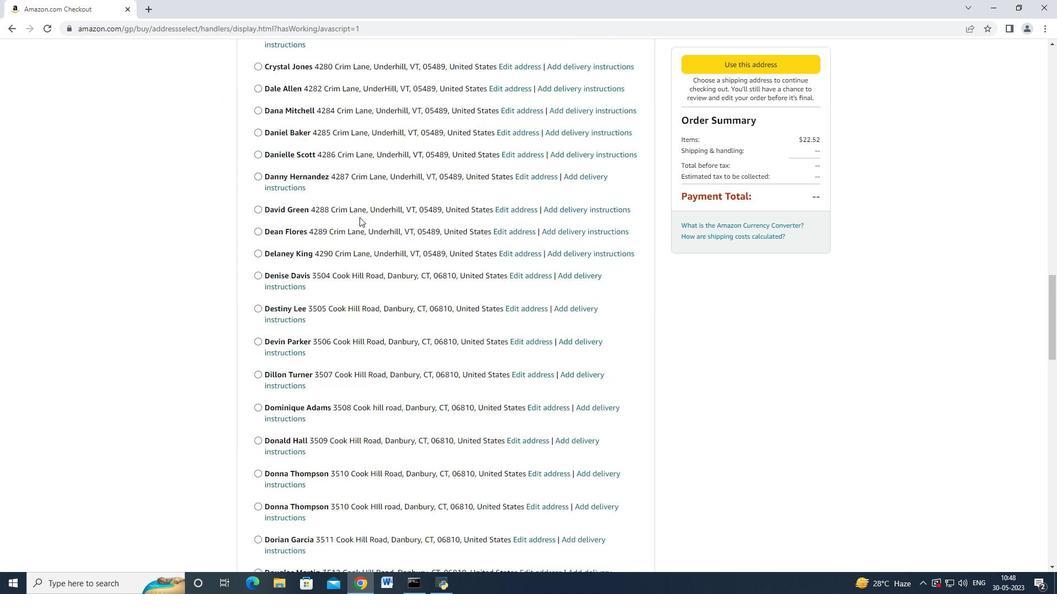 
Action: Mouse moved to (354, 224)
Screenshot: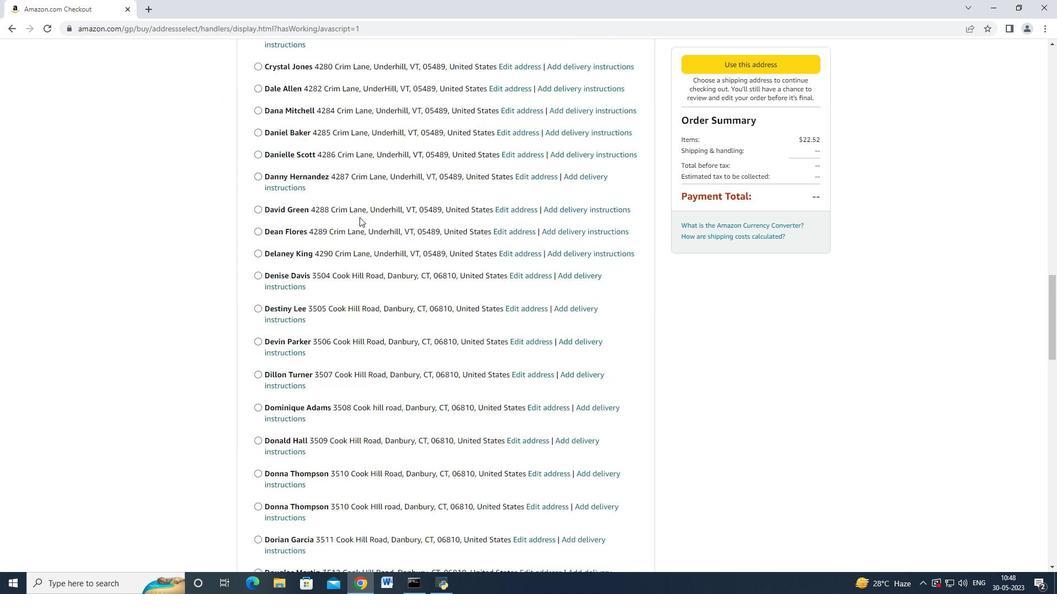 
Action: Mouse scrolled (355, 223) with delta (0, 0)
Screenshot: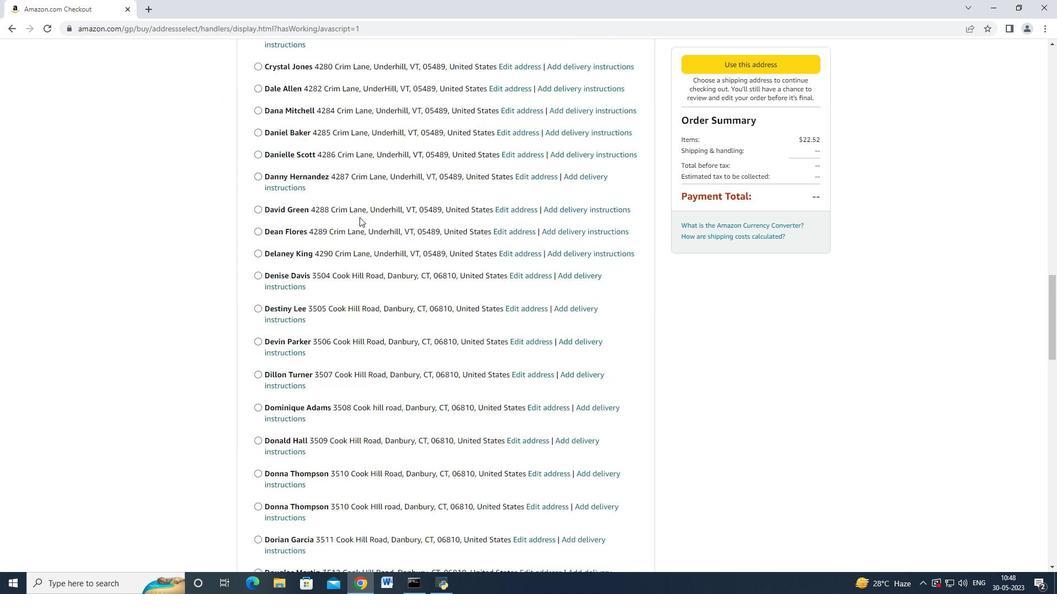 
Action: Mouse moved to (353, 226)
Screenshot: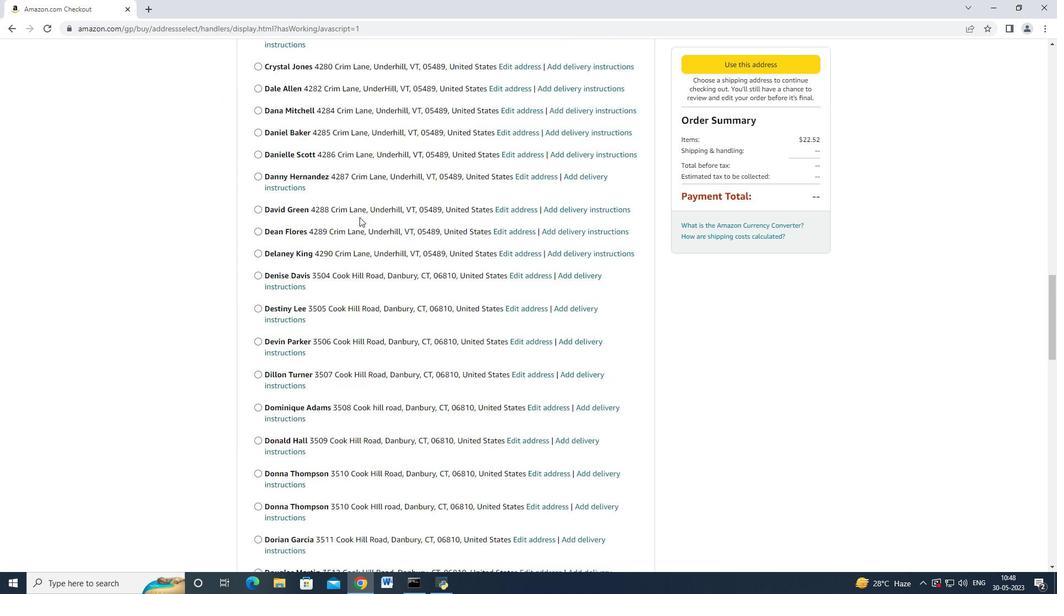 
Action: Mouse scrolled (353, 224) with delta (0, 0)
Screenshot: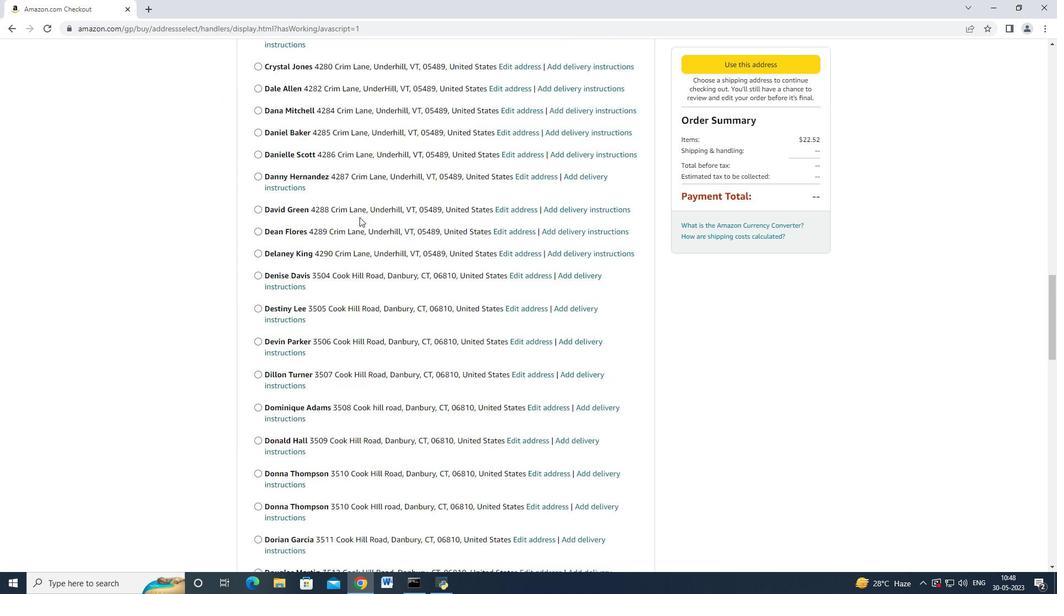 
Action: Mouse moved to (331, 251)
Screenshot: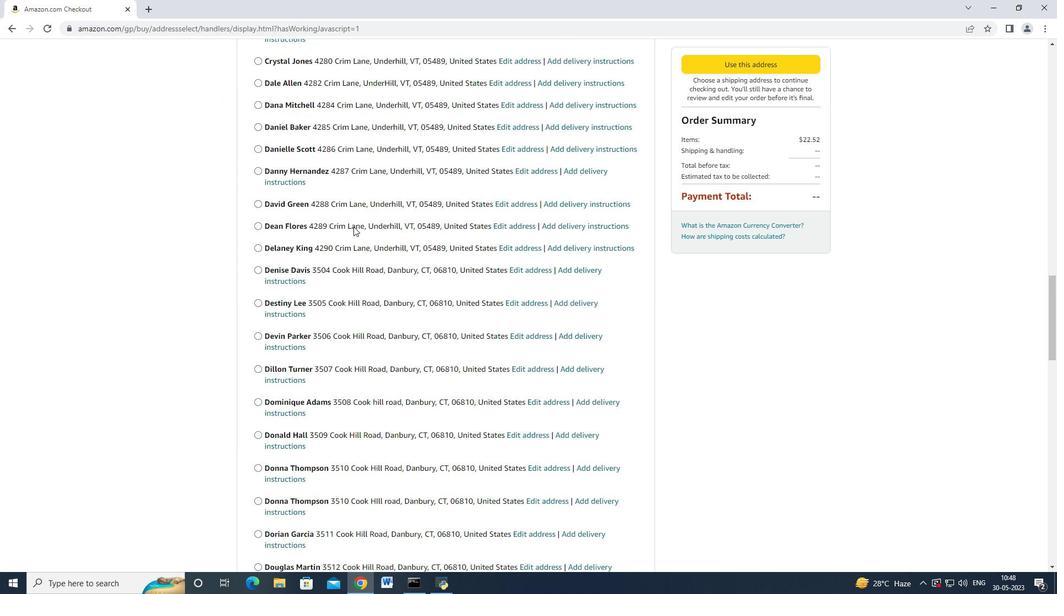 
Action: Mouse scrolled (331, 250) with delta (0, 0)
Screenshot: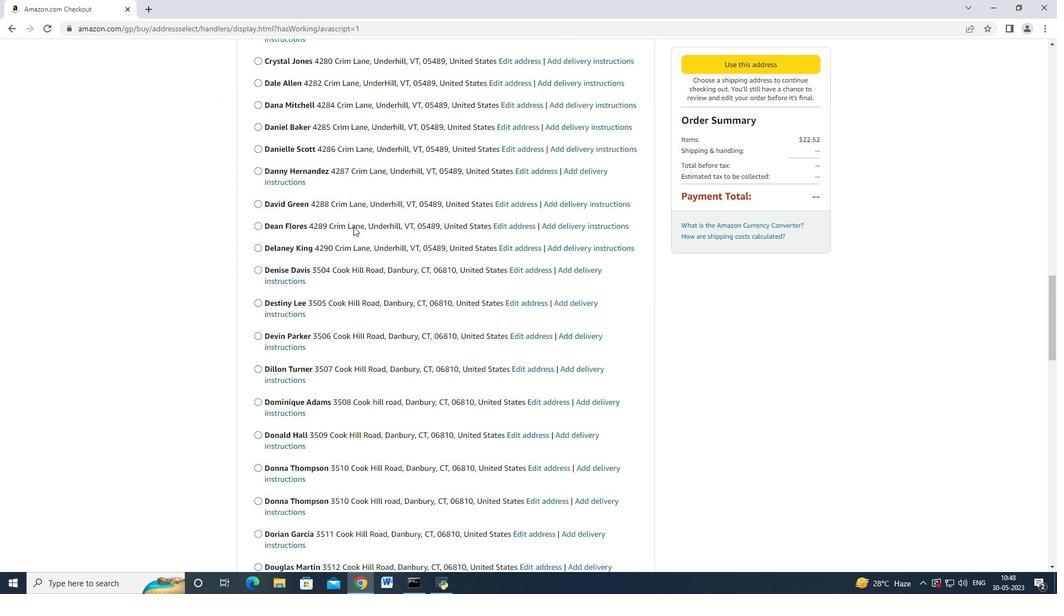 
Action: Mouse moved to (331, 251)
Screenshot: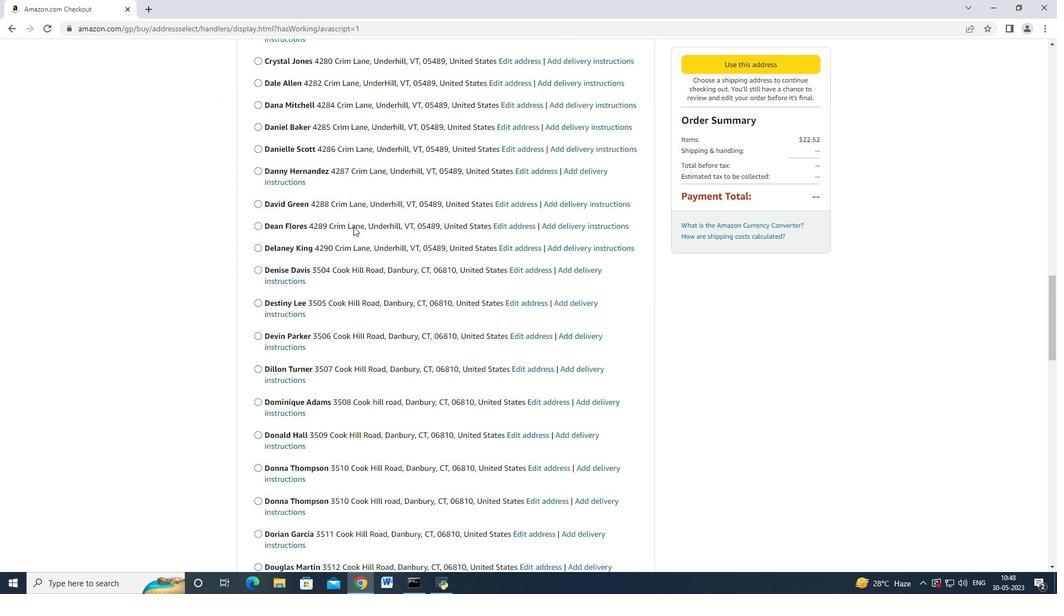 
Action: Mouse scrolled (331, 250) with delta (0, 0)
Screenshot: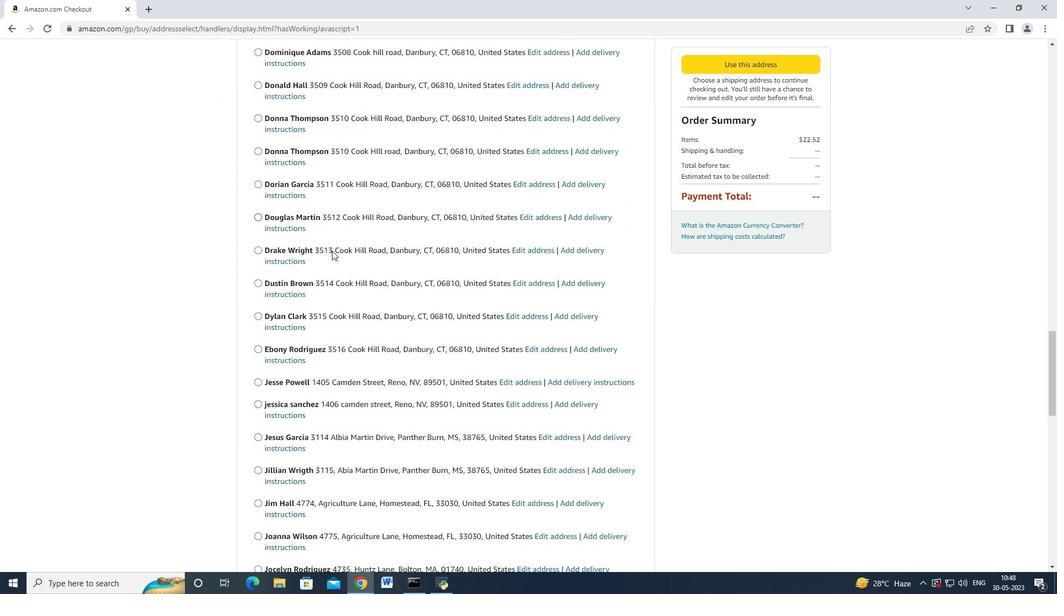 
Action: Mouse moved to (330, 251)
Screenshot: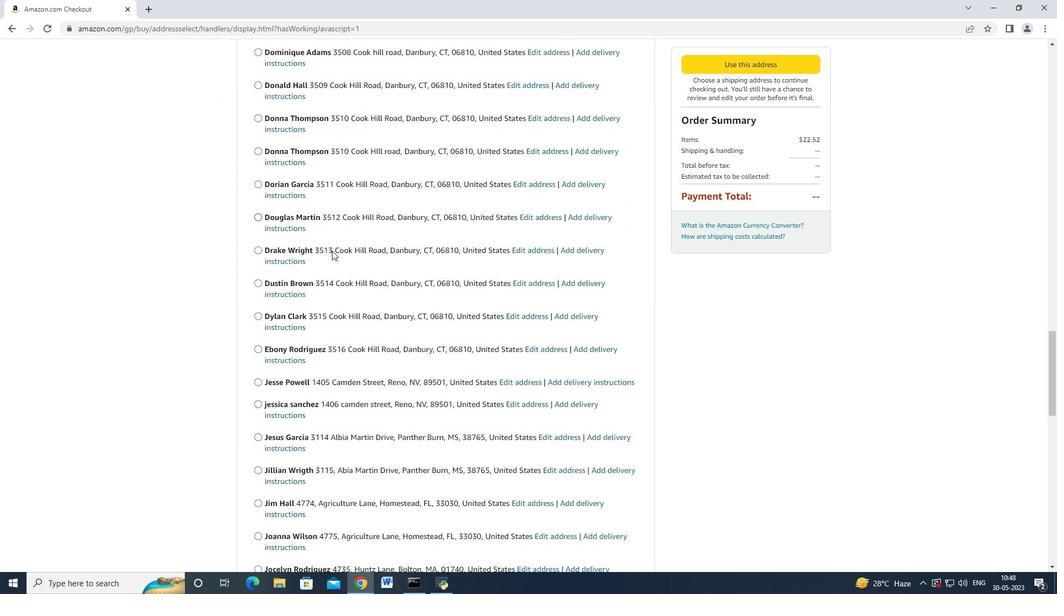 
Action: Mouse scrolled (330, 250) with delta (0, 0)
Screenshot: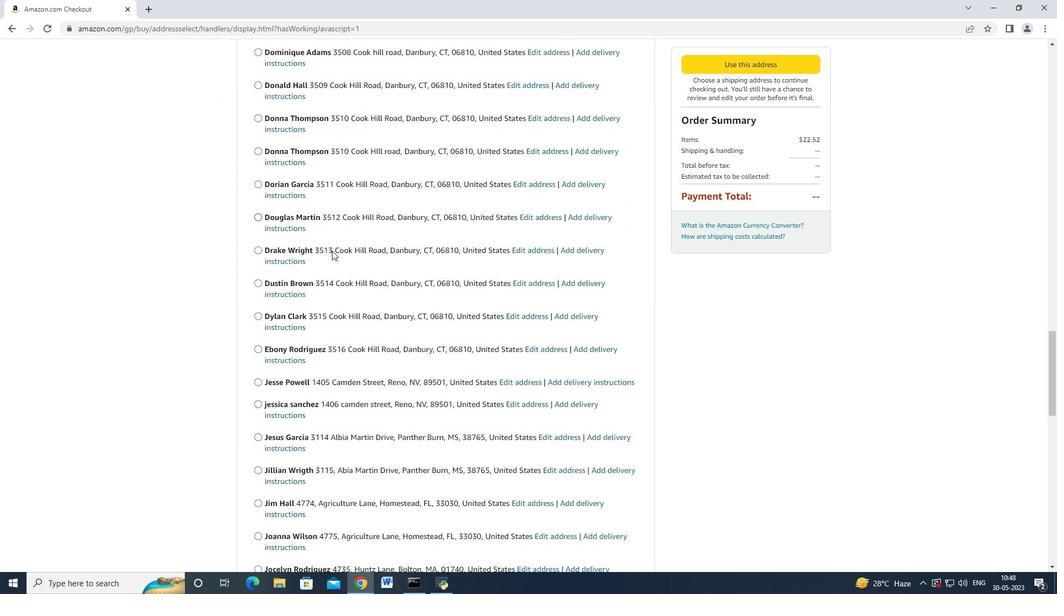 
Action: Mouse moved to (330, 251)
Screenshot: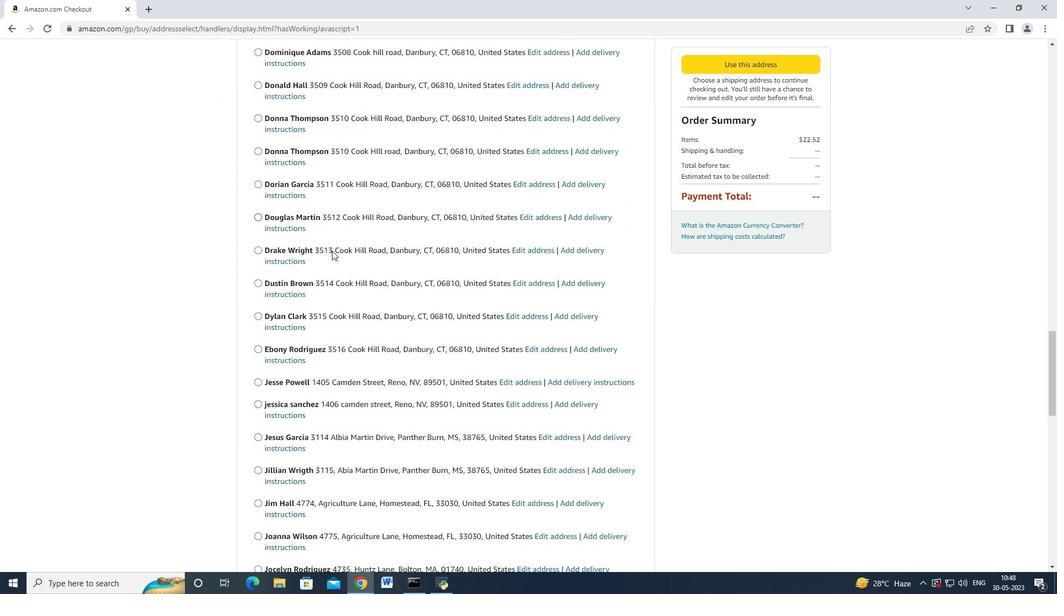 
Action: Mouse scrolled (330, 250) with delta (0, 0)
Screenshot: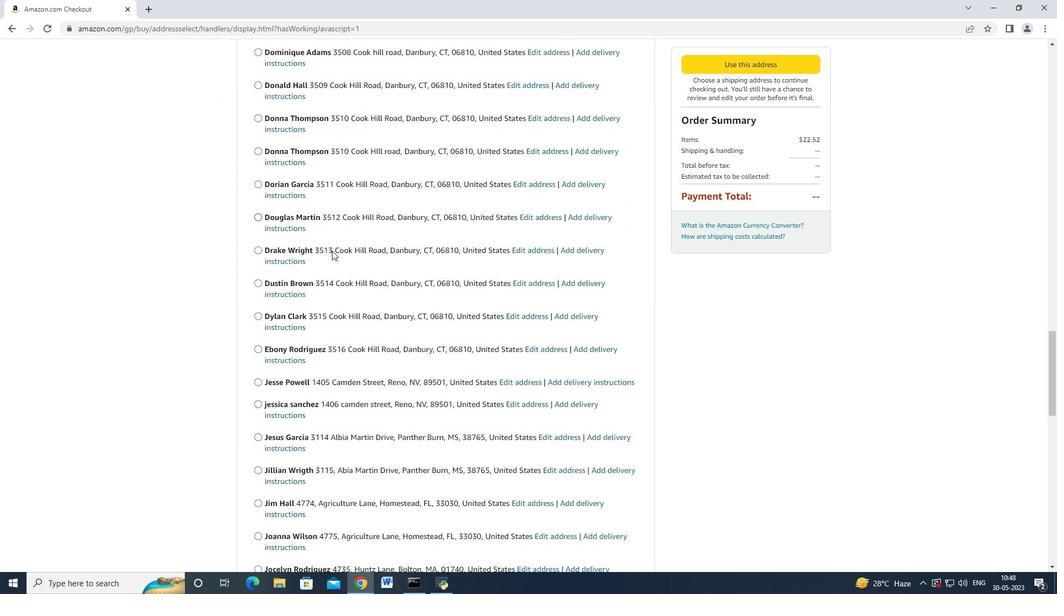
Action: Mouse moved to (330, 251)
Screenshot: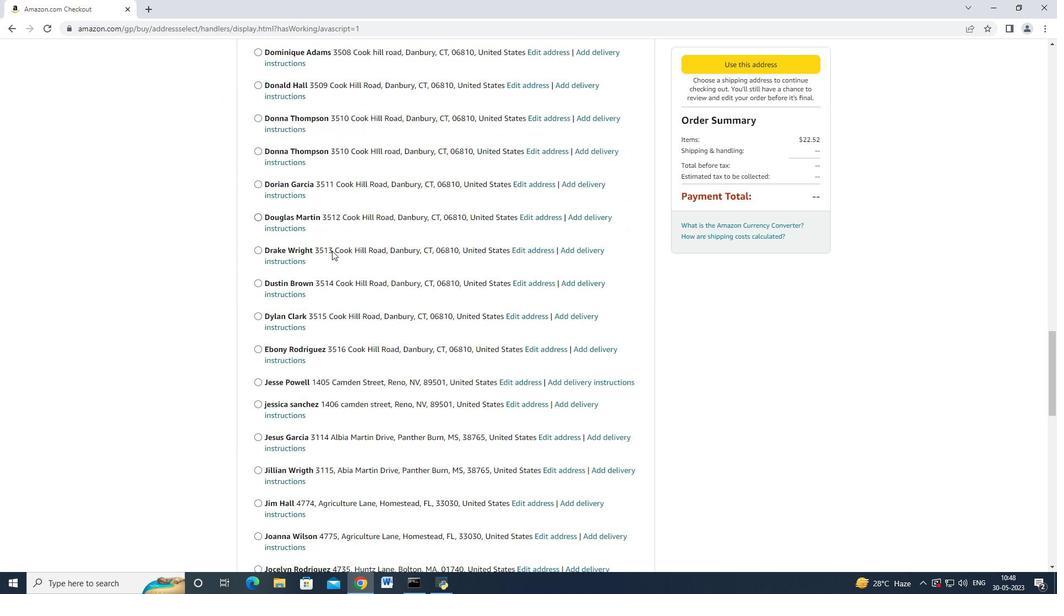
Action: Mouse scrolled (330, 250) with delta (0, 0)
Screenshot: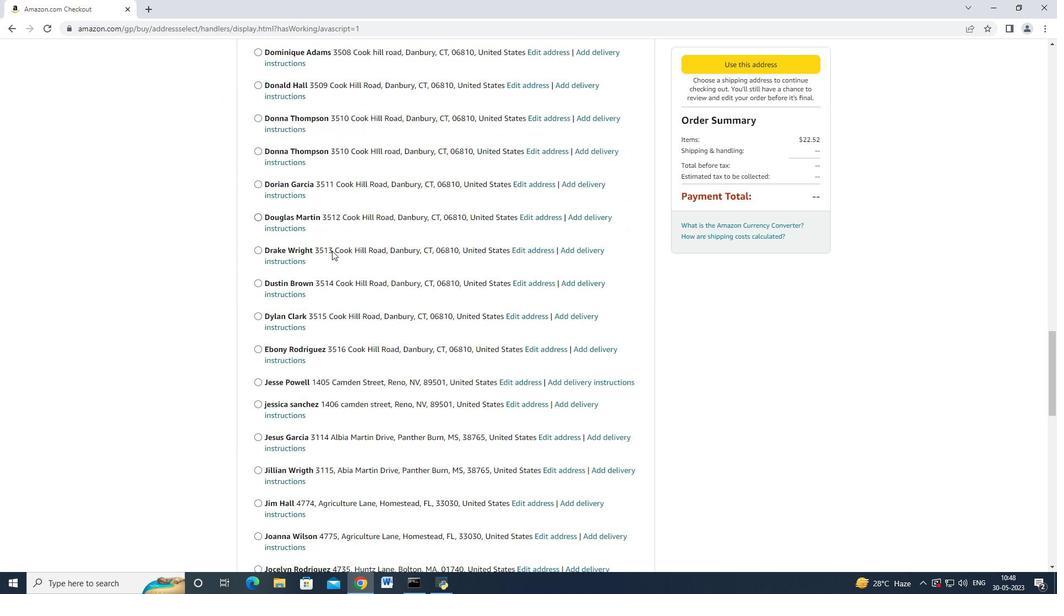 
Action: Mouse moved to (330, 251)
Screenshot: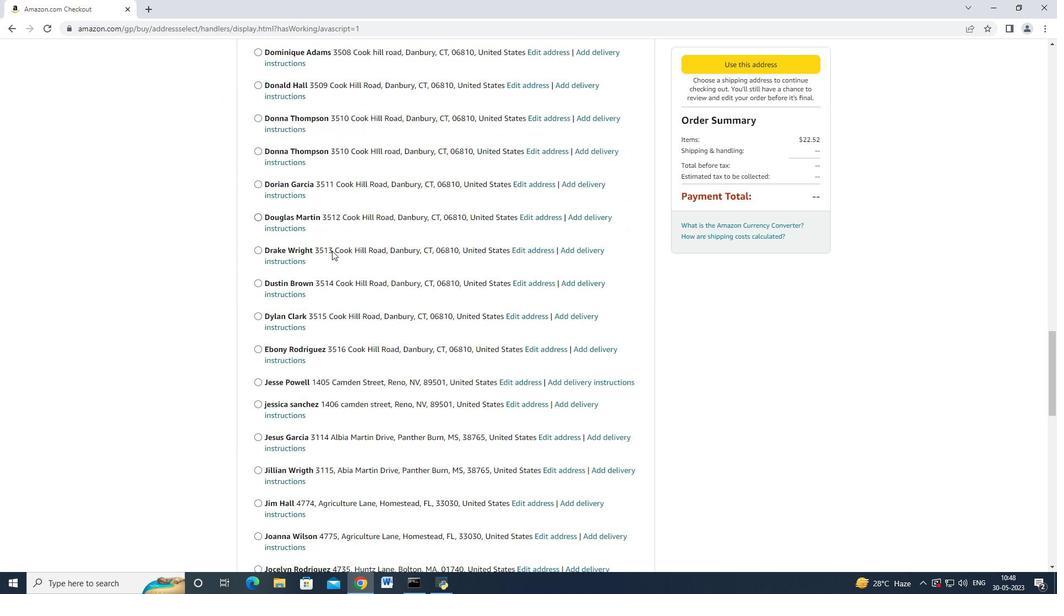 
Action: Mouse scrolled (330, 251) with delta (0, 0)
Screenshot: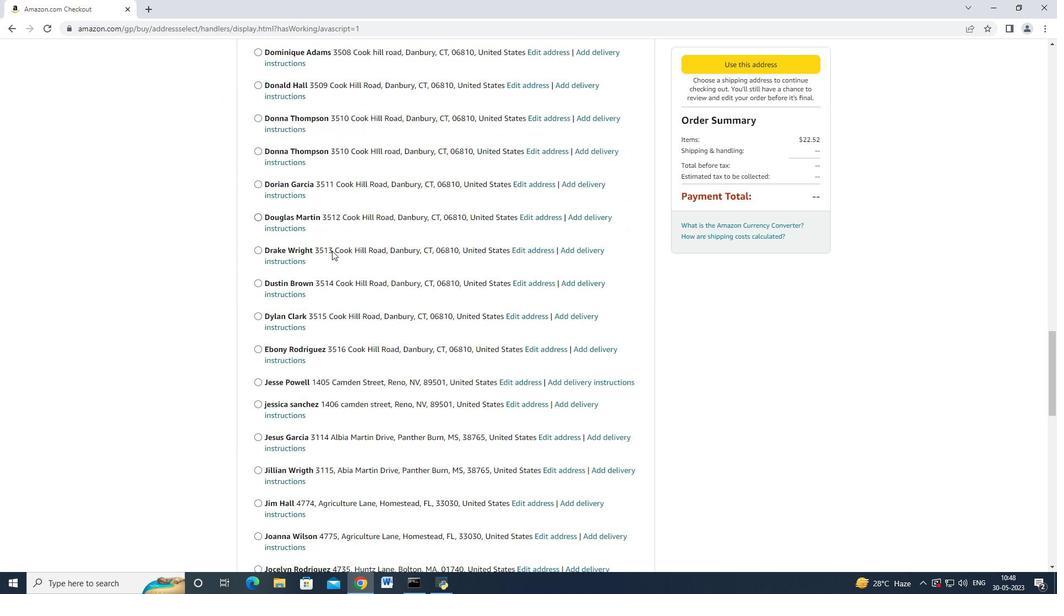 
Action: Mouse moved to (330, 251)
Screenshot: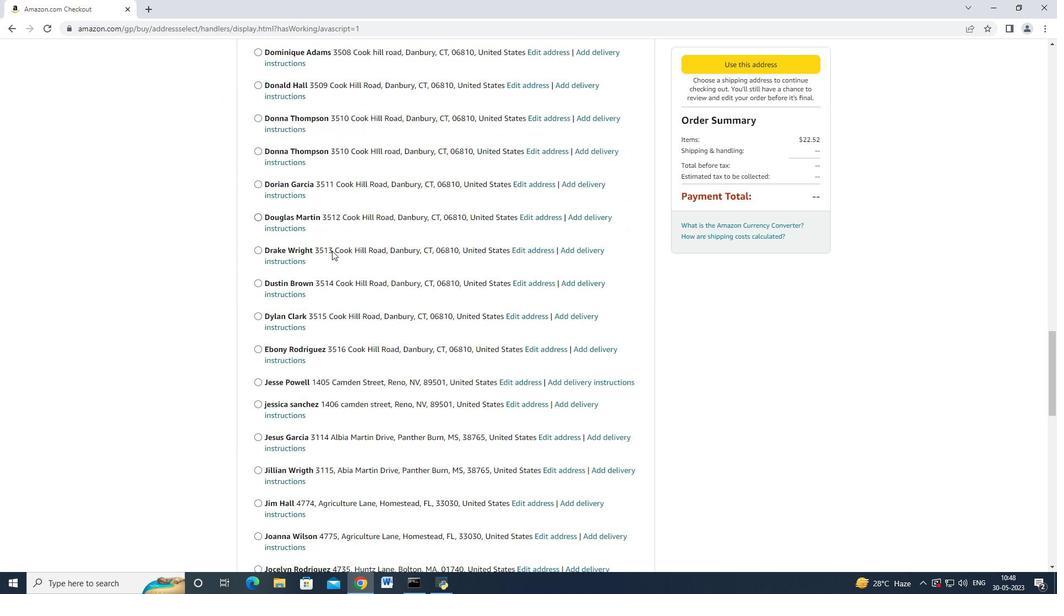 
Action: Mouse scrolled (330, 251) with delta (0, 0)
Screenshot: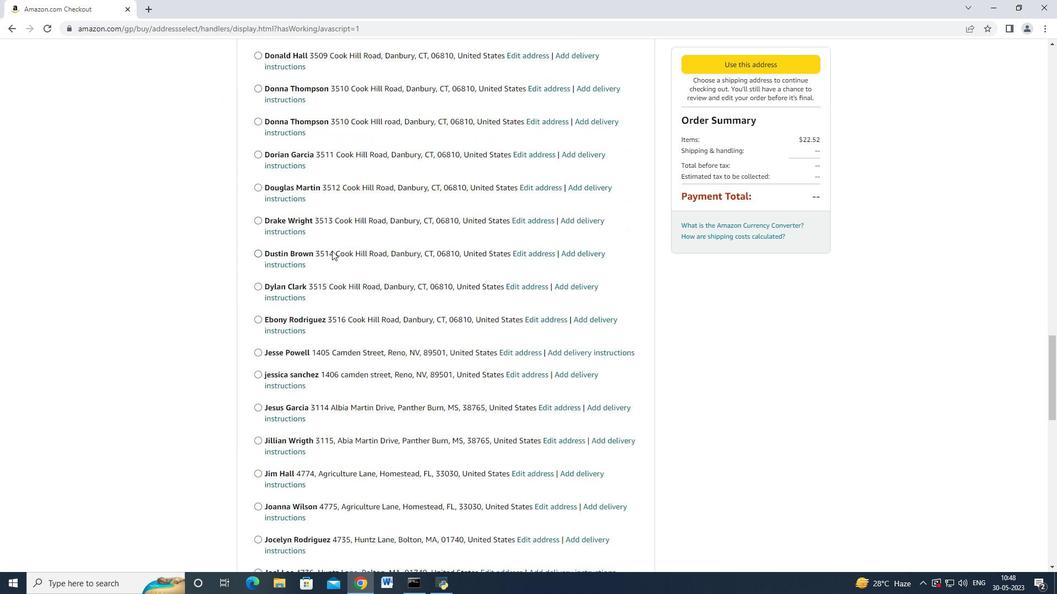 
Action: Mouse moved to (328, 256)
Screenshot: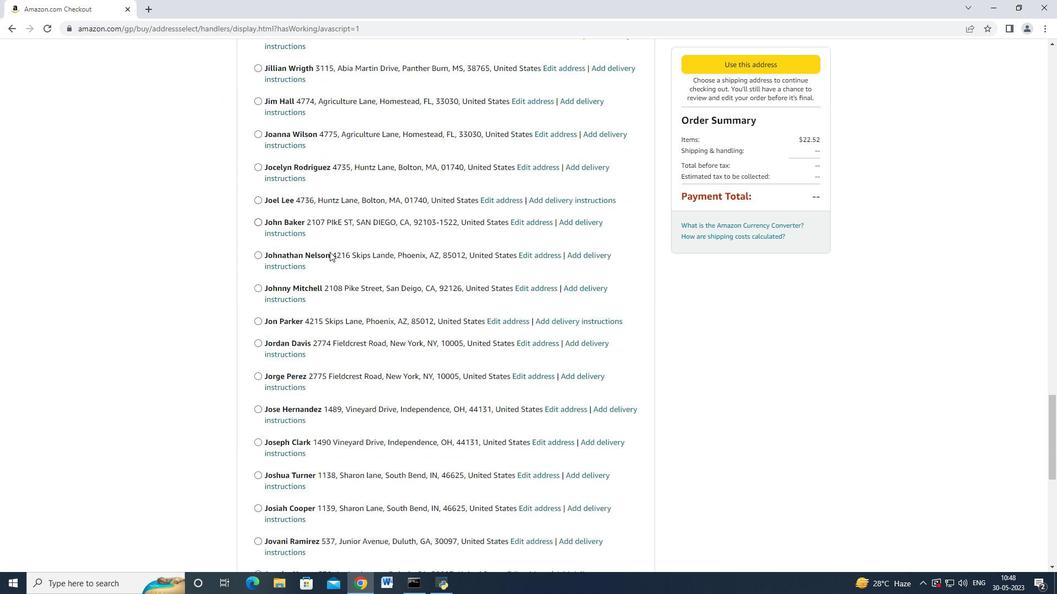 
Action: Mouse scrolled (328, 254) with delta (0, 0)
Screenshot: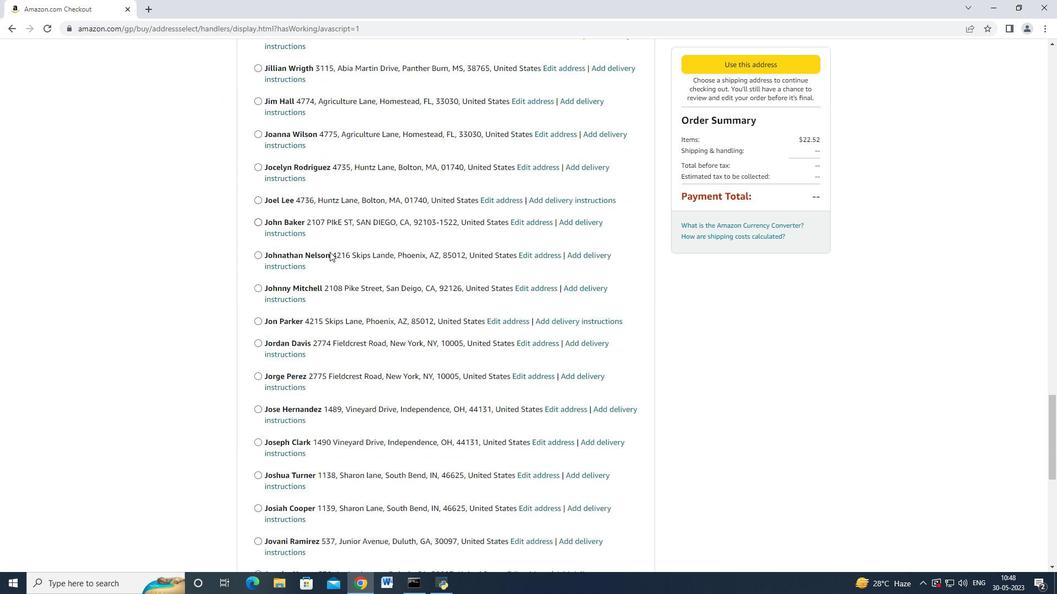 
Action: Mouse moved to (328, 258)
Screenshot: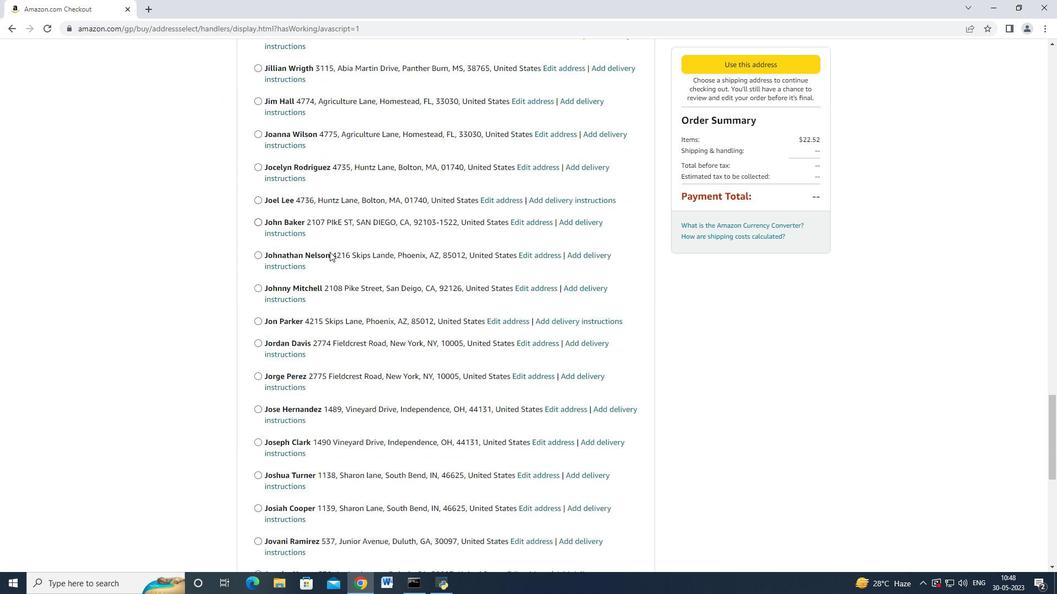 
Action: Mouse scrolled (328, 257) with delta (0, 0)
Screenshot: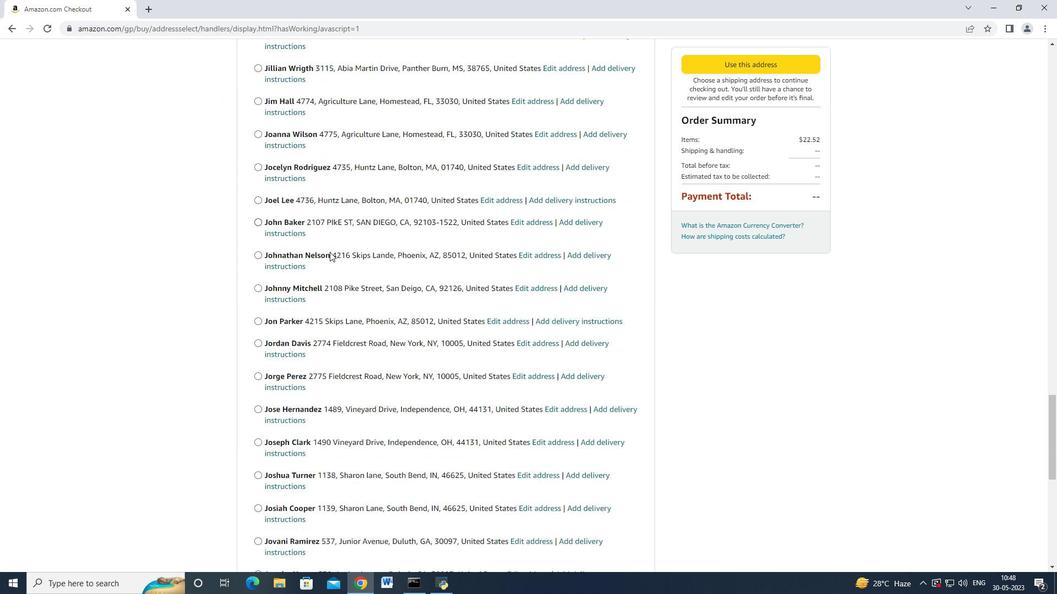
Action: Mouse moved to (328, 258)
Screenshot: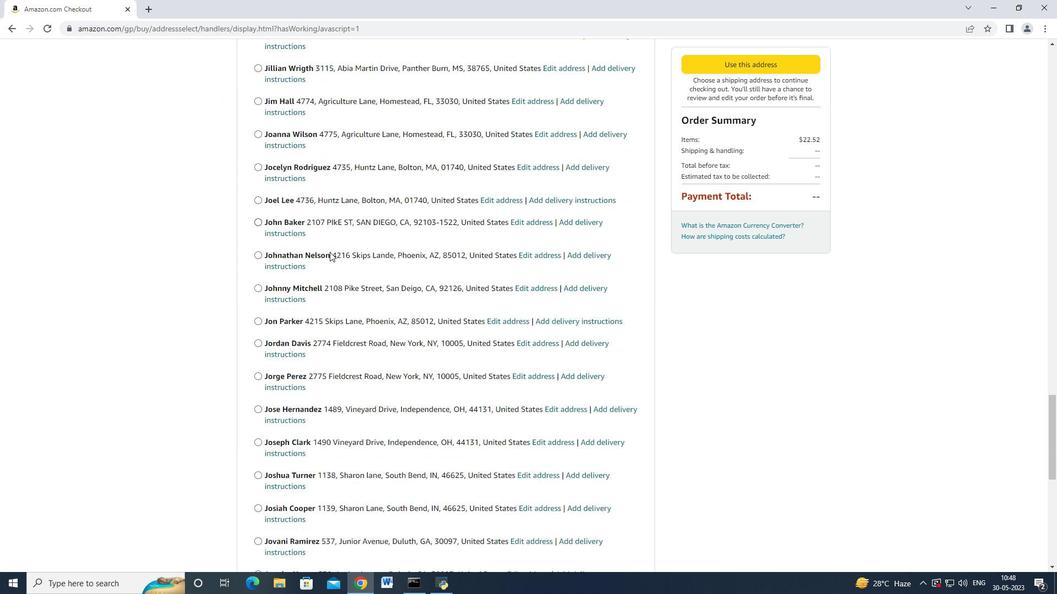 
Action: Mouse scrolled (328, 257) with delta (0, 0)
Screenshot: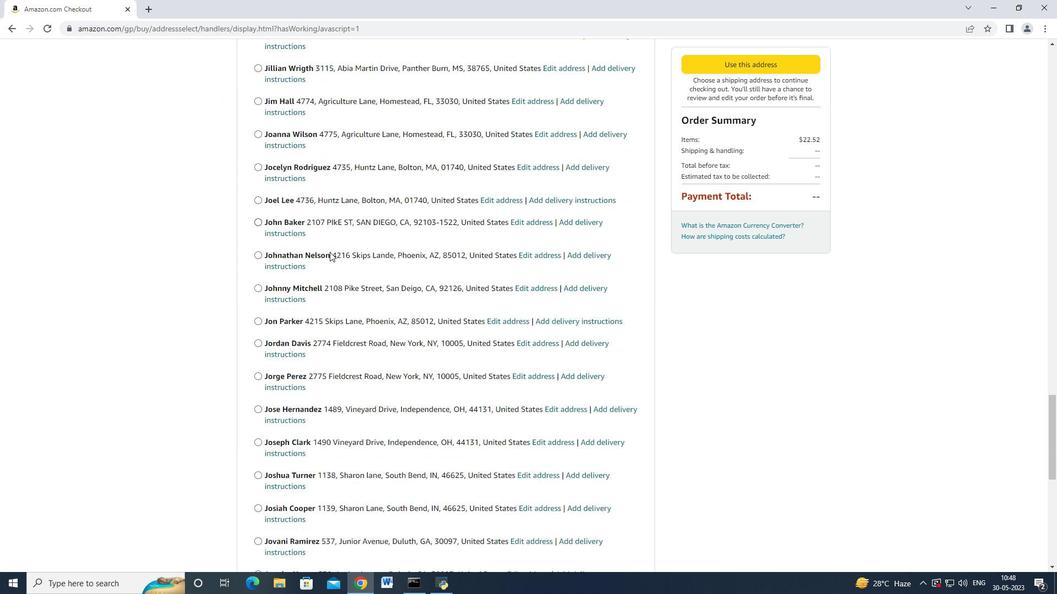 
Action: Mouse moved to (327, 259)
Screenshot: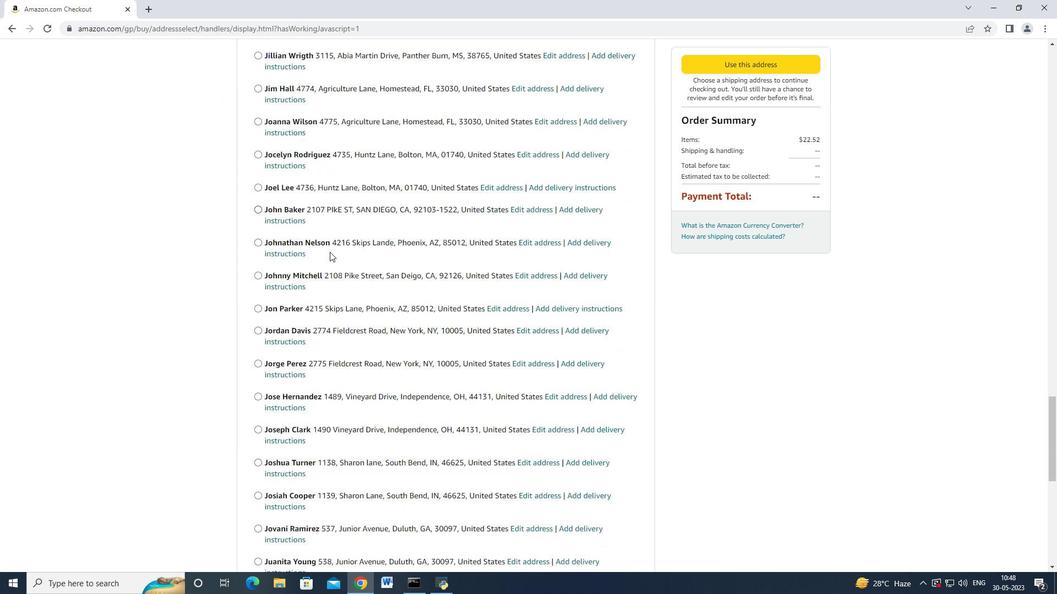 
Action: Mouse scrolled (328, 258) with delta (0, 0)
Screenshot: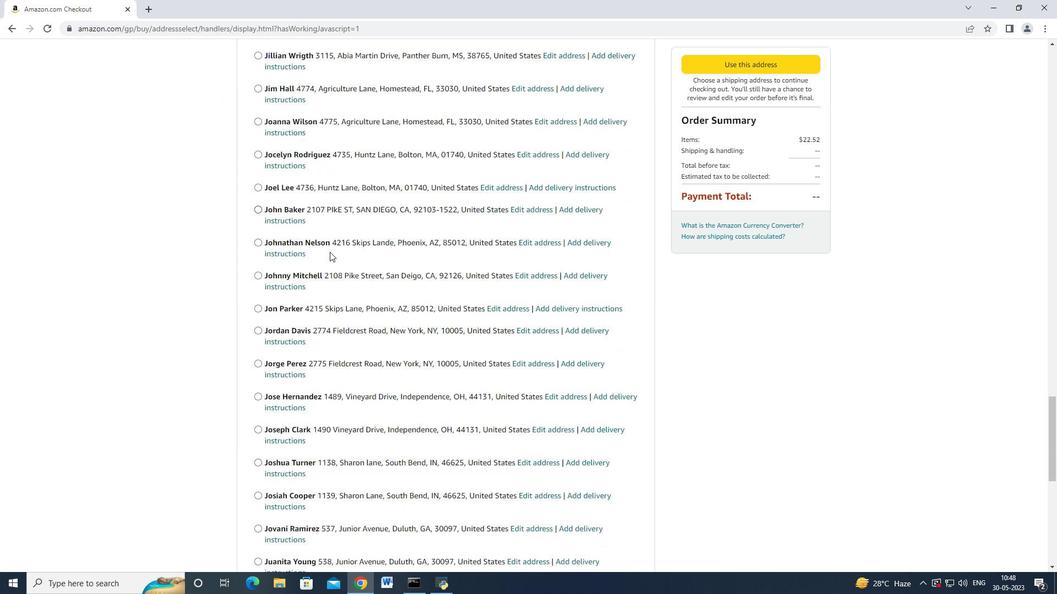 
Action: Mouse moved to (327, 259)
Screenshot: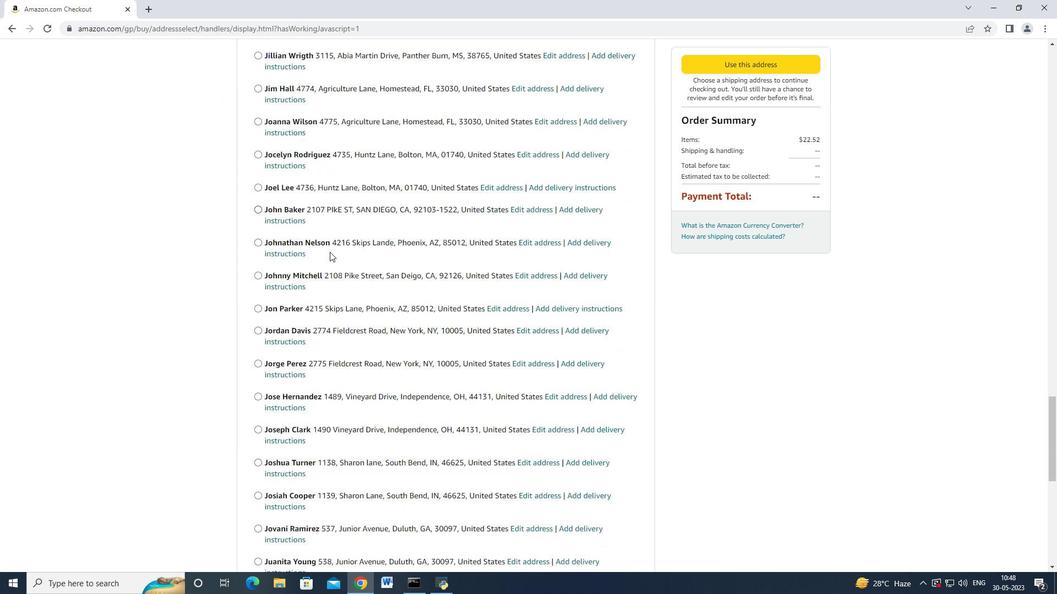 
Action: Mouse scrolled (327, 258) with delta (0, 0)
Screenshot: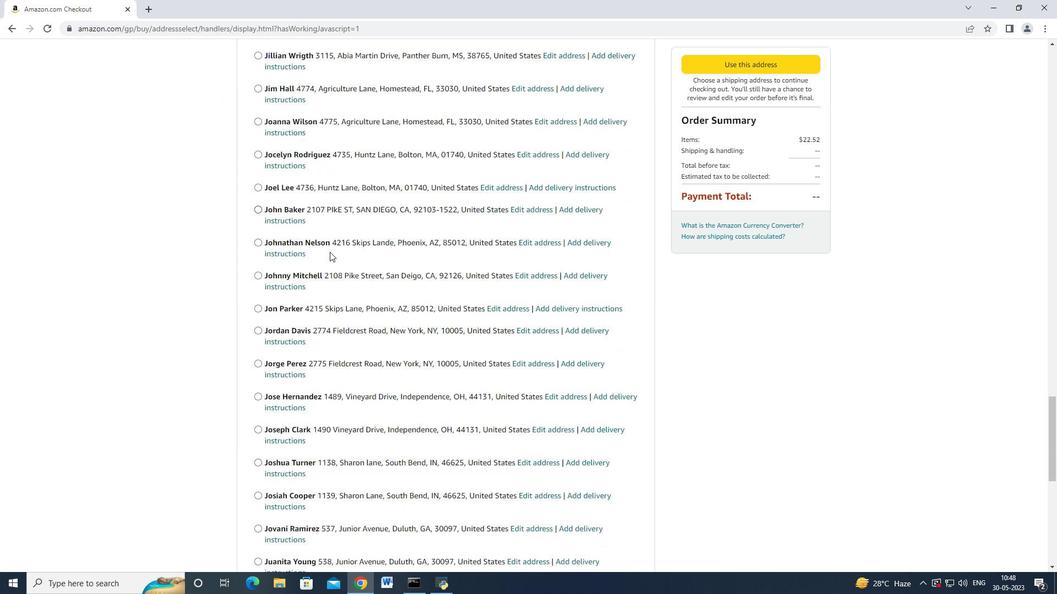
Action: Mouse moved to (327, 260)
Screenshot: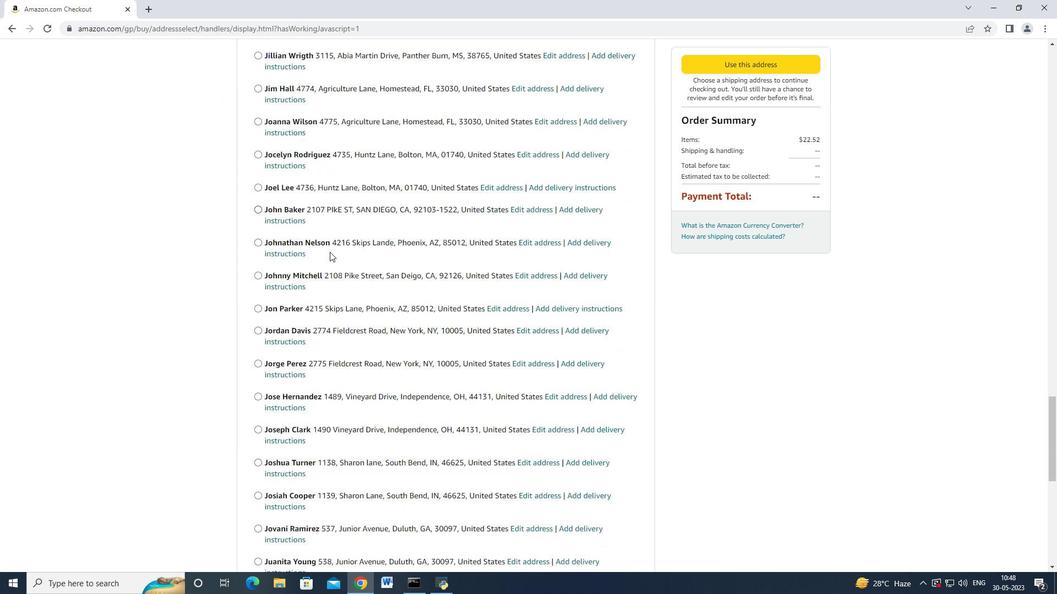 
Action: Mouse scrolled (327, 258) with delta (0, 0)
Screenshot: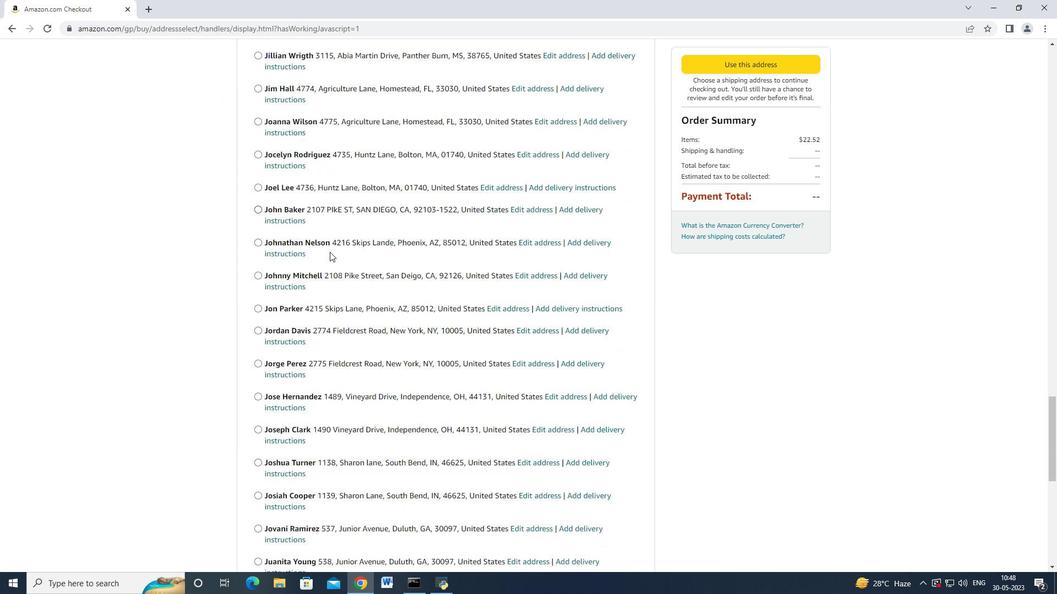 
Action: Mouse moved to (327, 260)
Screenshot: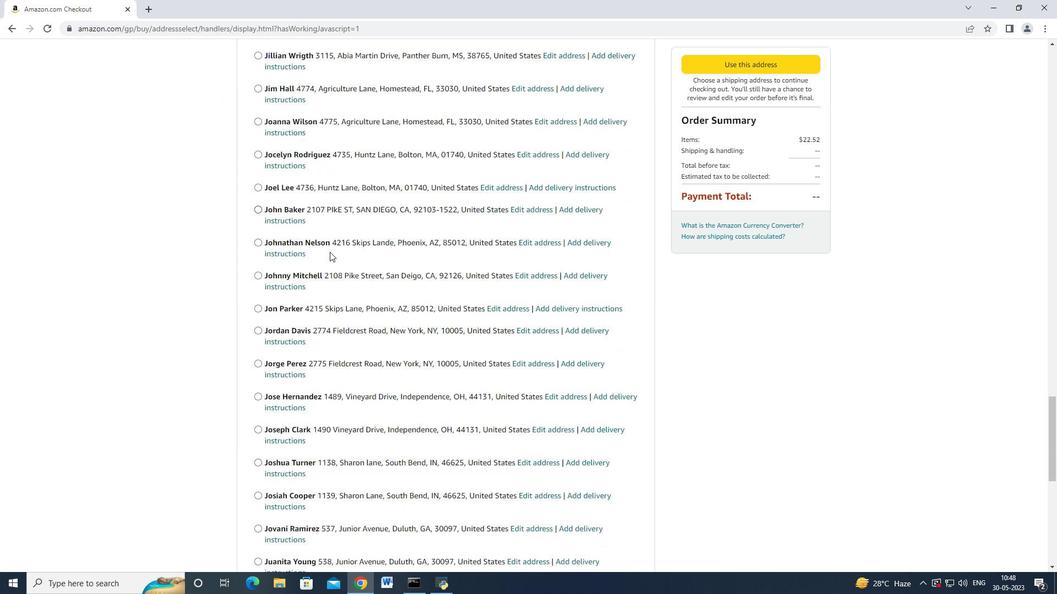 
Action: Mouse scrolled (327, 259) with delta (0, 0)
Screenshot: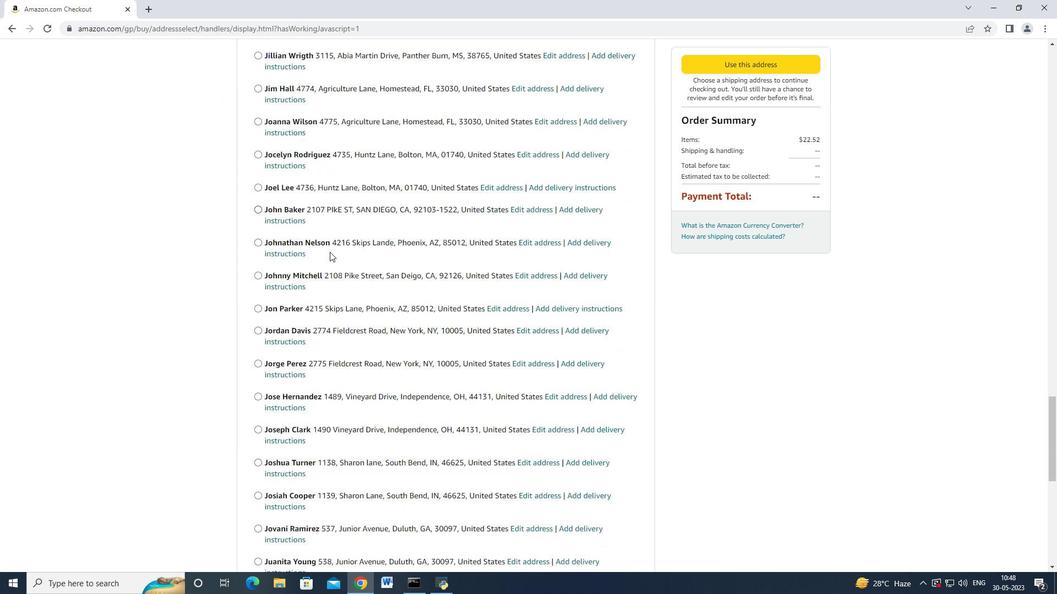 
Action: Mouse moved to (325, 272)
Screenshot: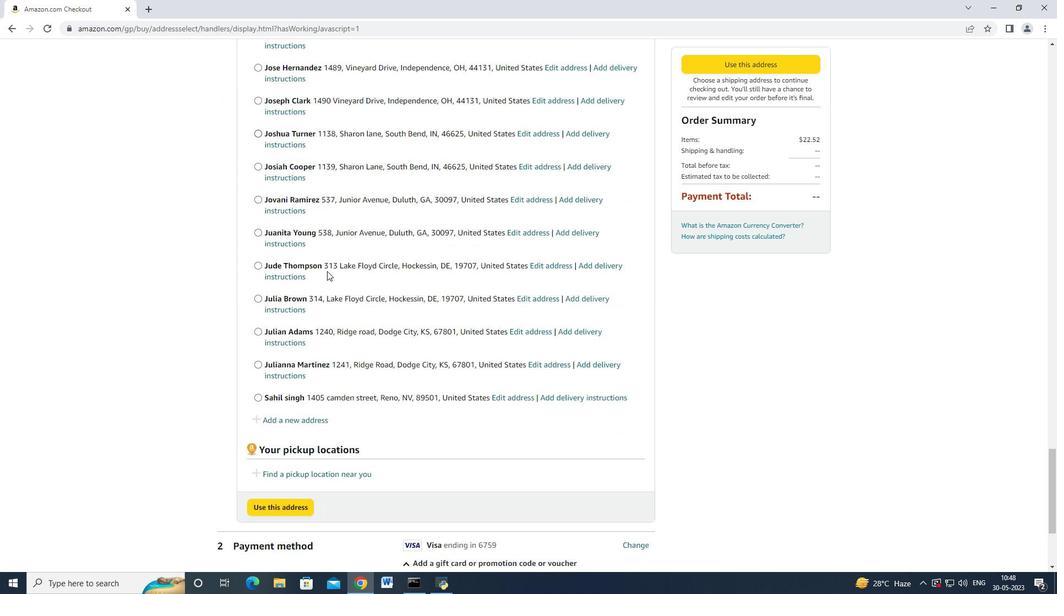 
Action: Mouse scrolled (325, 271) with delta (0, 0)
Screenshot: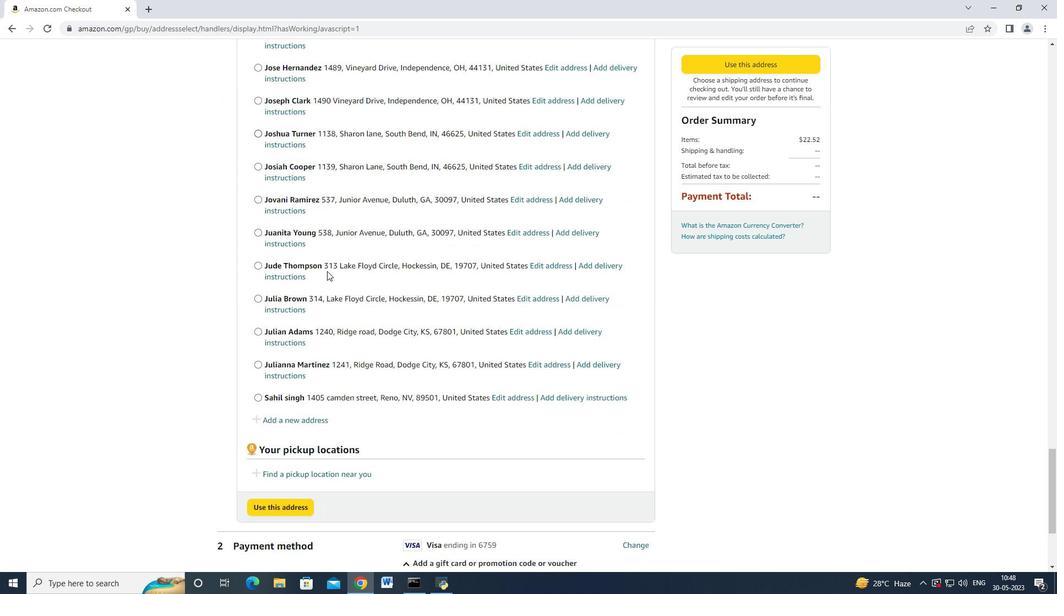 
Action: Mouse moved to (325, 273)
Screenshot: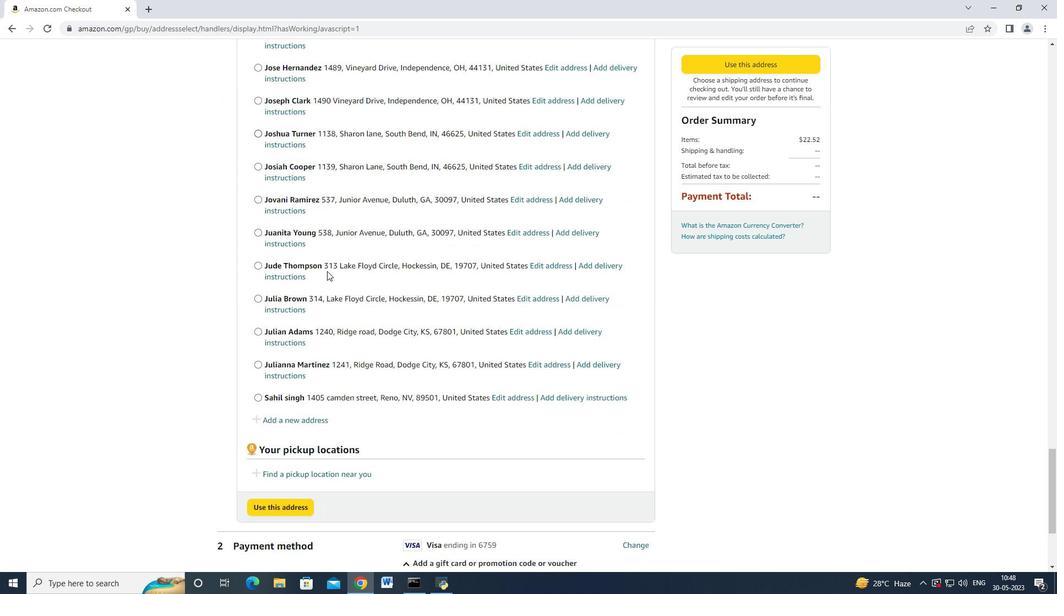 
Action: Mouse scrolled (325, 272) with delta (0, 0)
Screenshot: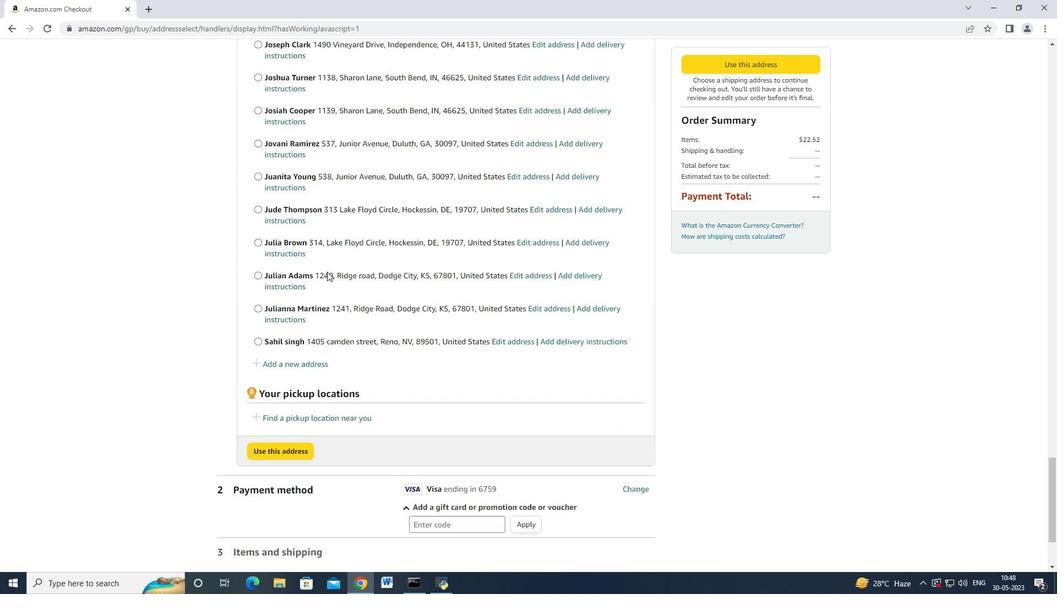 
Action: Mouse scrolled (325, 273) with delta (0, 0)
Screenshot: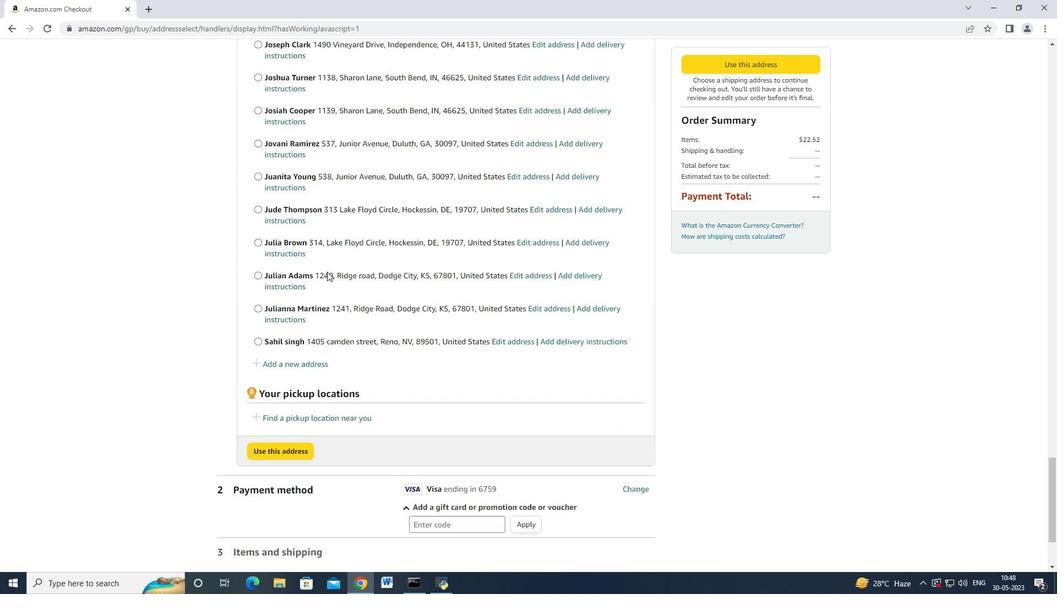 
Action: Mouse moved to (325, 273)
Screenshot: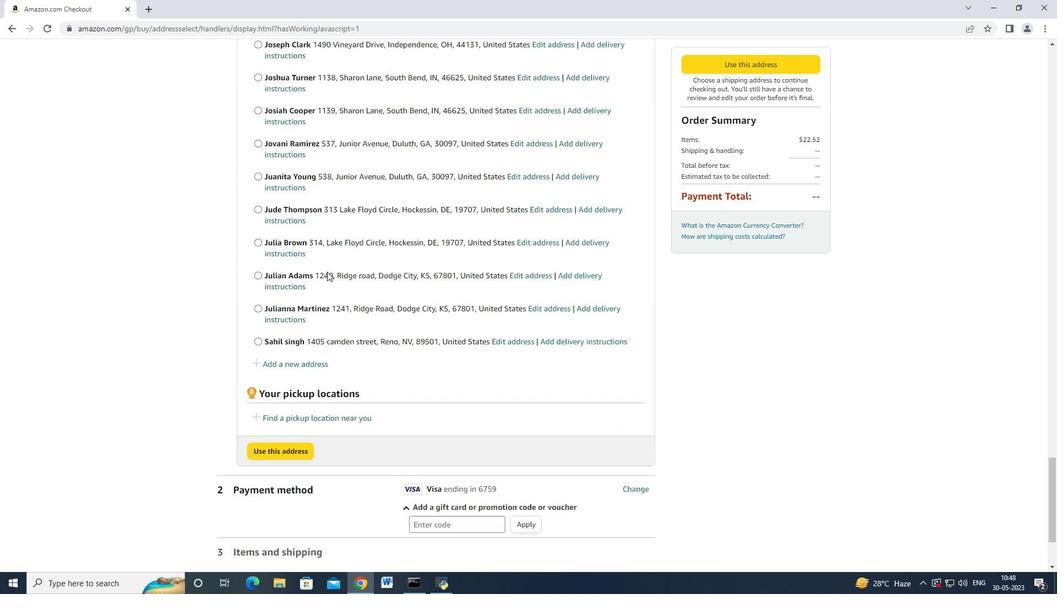 
Action: Mouse scrolled (325, 273) with delta (0, 0)
Screenshot: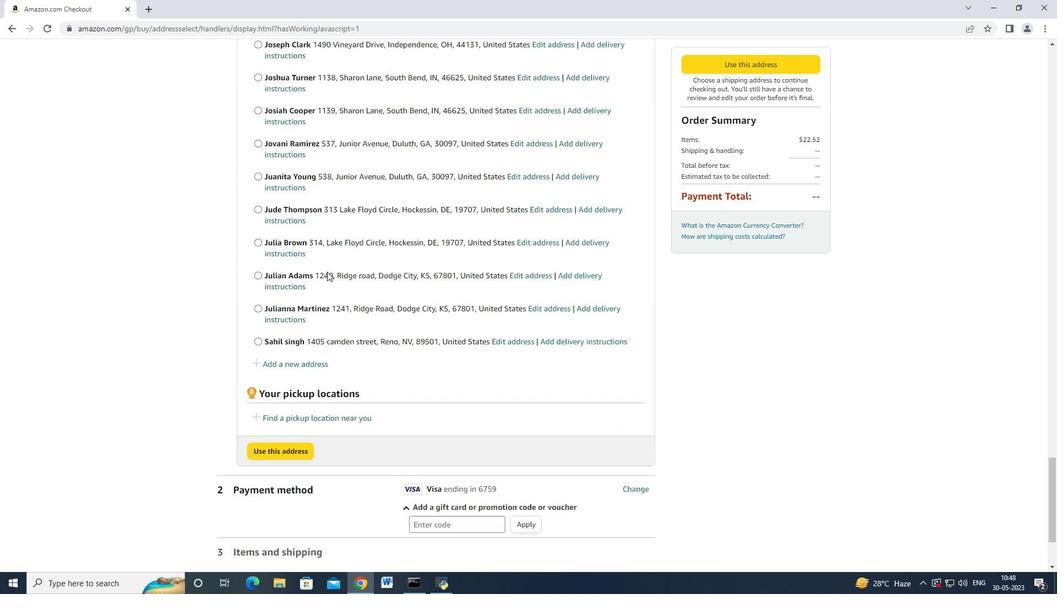 
Action: Mouse scrolled (325, 273) with delta (0, 0)
Screenshot: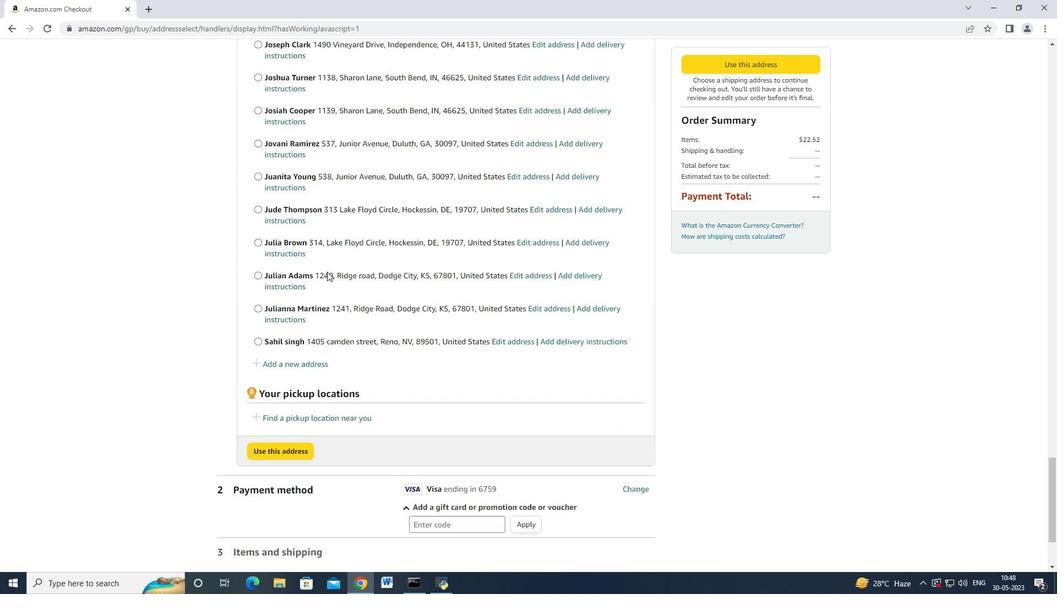 
Action: Mouse scrolled (325, 273) with delta (0, 0)
Screenshot: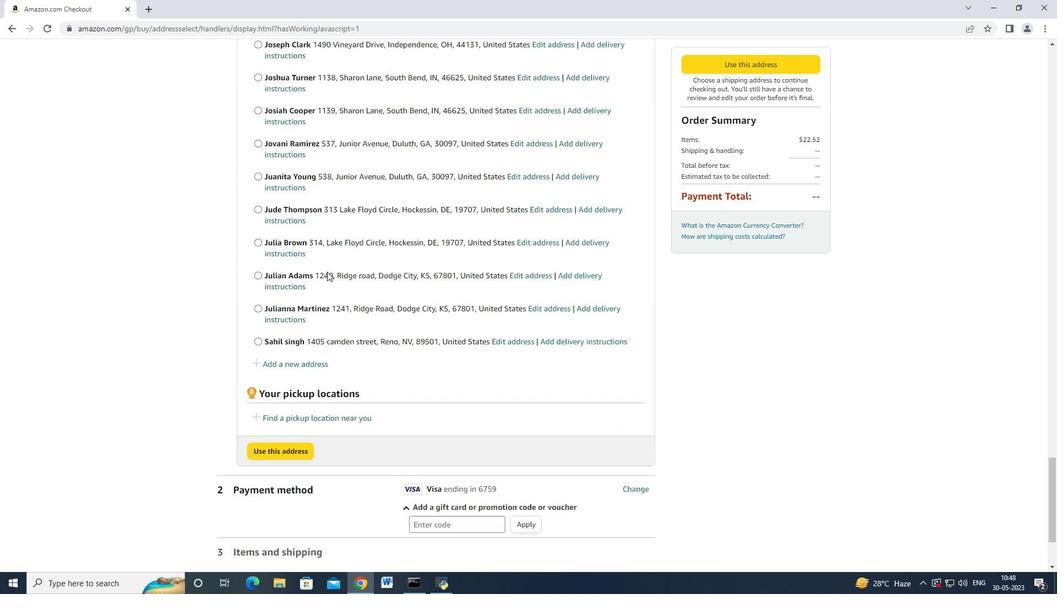
Action: Mouse scrolled (325, 273) with delta (0, 0)
Screenshot: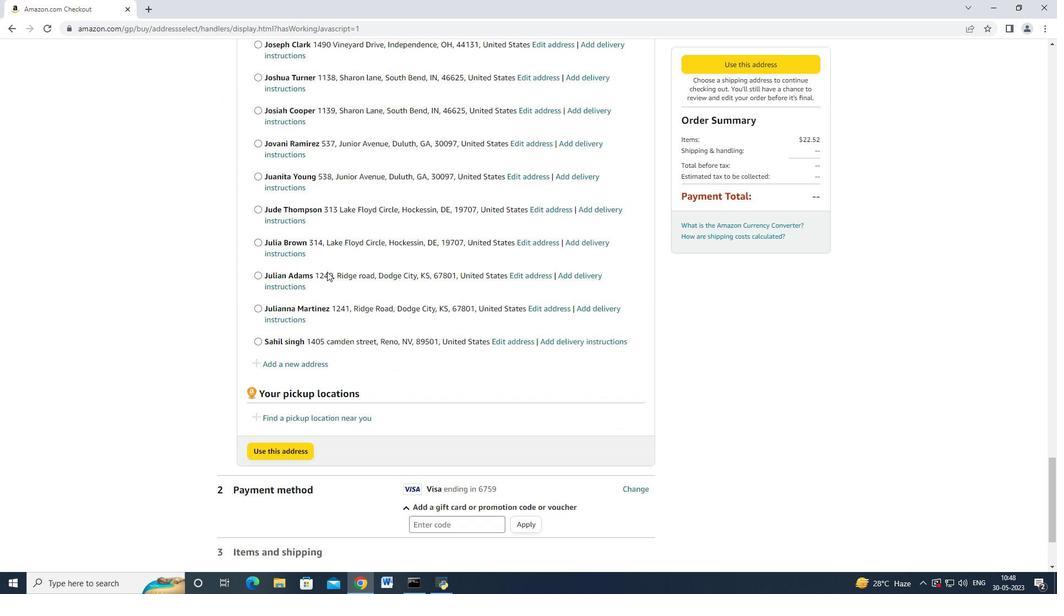 
Action: Mouse moved to (315, 240)
Screenshot: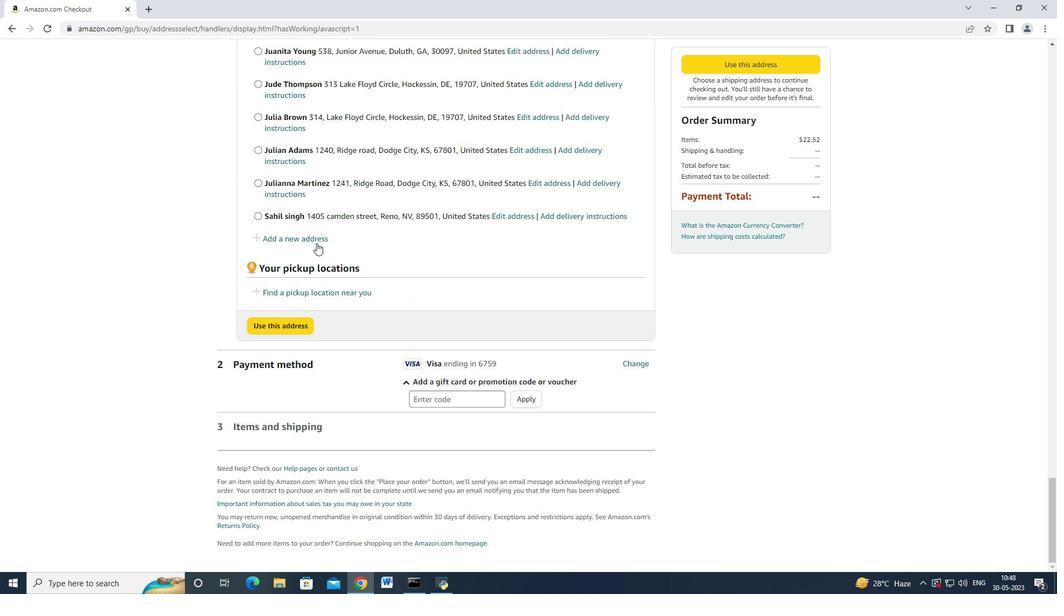 
Action: Mouse pressed left at (315, 240)
Screenshot: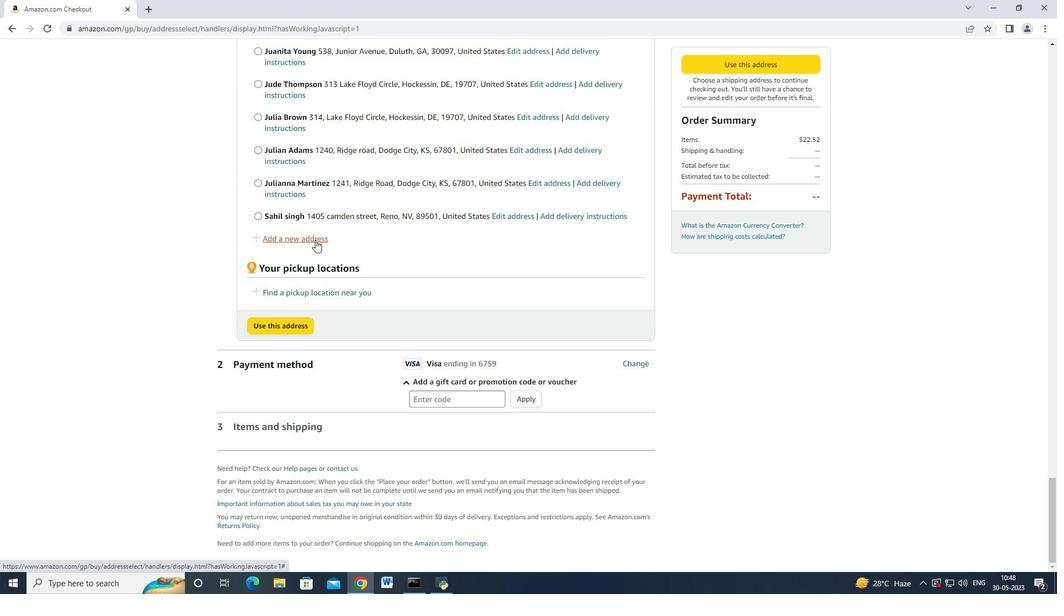 
Action: Mouse moved to (374, 267)
Screenshot: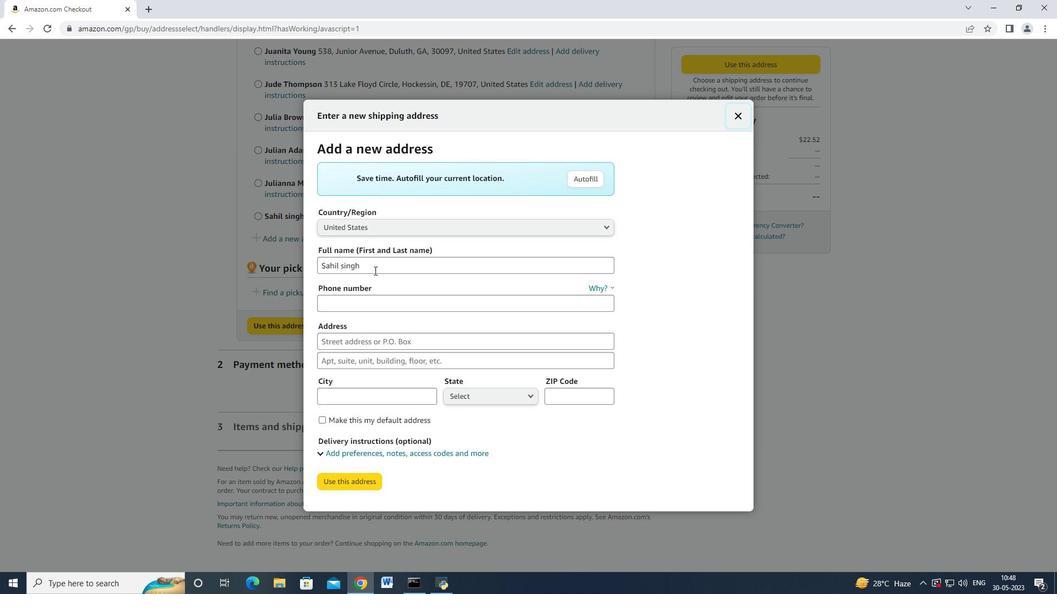 
Action: Mouse pressed left at (374, 267)
Screenshot: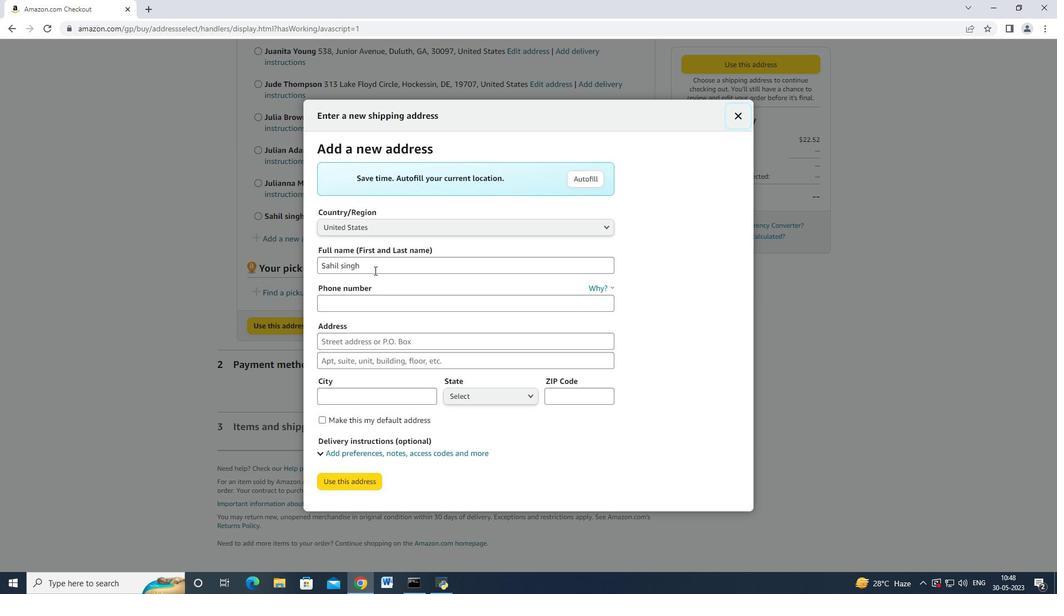 
Action: Mouse moved to (325, 259)
Screenshot: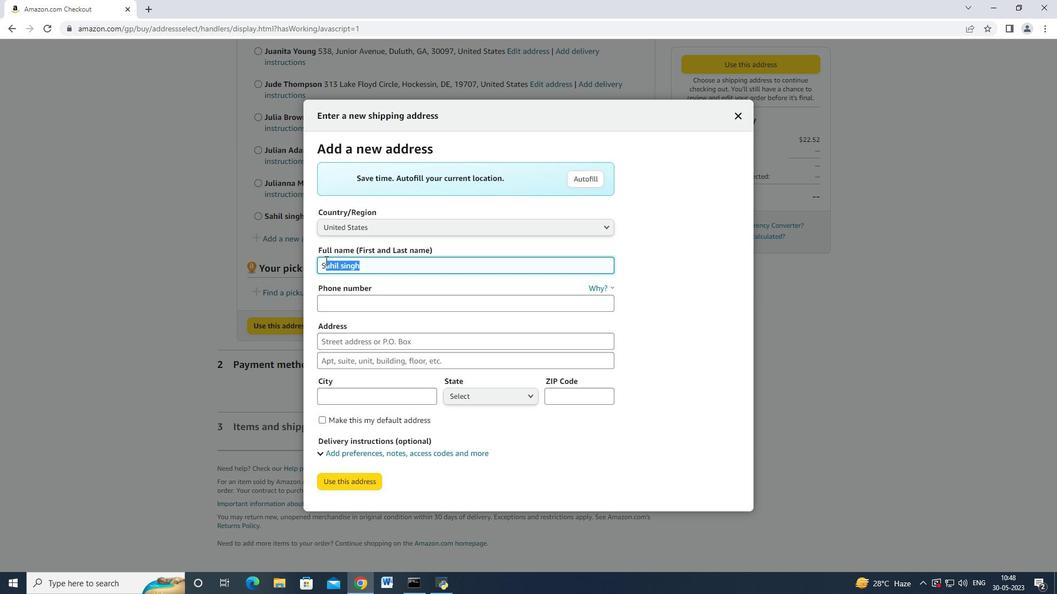 
Action: Key pressed <Key.backspace><Key.backspace>3517<Key.backspace><Key.backspace><Key.backspace><Key.backspace><Key.shift><Key.shift><Key.shift><Key.shift><Key.shift><Key.shift><Key.shift><Key.shift><Key.shift><Key.shift><Key.shift><Key.shift><Key.shift_r>Eden<Key.space><Key.shift>Taylor<Key.tab><Key.tab>2034707320<Key.tab><Key.shift>3517<Key.space><Key.shift>Cook<Key.space><Key.shift>Hill<Key.space><Key.shift>Road<Key.tab><Key.tab>danbury<Key.tab>
Screenshot: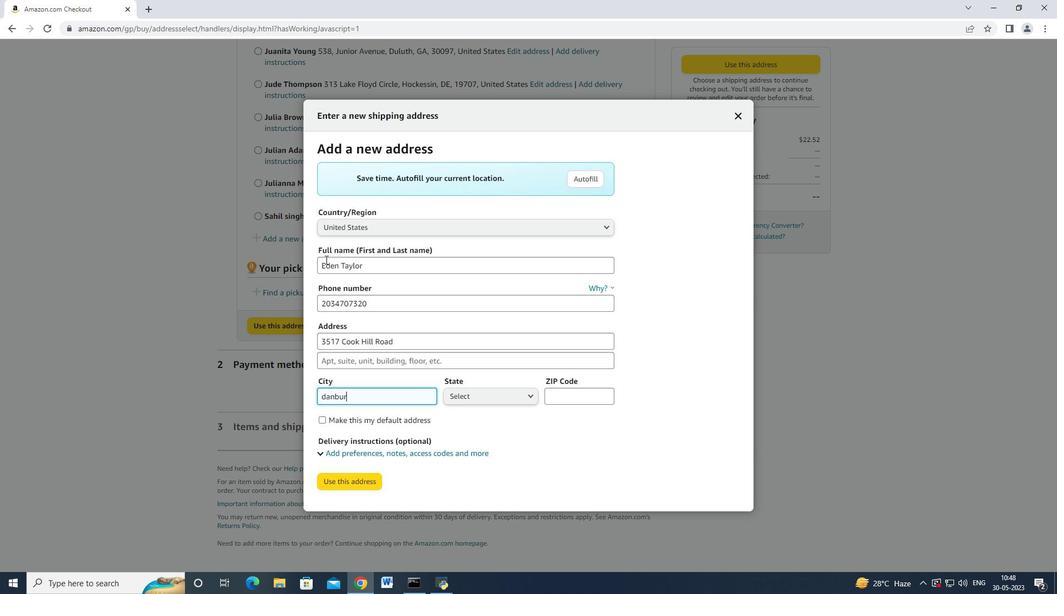 
Action: Mouse moved to (488, 399)
Screenshot: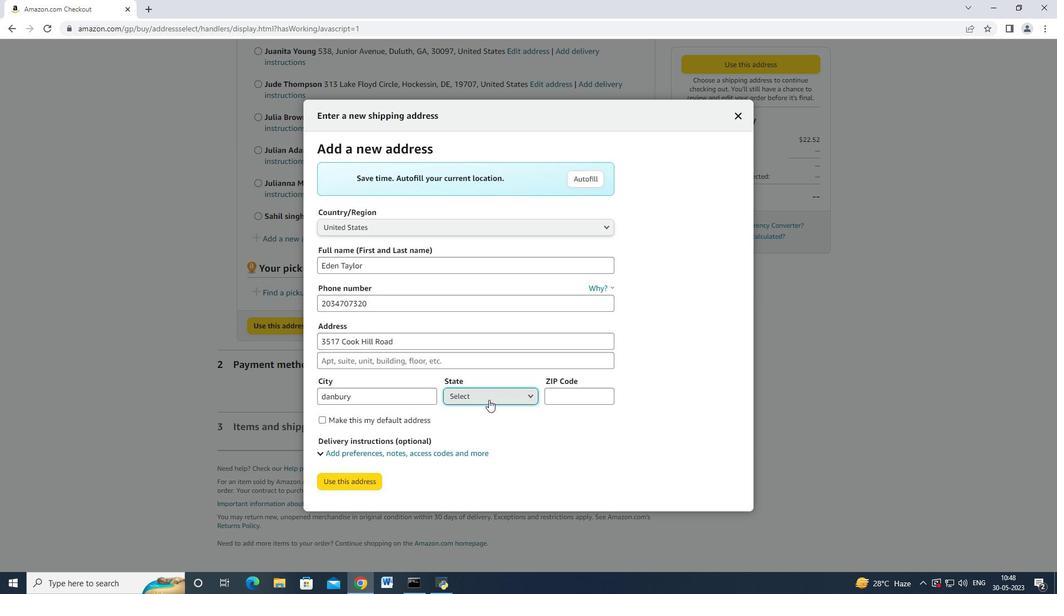 
Action: Mouse pressed left at (488, 399)
Screenshot: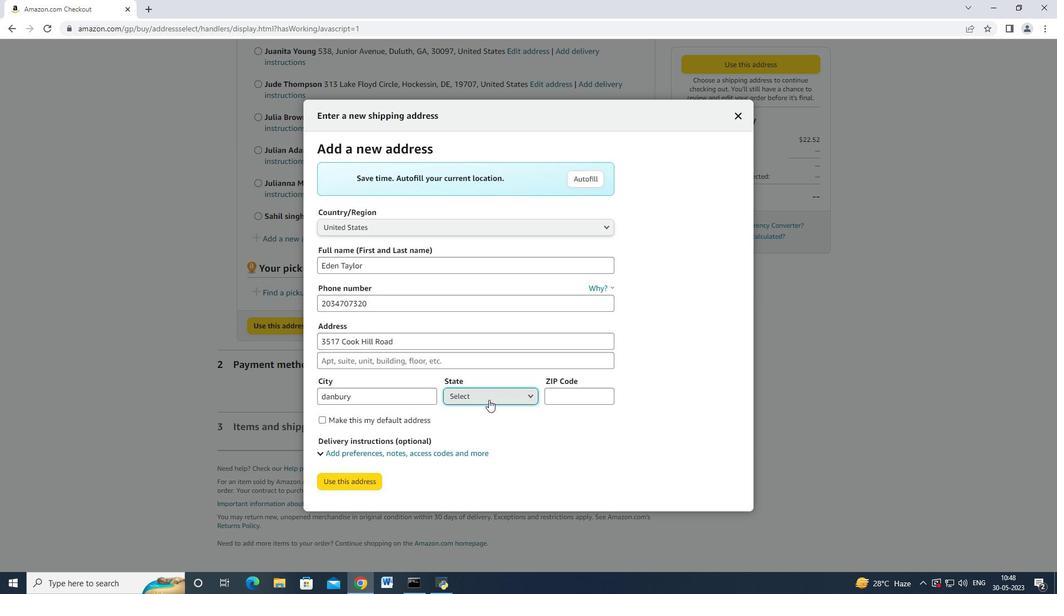 
Action: Mouse moved to (486, 164)
Screenshot: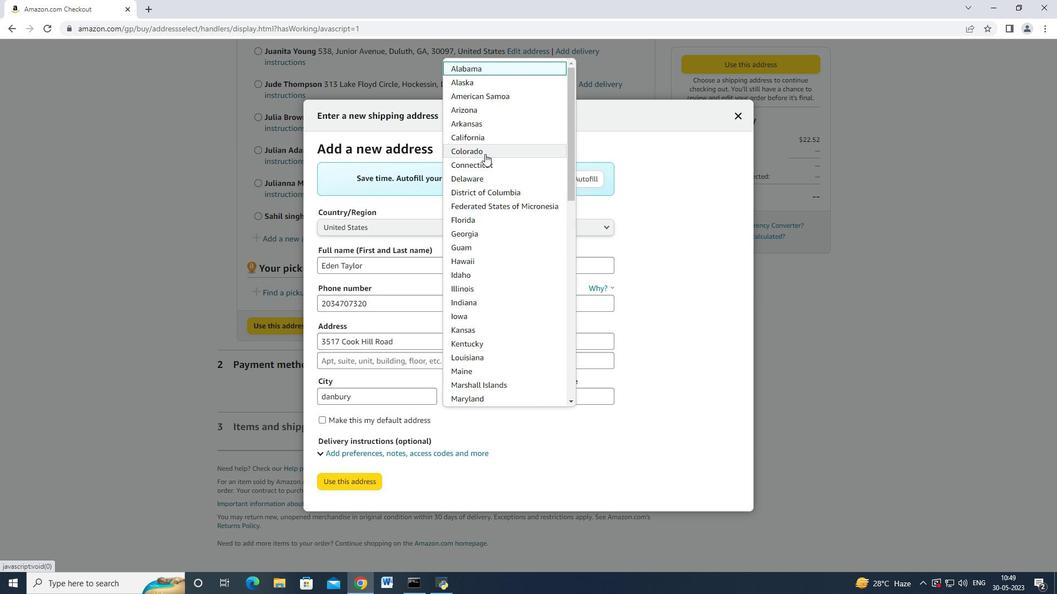 
Action: Mouse pressed left at (486, 164)
Screenshot: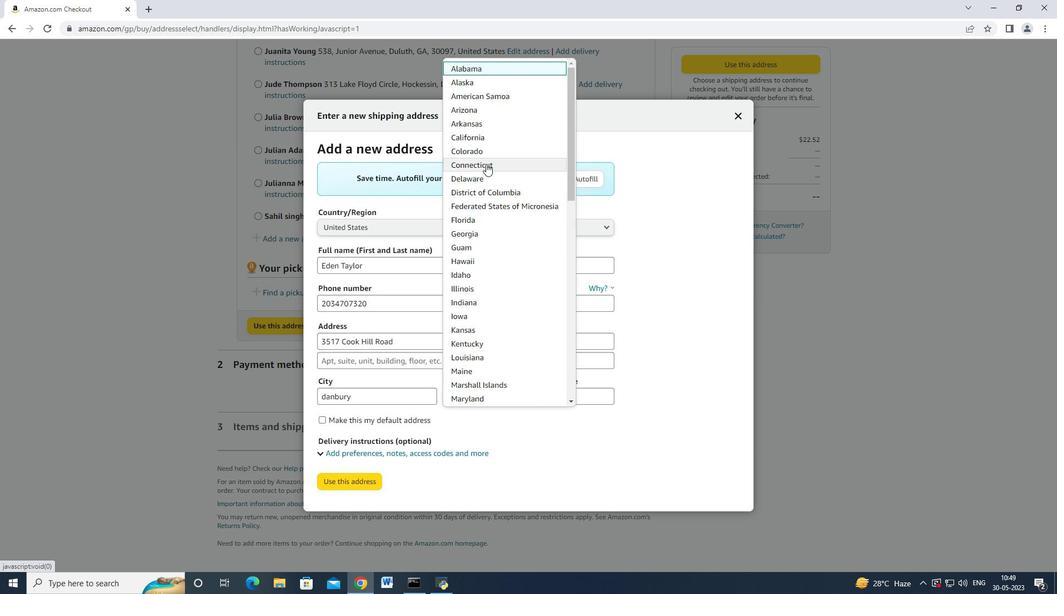 
Action: Mouse moved to (567, 402)
Screenshot: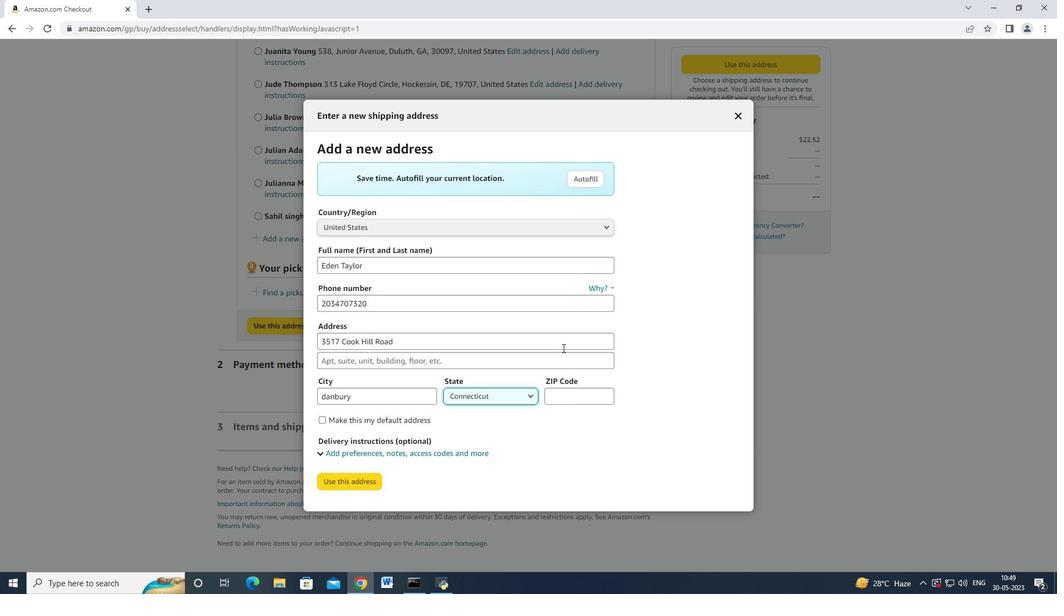 
Action: Mouse pressed left at (567, 402)
Screenshot: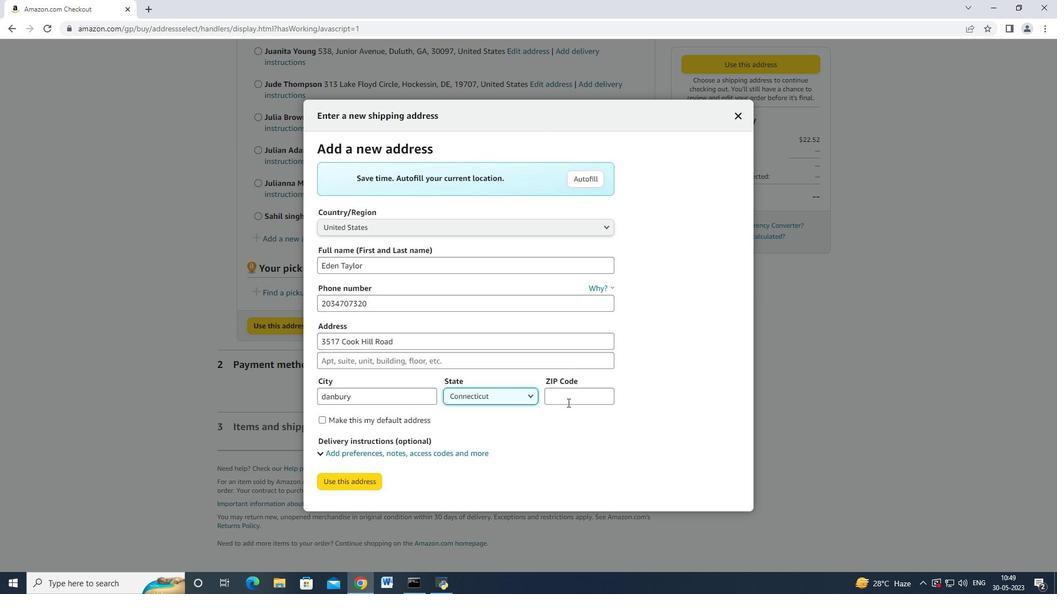 
Action: Mouse moved to (568, 401)
Screenshot: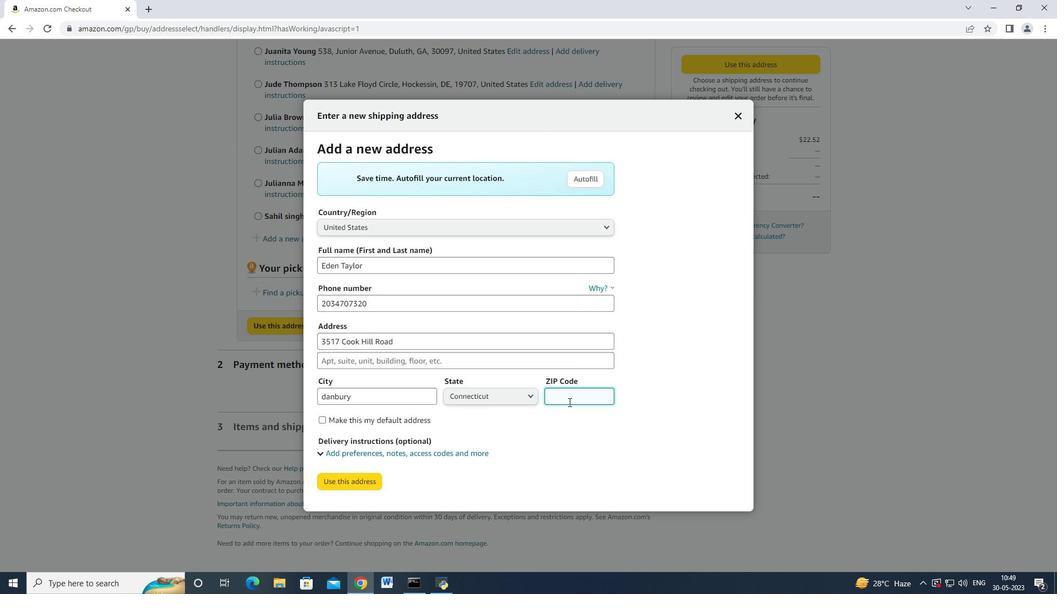 
Action: Key pressed 06810
Screenshot: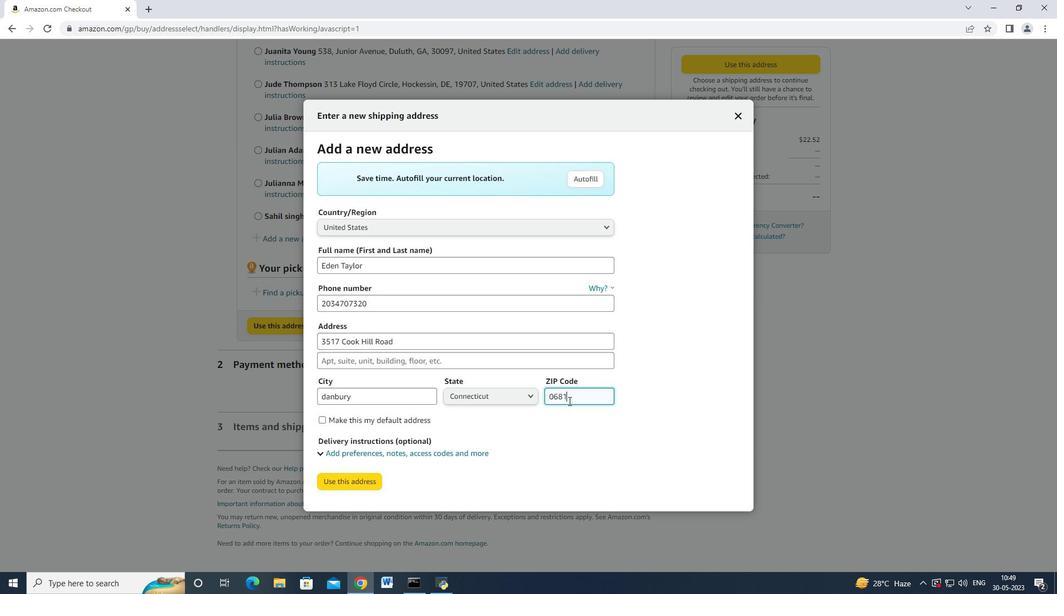 
Action: Mouse moved to (358, 475)
Screenshot: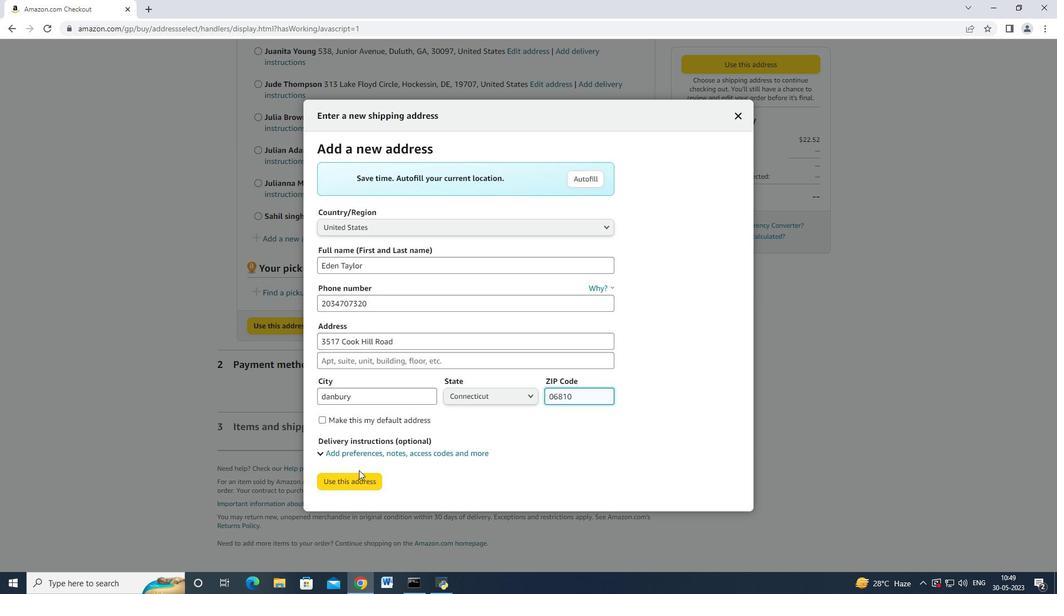
Action: Mouse pressed left at (358, 475)
Screenshot: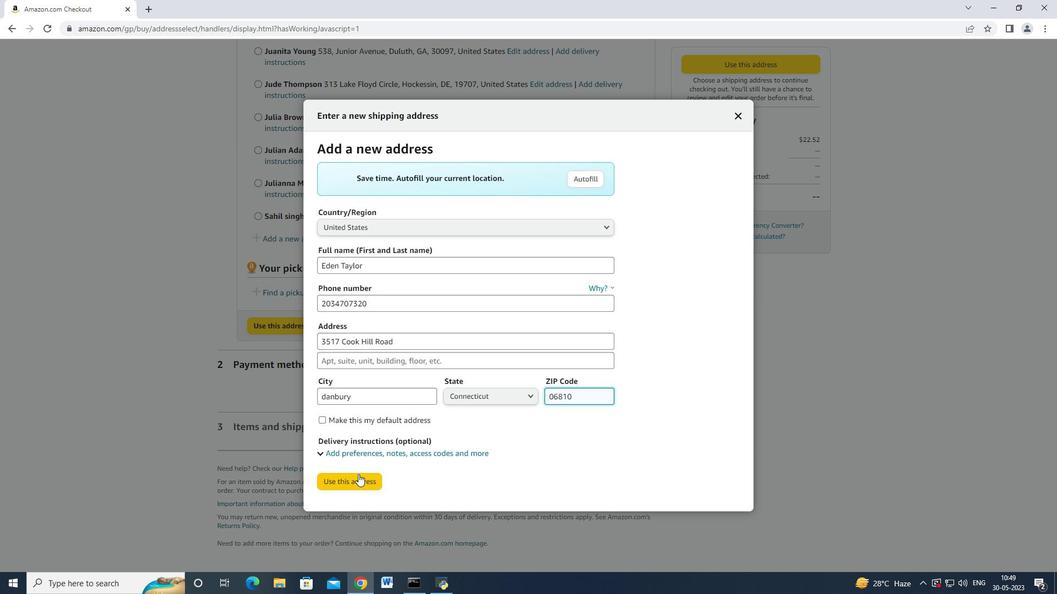 
Action: Mouse moved to (362, 465)
Screenshot: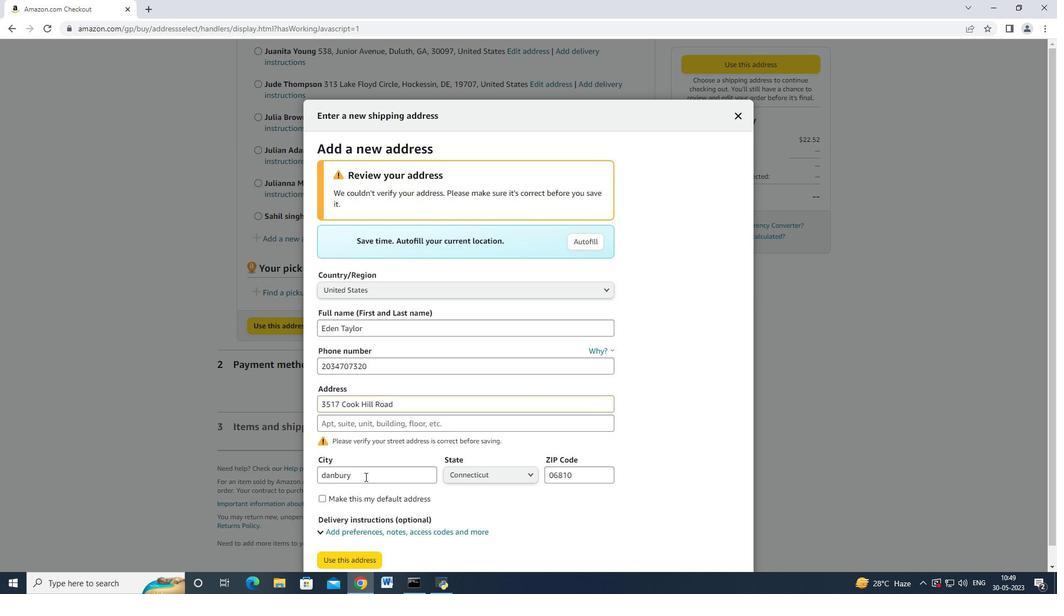 
Action: Mouse scrolled (362, 464) with delta (0, 0)
Screenshot: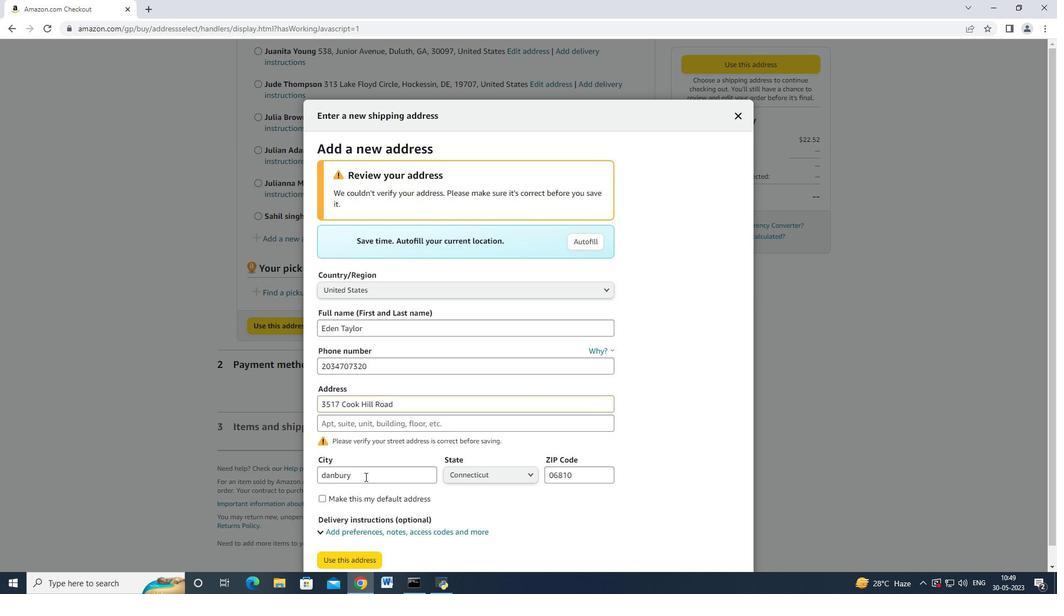 
Action: Mouse scrolled (362, 464) with delta (0, 0)
Screenshot: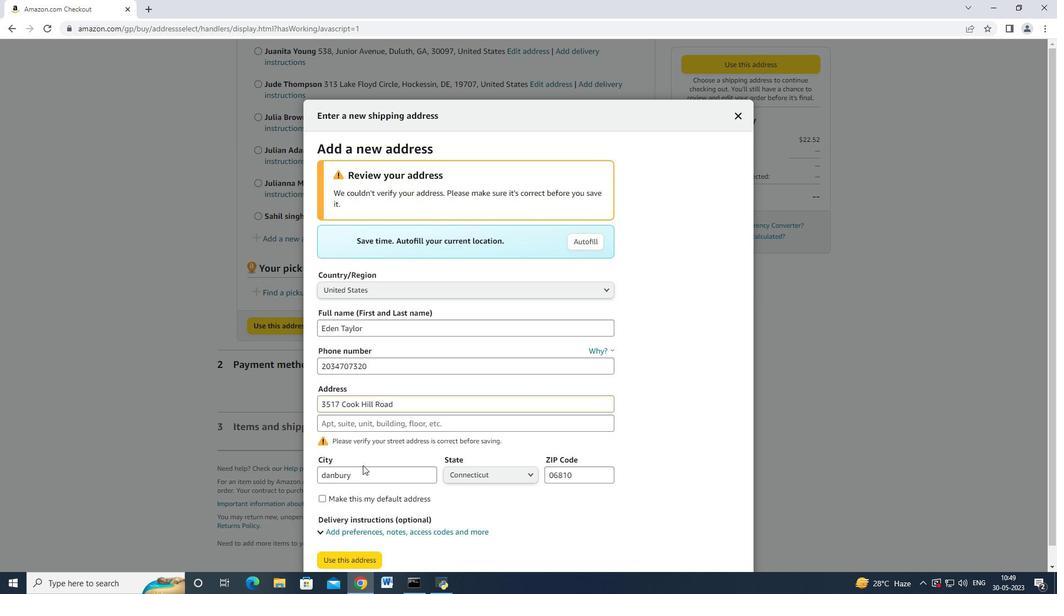 
Action: Mouse scrolled (362, 464) with delta (0, 0)
Screenshot: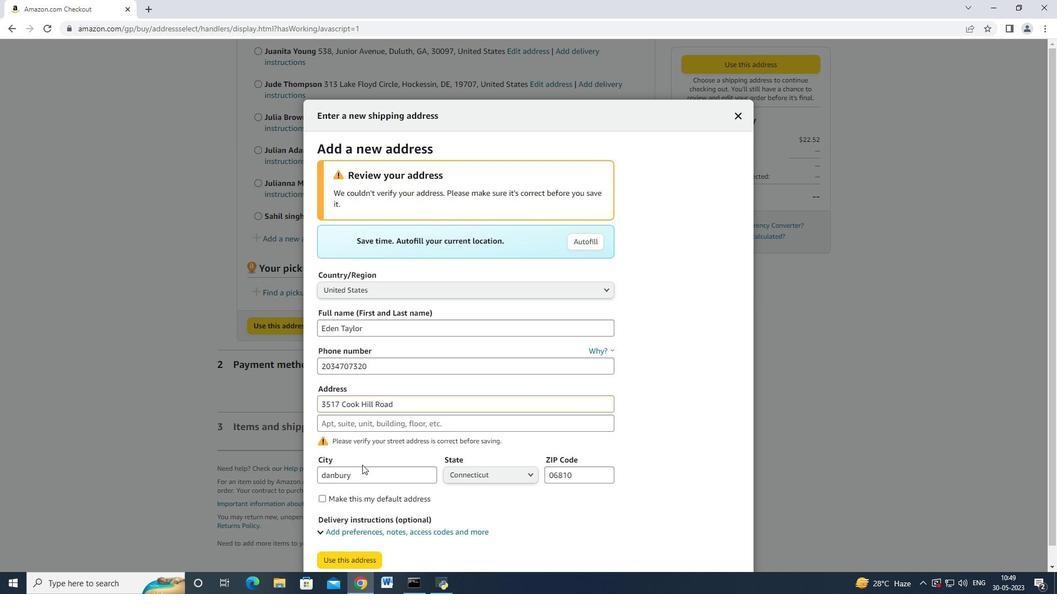 
Action: Mouse moved to (367, 538)
Screenshot: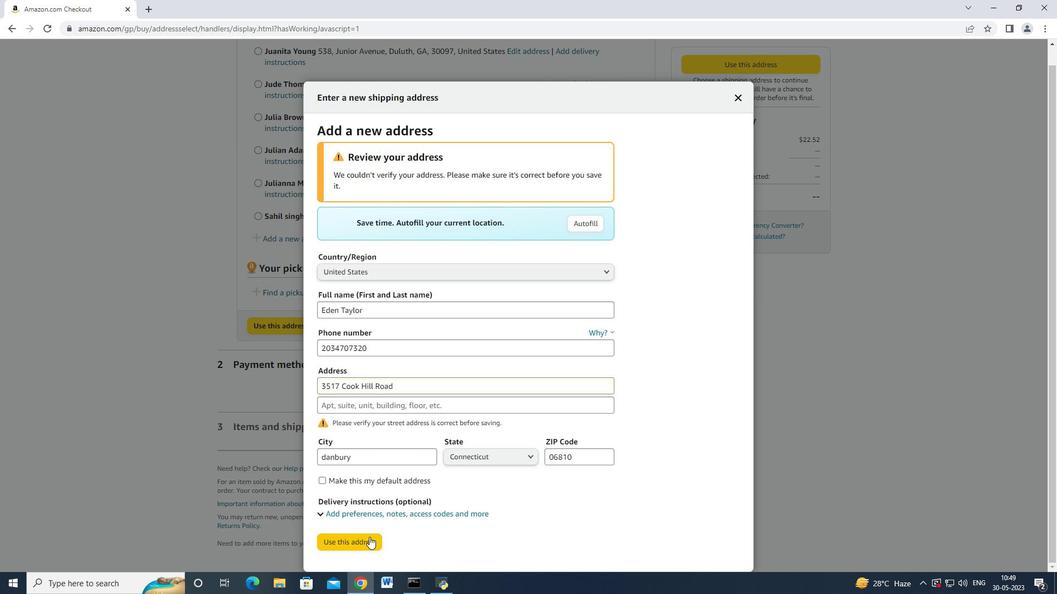 
Action: Mouse pressed left at (367, 538)
Screenshot: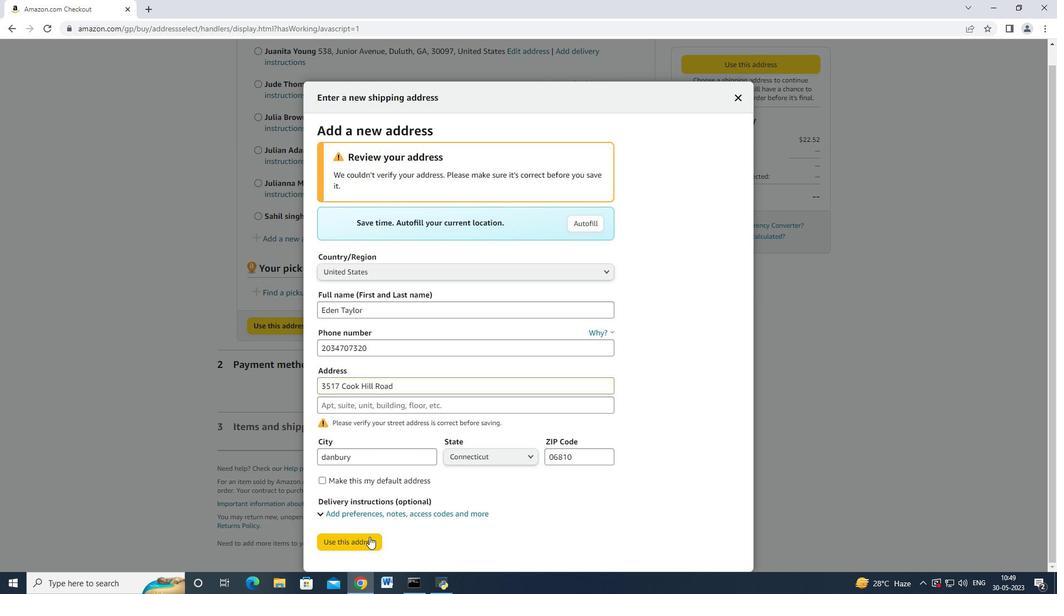 
Action: Mouse moved to (352, 245)
Screenshot: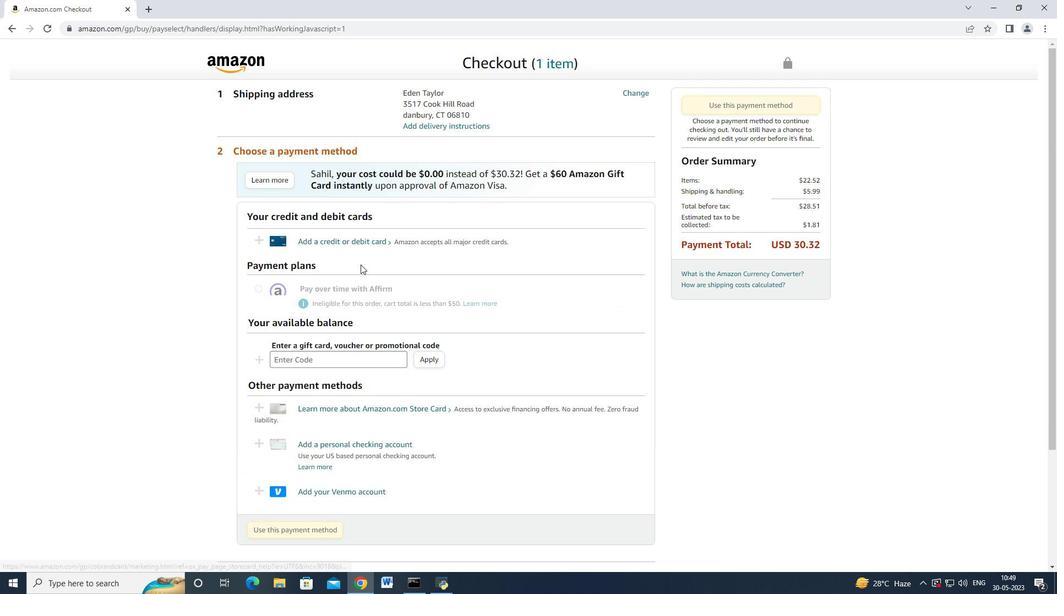 
Action: Mouse pressed left at (352, 245)
Screenshot: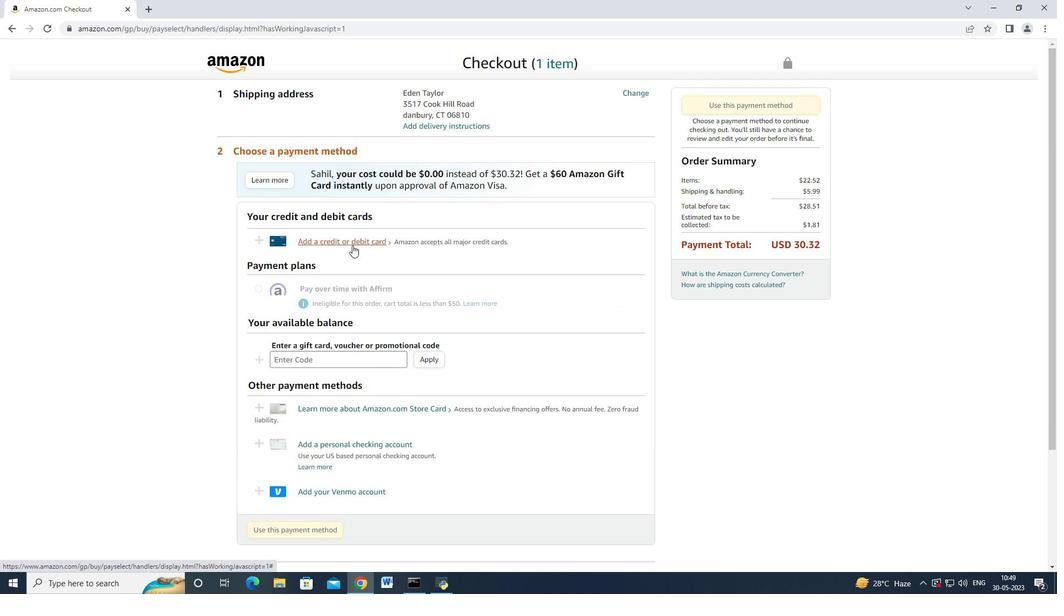 
Action: Mouse moved to (439, 252)
Screenshot: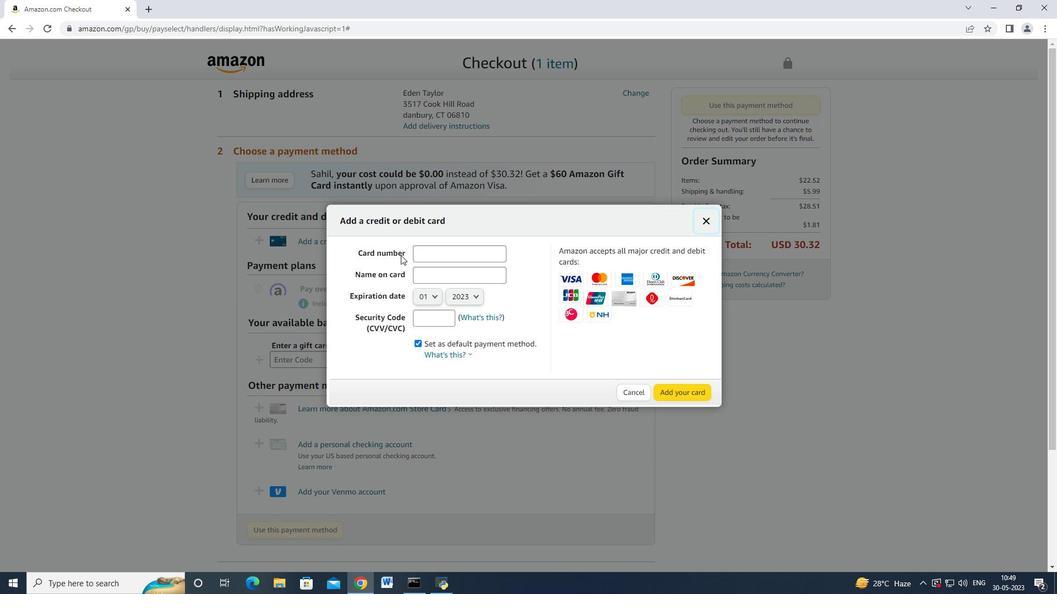 
Action: Mouse pressed left at (439, 252)
Screenshot: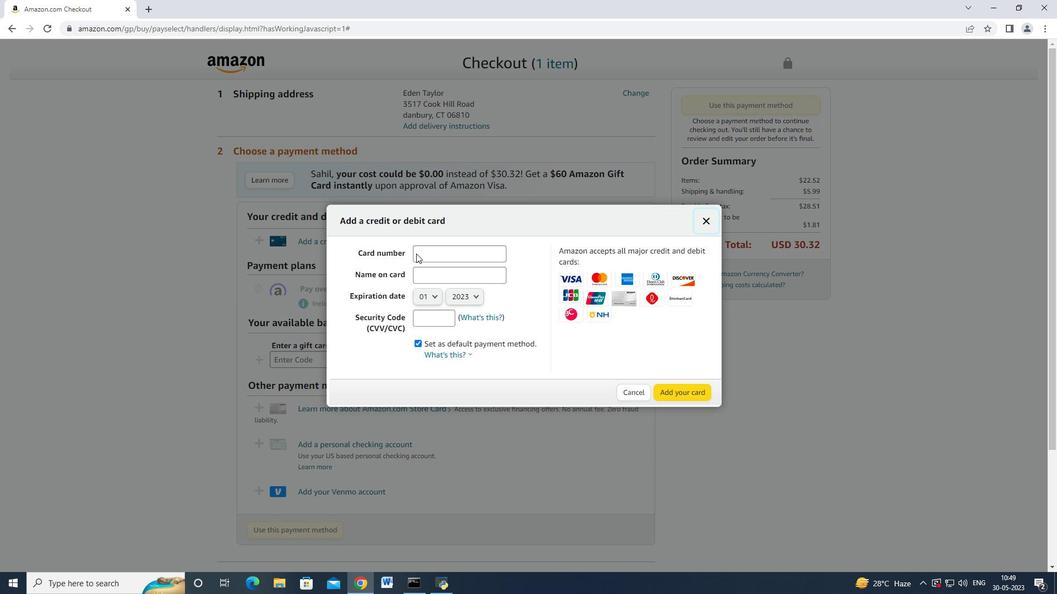 
Action: Mouse moved to (438, 253)
Screenshot: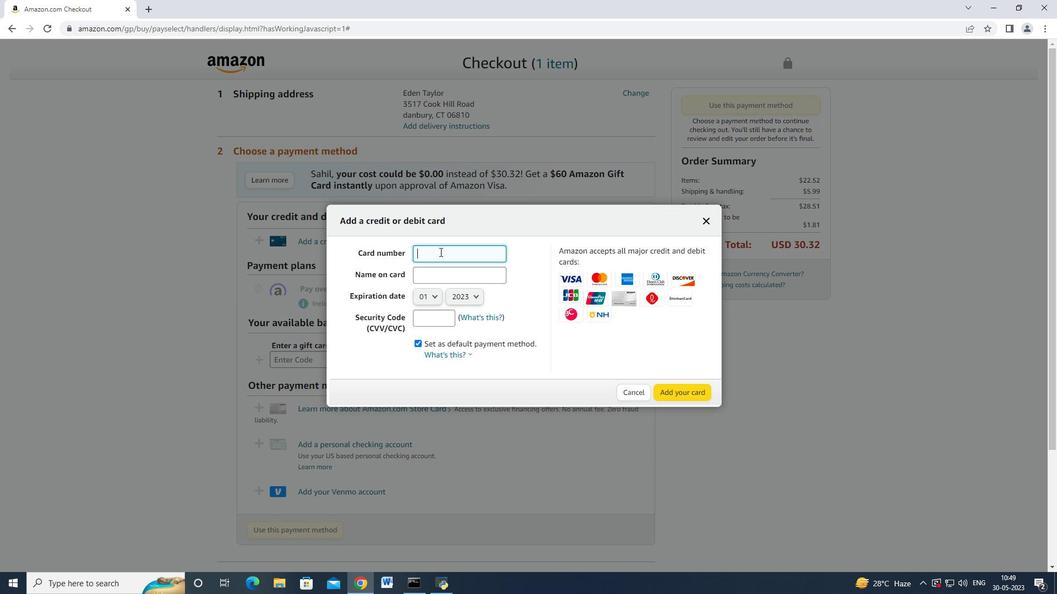 
Action: Key pressed 4726664477556010<Key.tab>/<Key.backspace><Key.shift>Mark<Key.space><Key.shift_r>Adams<Key.tab>
Screenshot: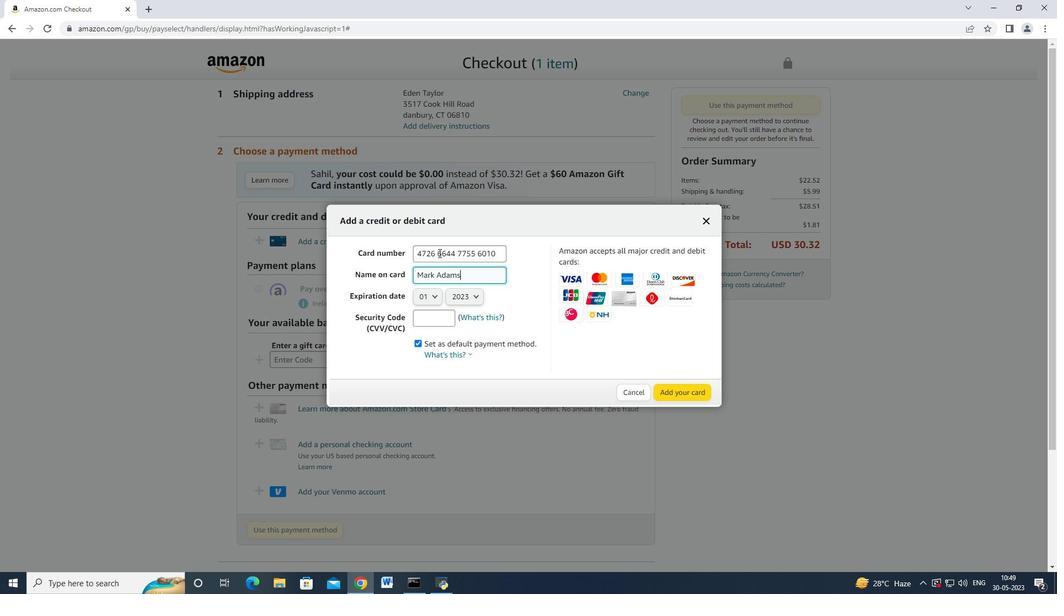 
Action: Mouse moved to (436, 295)
Screenshot: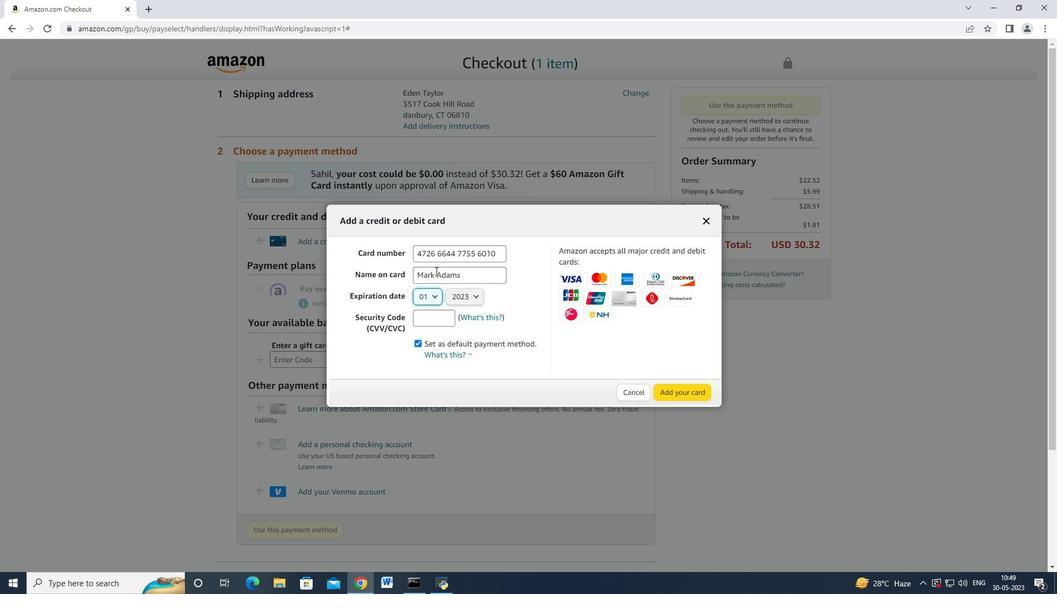 
Action: Mouse pressed left at (436, 295)
Screenshot: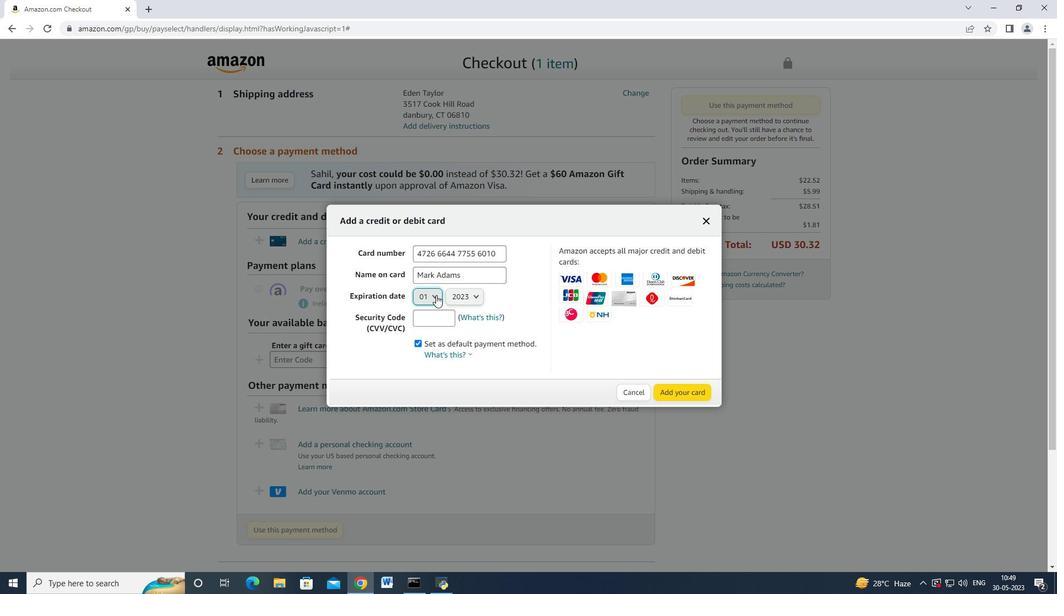
Action: Mouse moved to (426, 340)
Screenshot: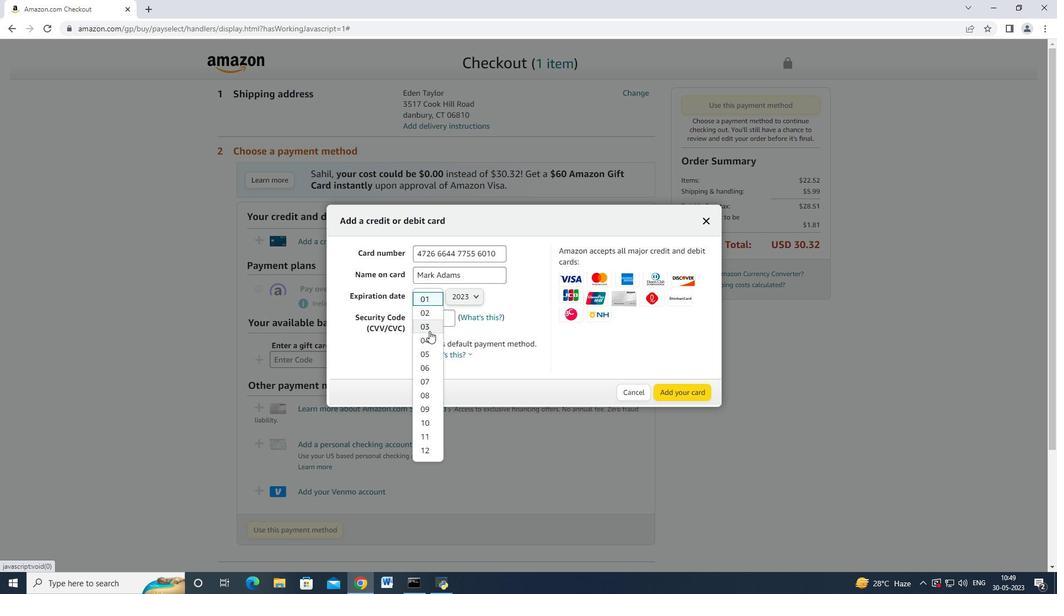 
Action: Mouse pressed left at (426, 340)
Screenshot: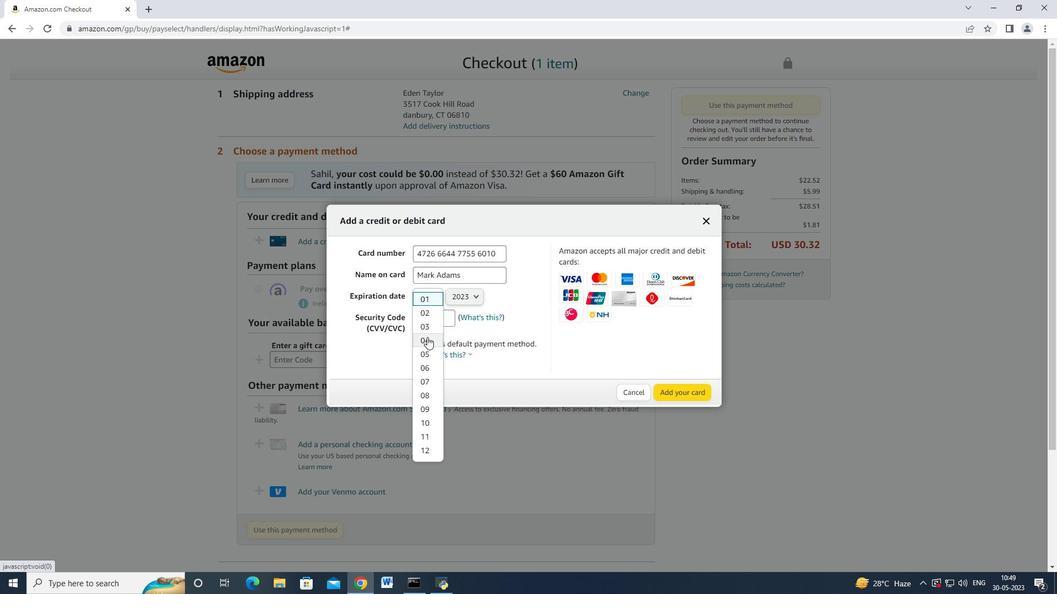 
Action: Mouse moved to (467, 292)
Screenshot: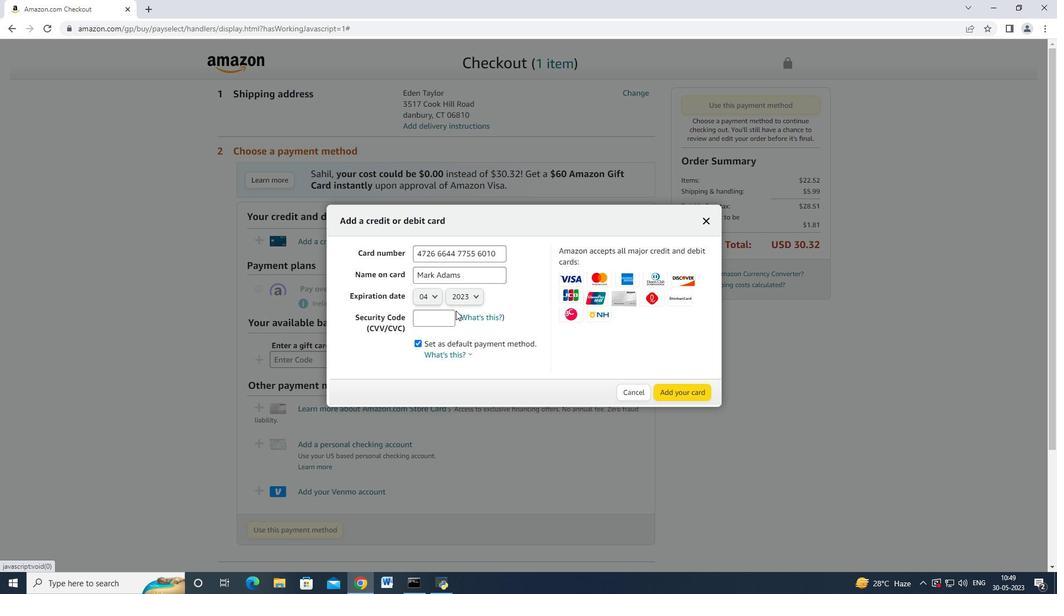 
Action: Mouse pressed left at (467, 292)
Screenshot: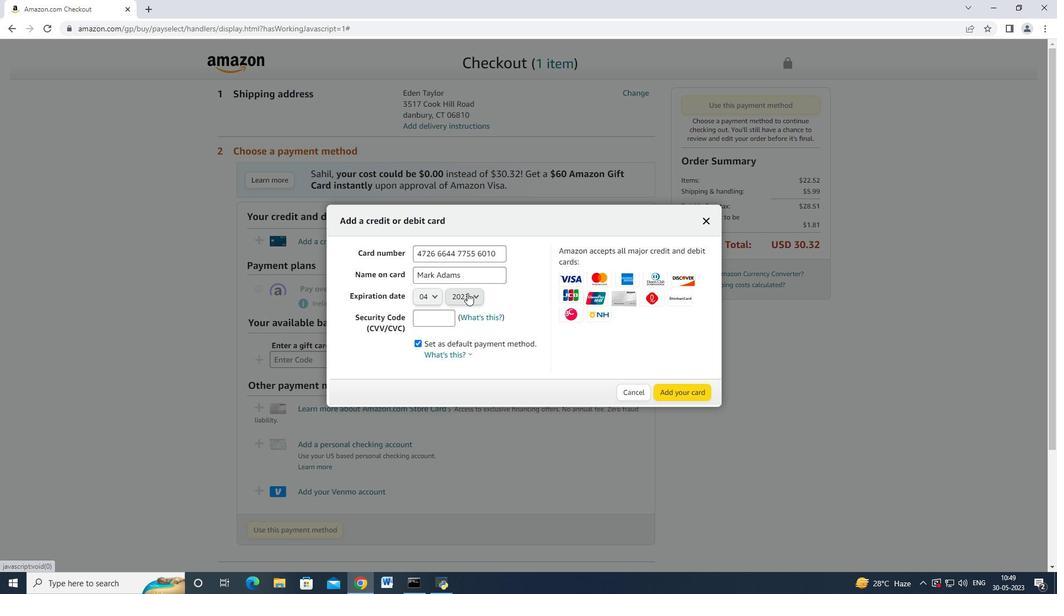 
Action: Mouse moved to (465, 324)
Screenshot: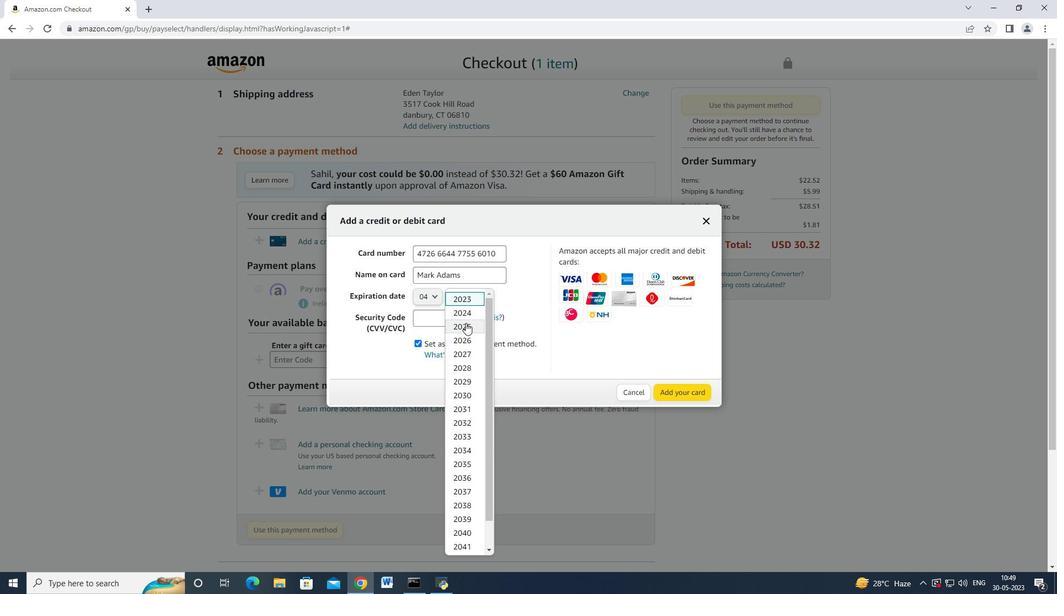 
Action: Mouse pressed left at (465, 324)
Screenshot: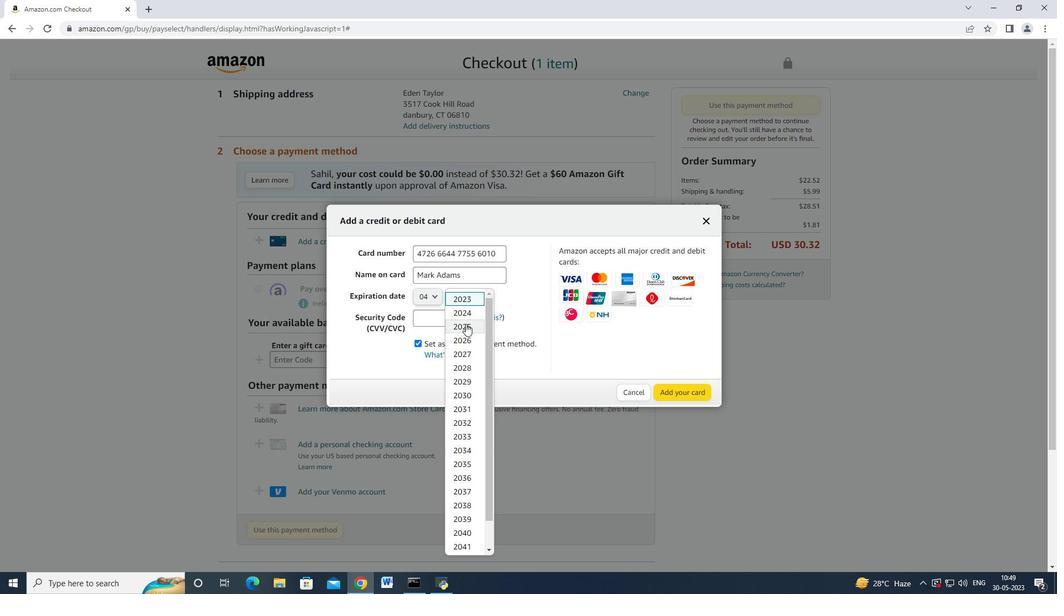 
Action: Mouse moved to (443, 322)
Screenshot: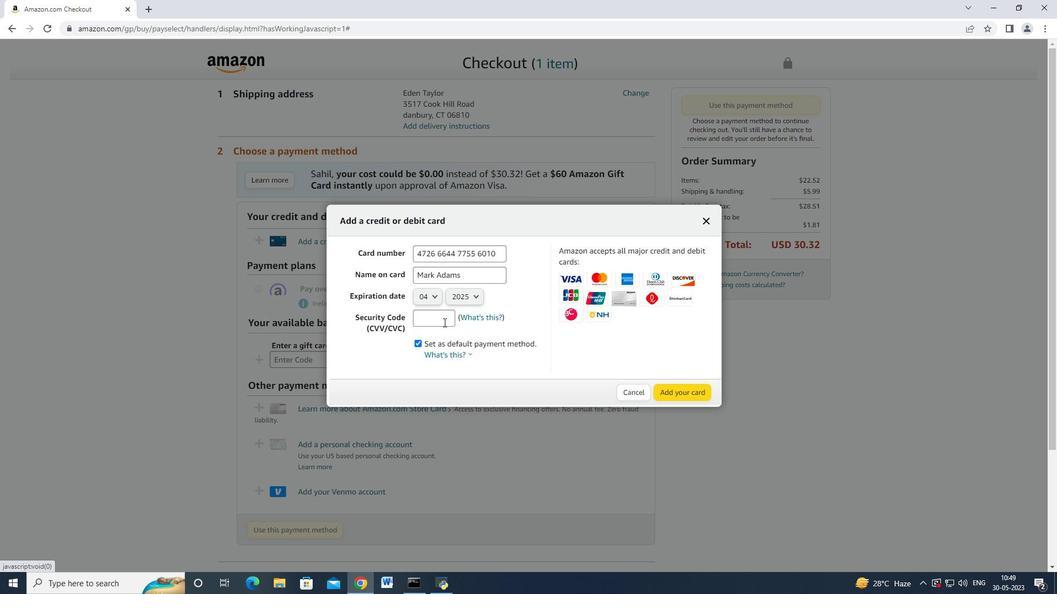 
Action: Mouse pressed left at (443, 322)
Screenshot: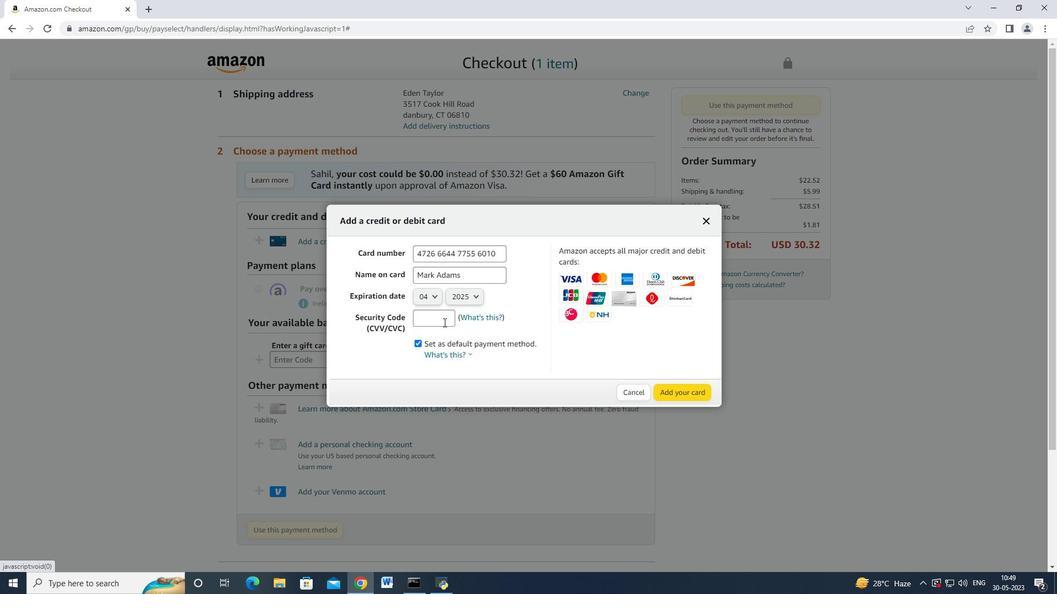 
Action: Mouse moved to (442, 321)
Screenshot: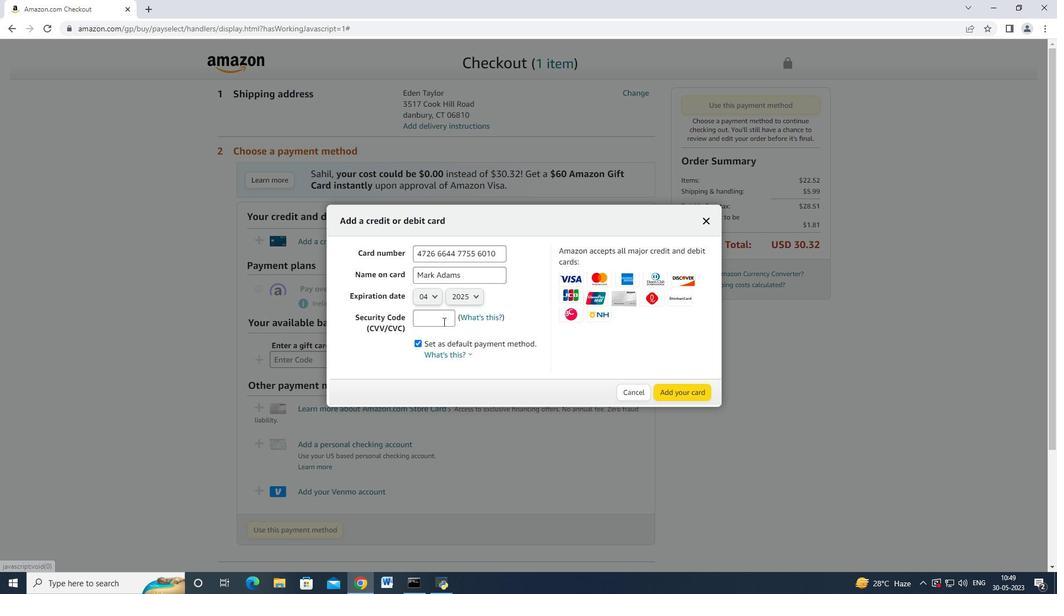 
Action: Mouse pressed left at (442, 321)
Screenshot: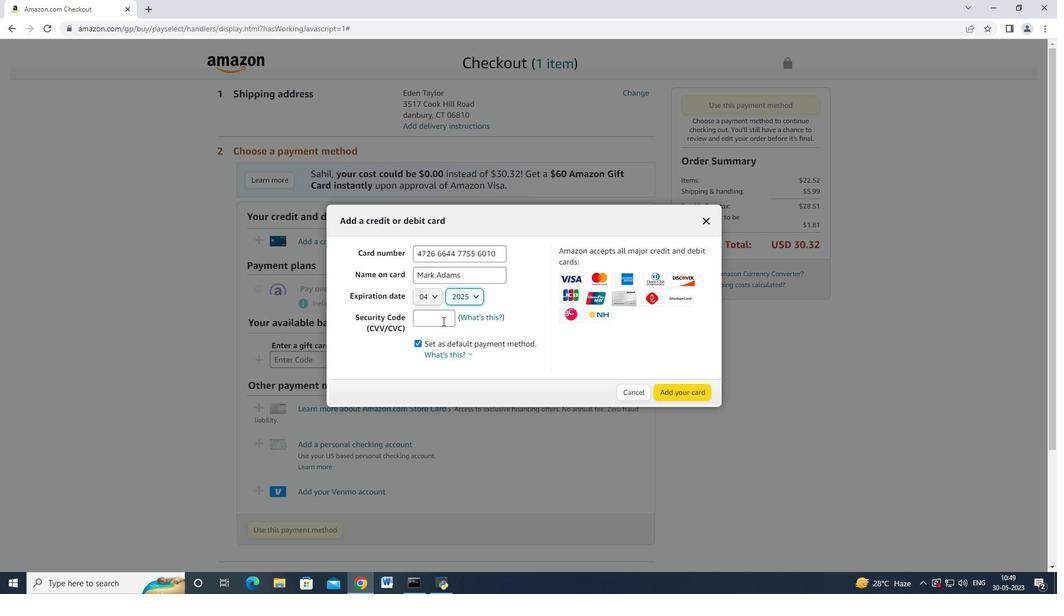 
Action: Mouse moved to (444, 319)
Screenshot: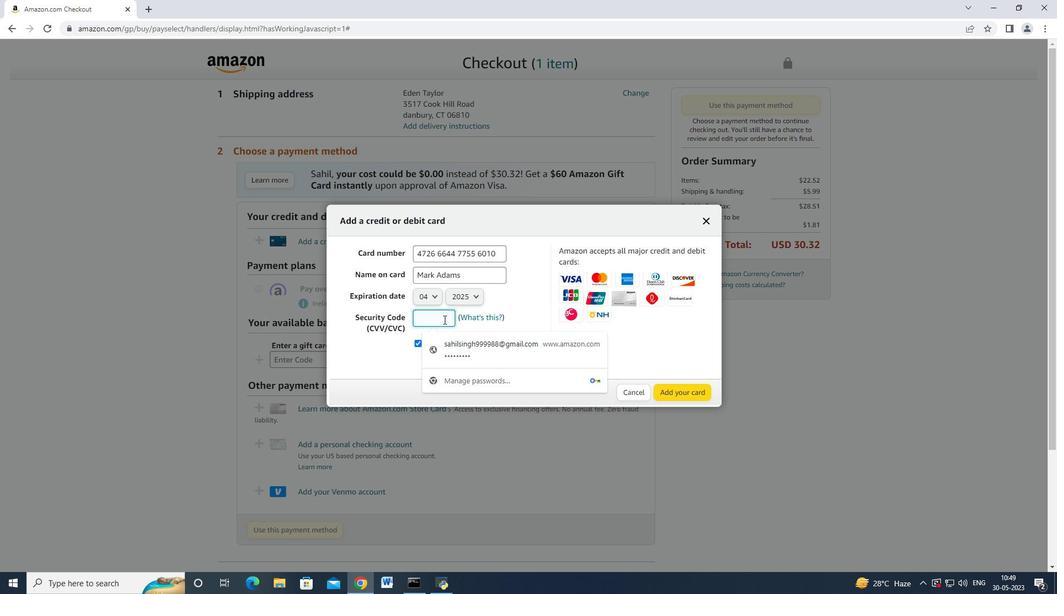 
Action: Key pressed 682
Screenshot: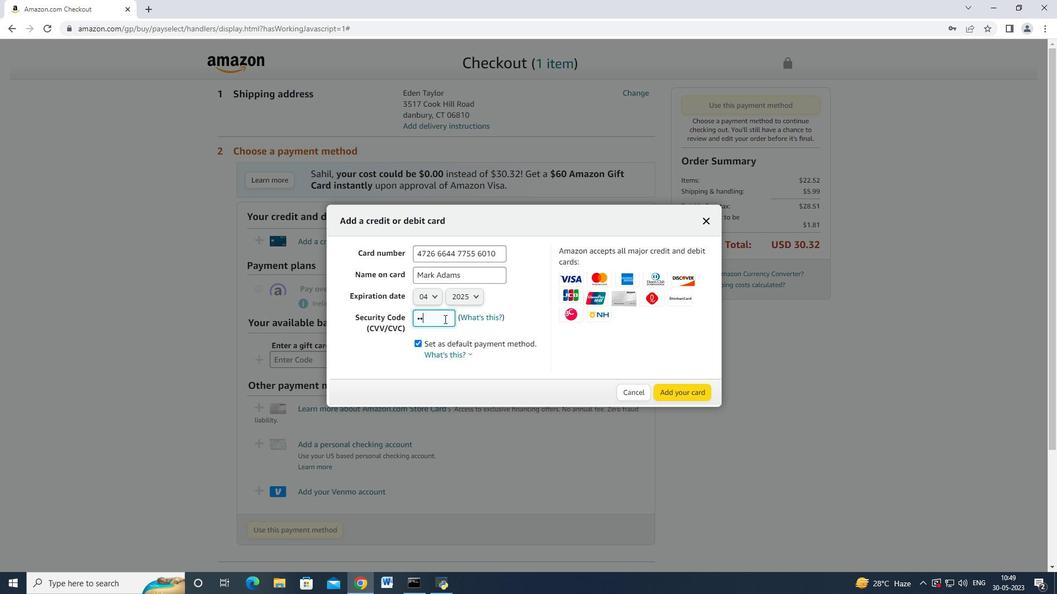 
Action: Mouse moved to (692, 395)
Screenshot: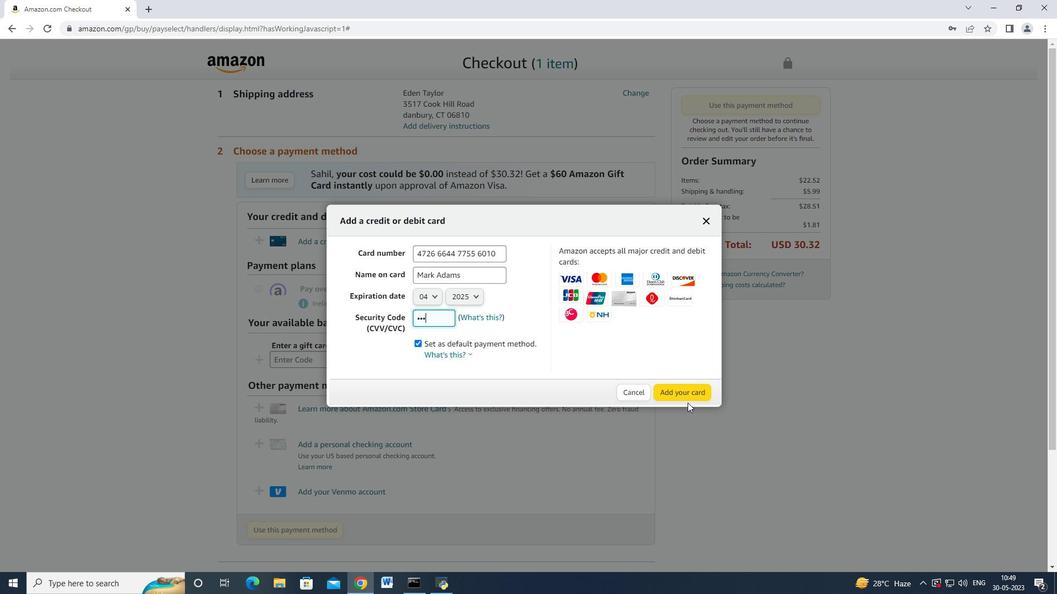 
